 Task: Open a blank google sheet and write heading  Product price data  Add product name:-  ' TOMS Shoe, UGG  Shoe, Wolverine Shoe, Z-Coil Shoe, Adidas shoe, Gucci T-shirt, Louis Vuitton bag, Zara Shirt, H&M jeans, Chanel perfume. ' in August Last week sales are  5000 to 5050. product price in between:-  5000 to 10000. Save page auditingSalesPerformance_2024
Action: Mouse moved to (0, 69)
Screenshot: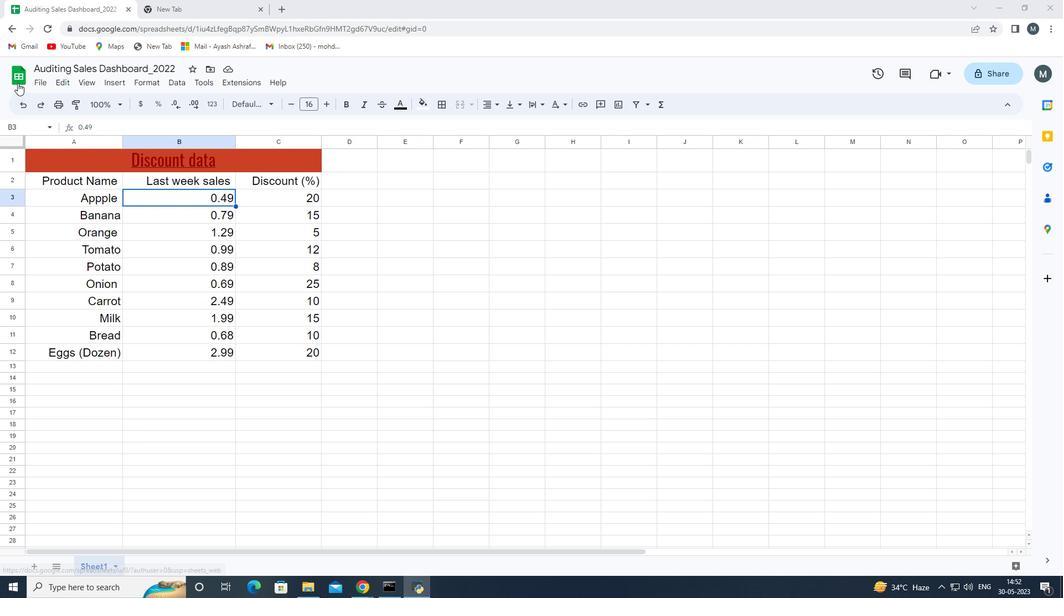 
Action: Mouse pressed left at (0, 69)
Screenshot: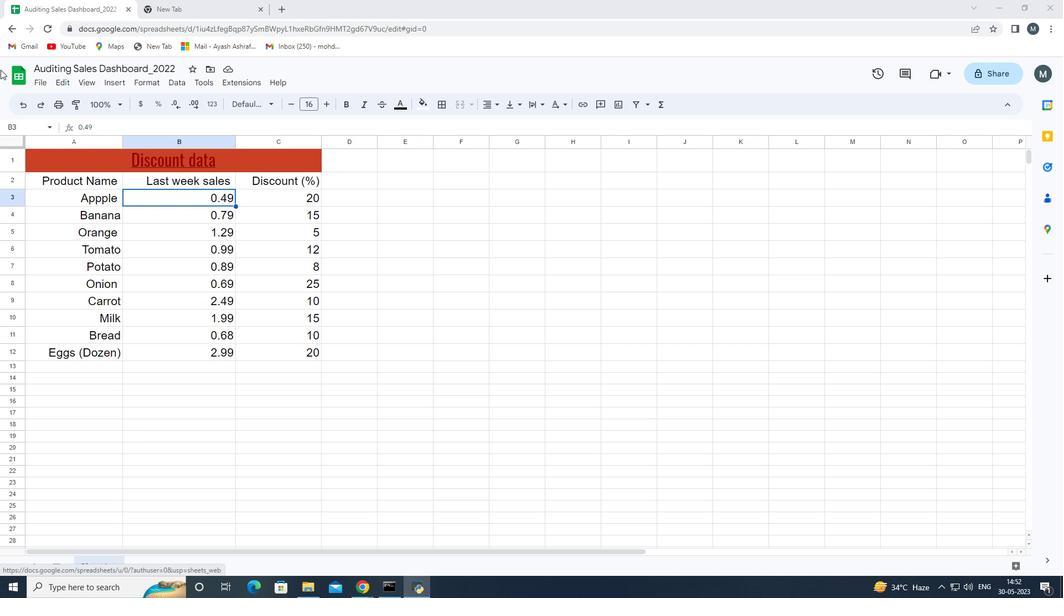 
Action: Mouse moved to (14, 79)
Screenshot: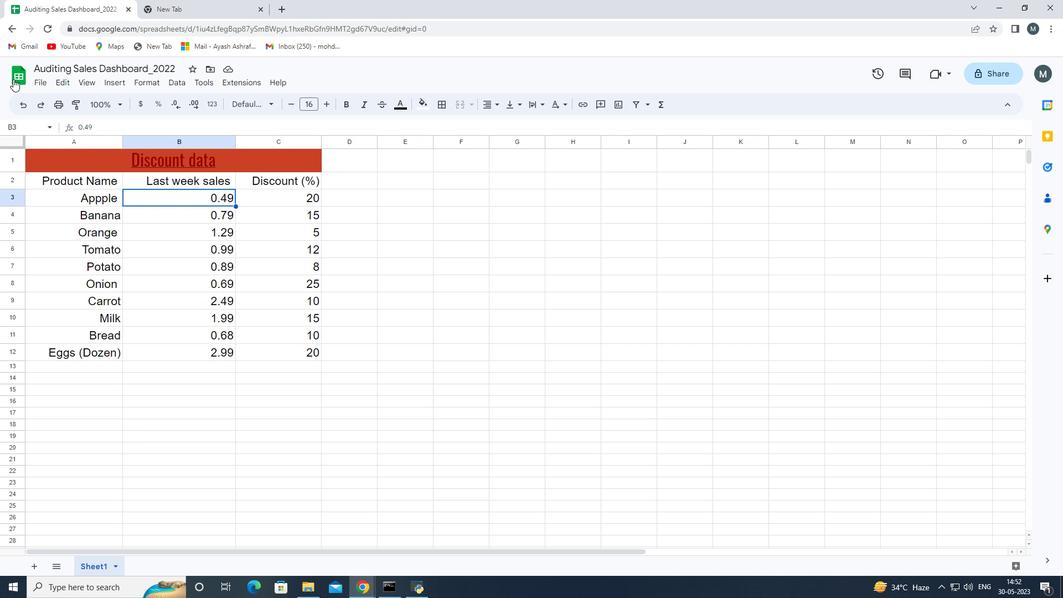 
Action: Mouse pressed left at (14, 79)
Screenshot: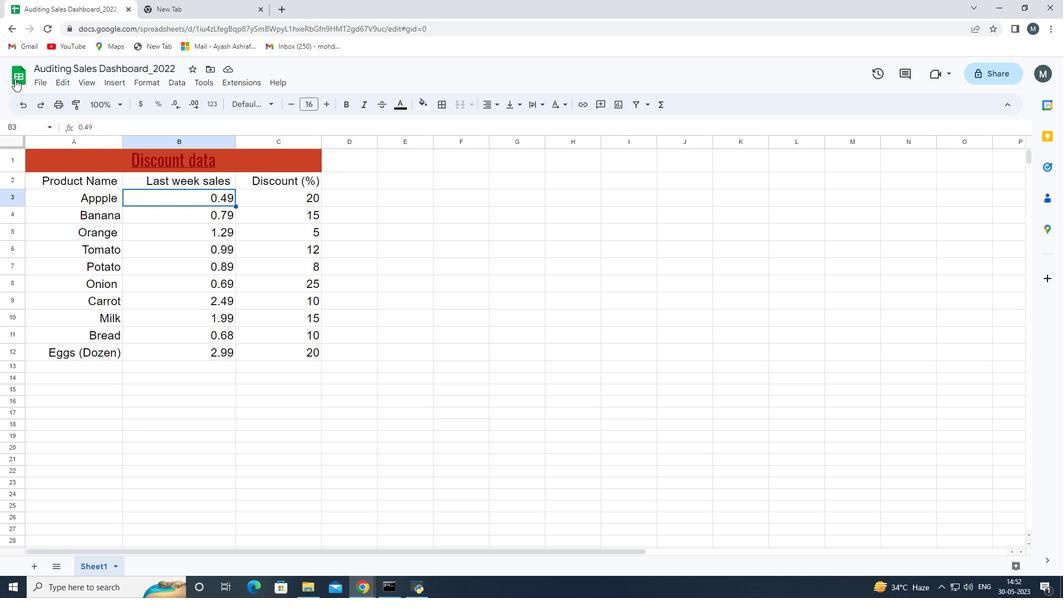
Action: Mouse moved to (264, 170)
Screenshot: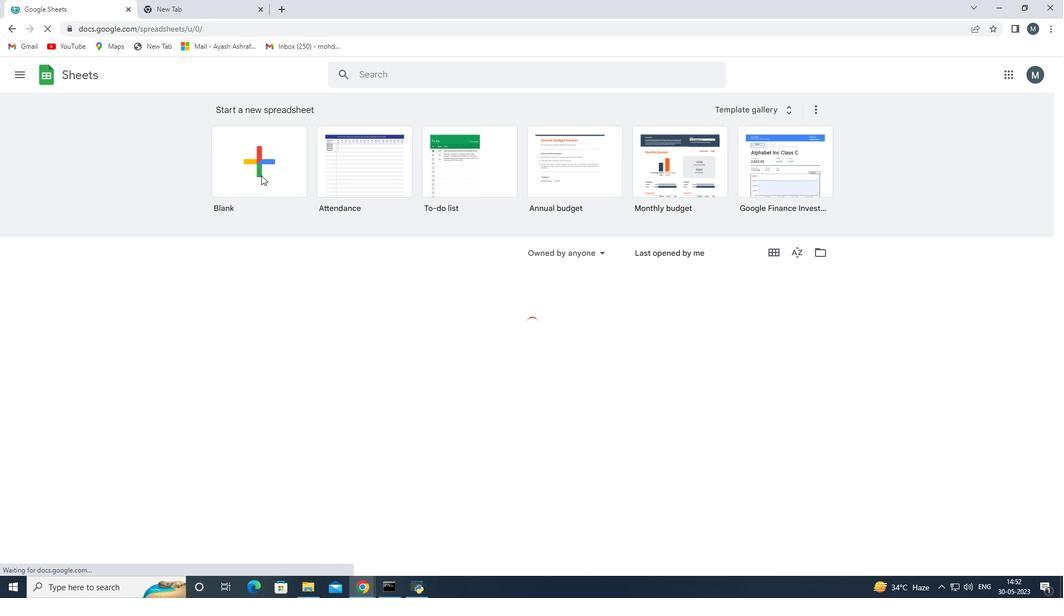 
Action: Mouse pressed left at (264, 170)
Screenshot: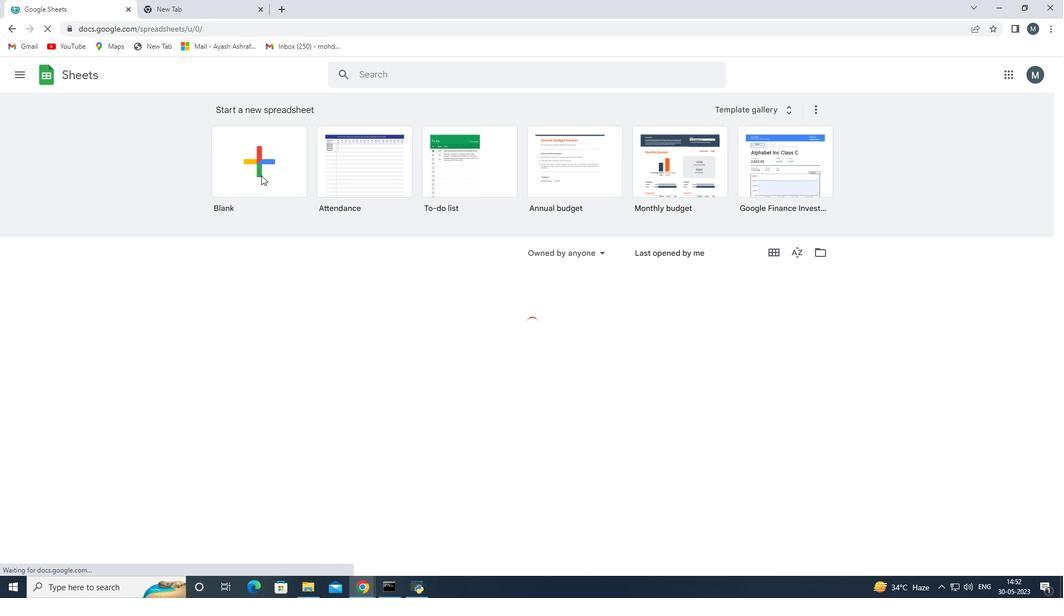 
Action: Mouse moved to (52, 156)
Screenshot: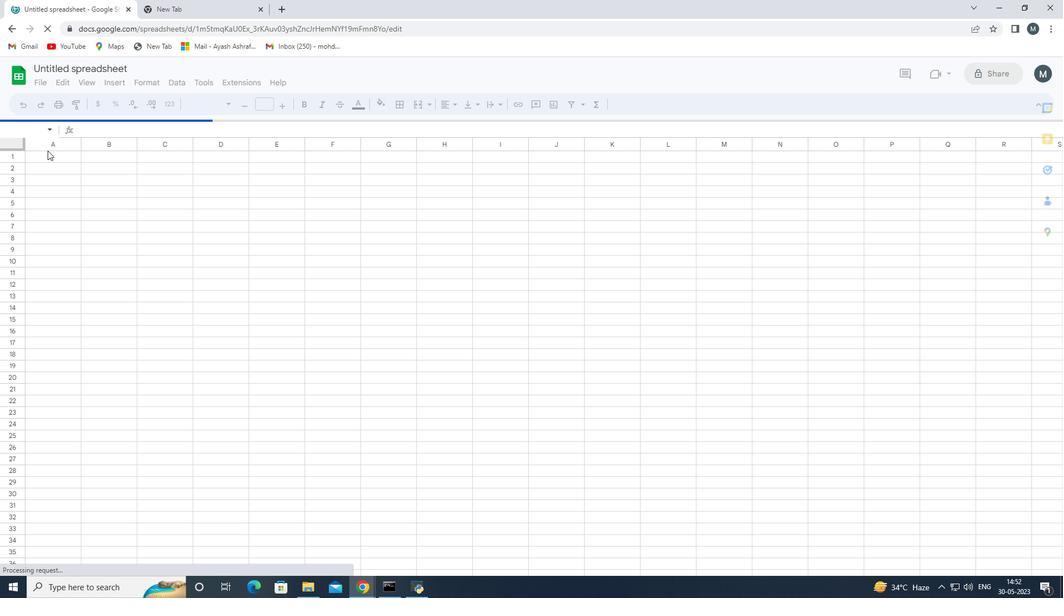 
Action: Mouse pressed left at (52, 156)
Screenshot: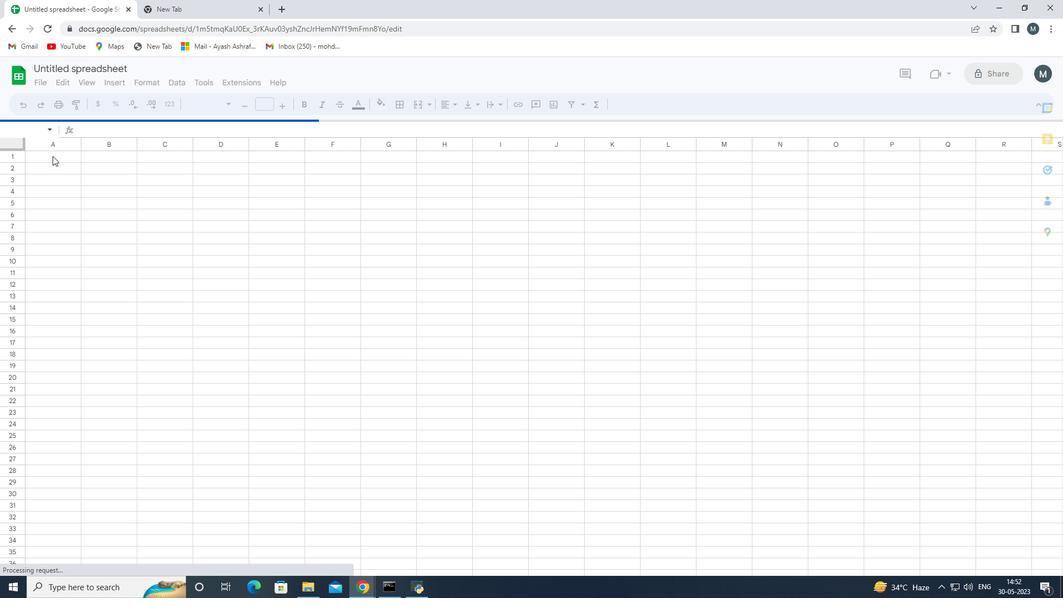 
Action: Mouse pressed left at (52, 156)
Screenshot: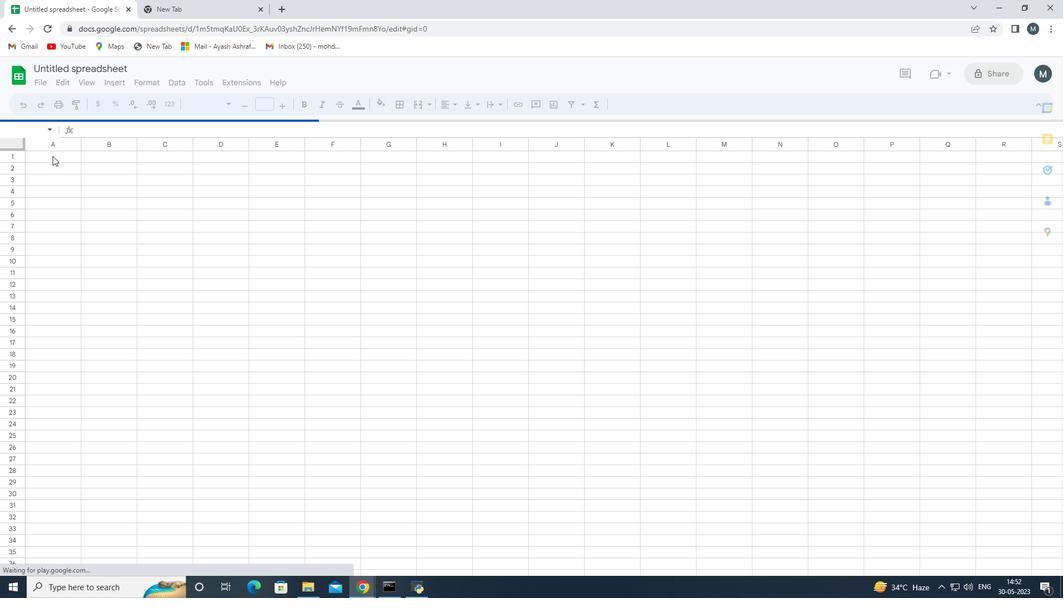 
Action: Mouse pressed left at (52, 156)
Screenshot: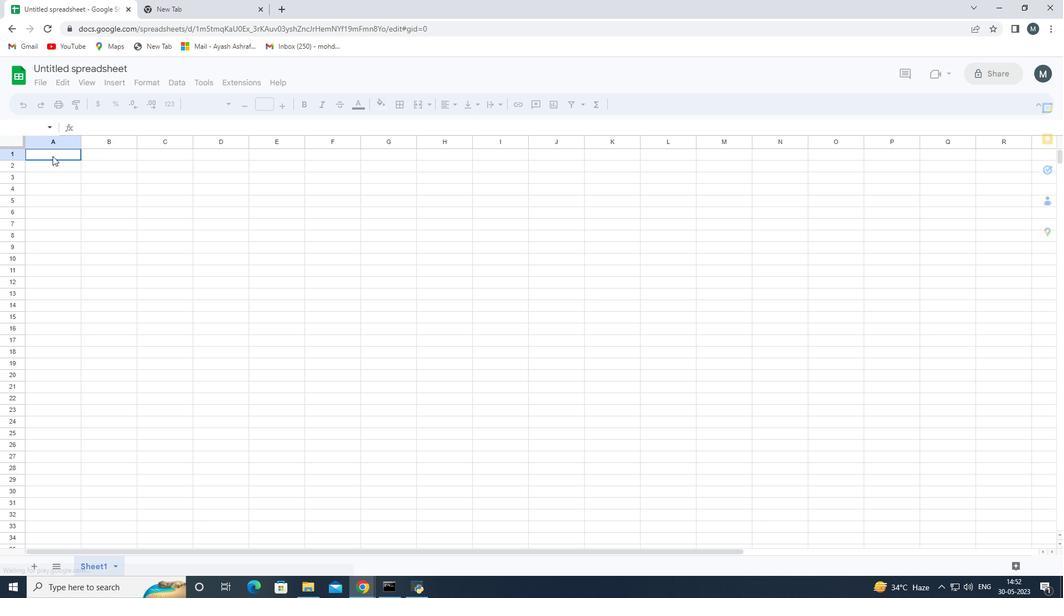 
Action: Mouse moved to (62, 155)
Screenshot: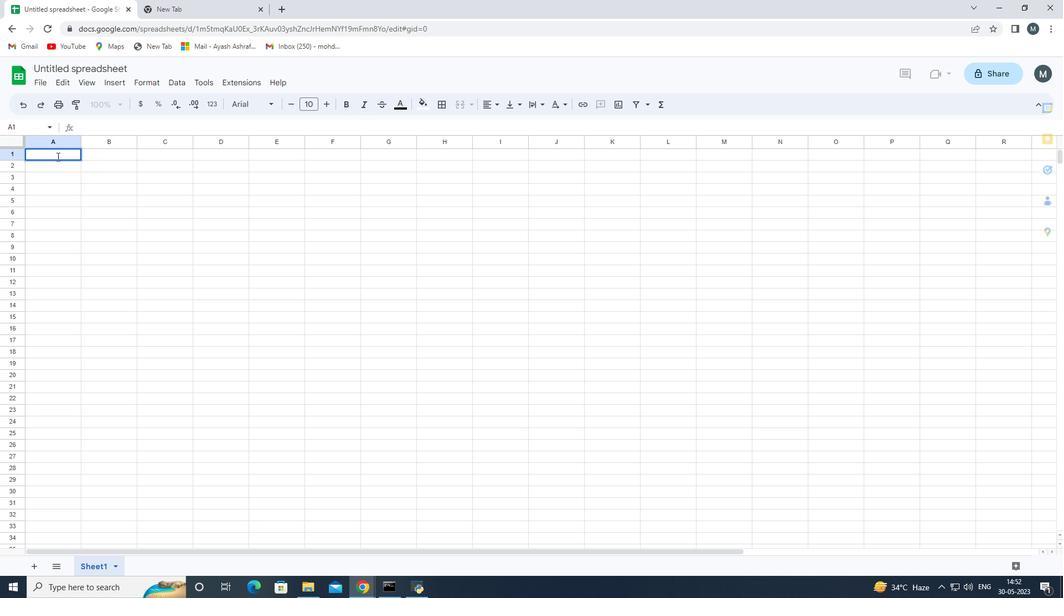 
Action: Key pressed <Key.shift>Product<Key.space><Key.shift>Price<Key.space><Key.shift>Data<Key.space>
Screenshot: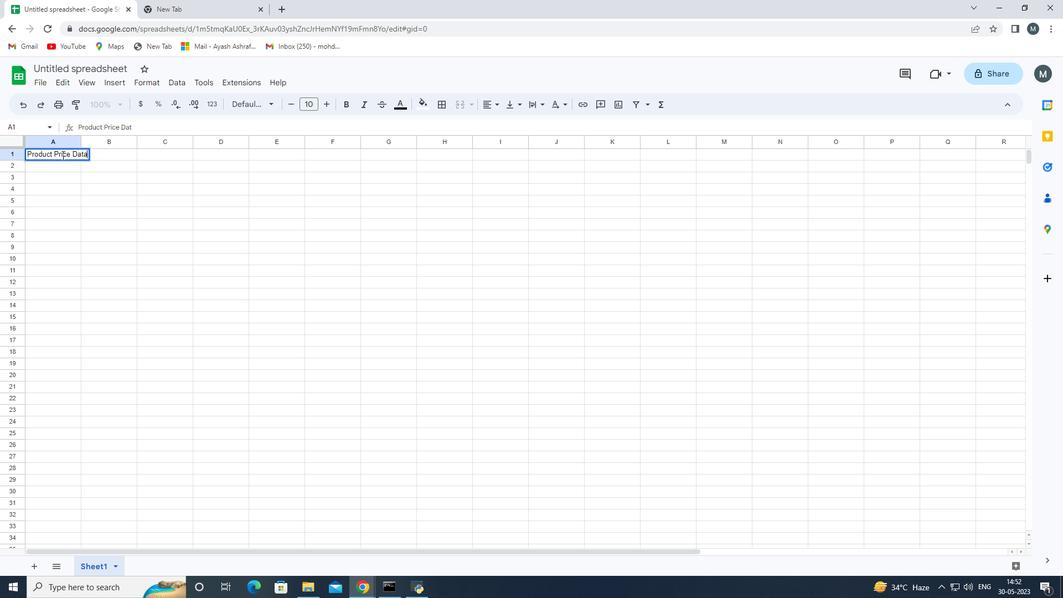 
Action: Mouse moved to (52, 168)
Screenshot: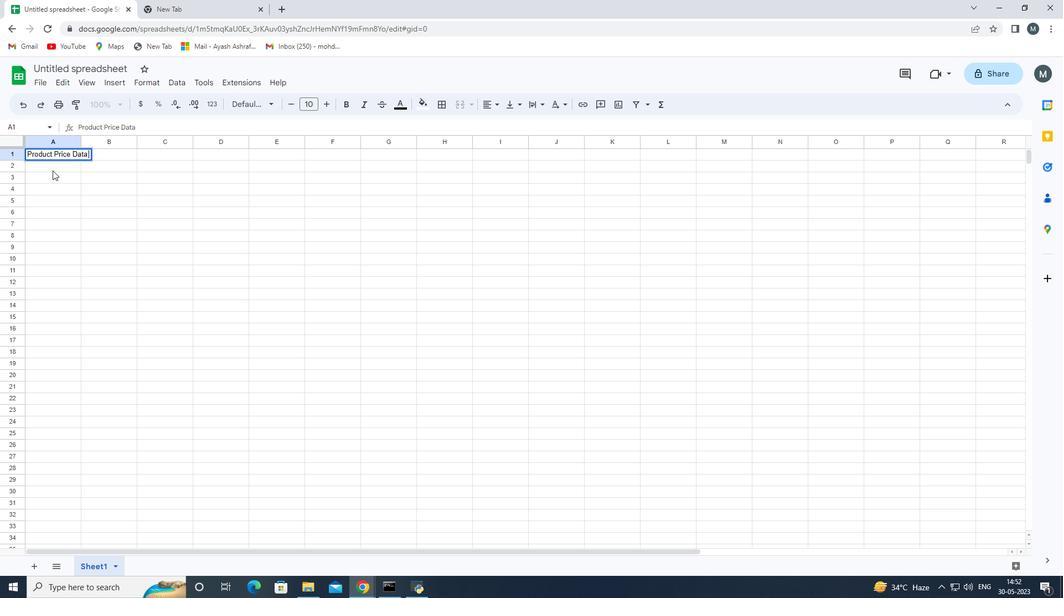
Action: Mouse pressed left at (52, 168)
Screenshot: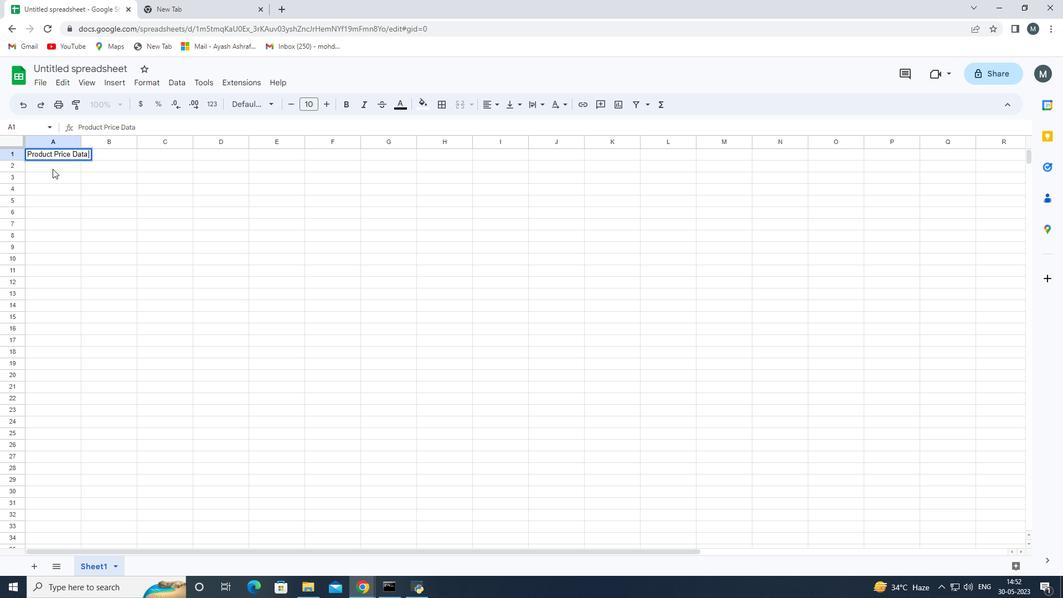 
Action: Mouse moved to (55, 169)
Screenshot: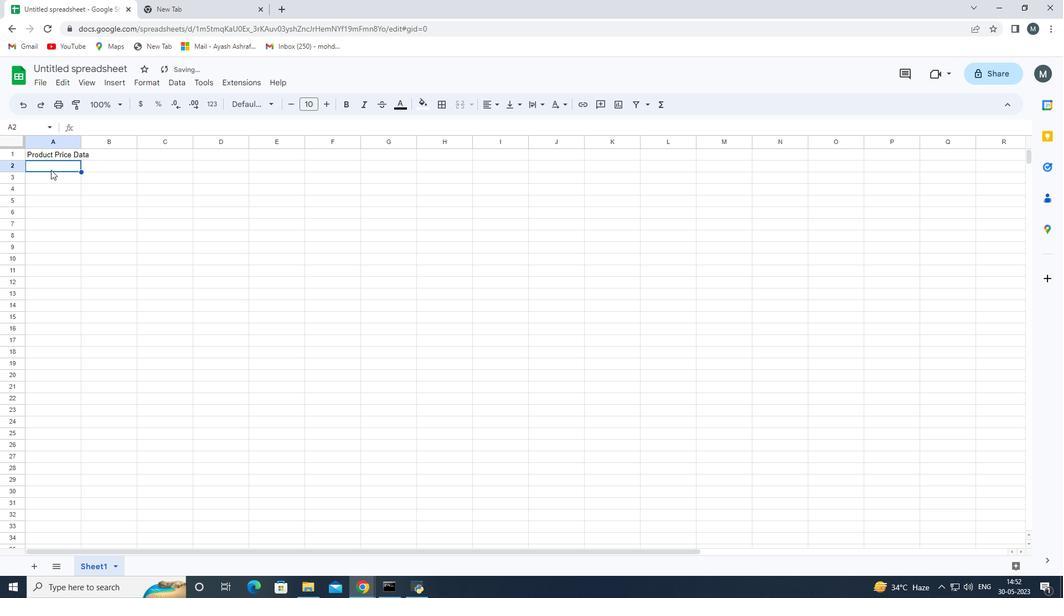 
Action: Mouse pressed left at (50, 170)
Screenshot: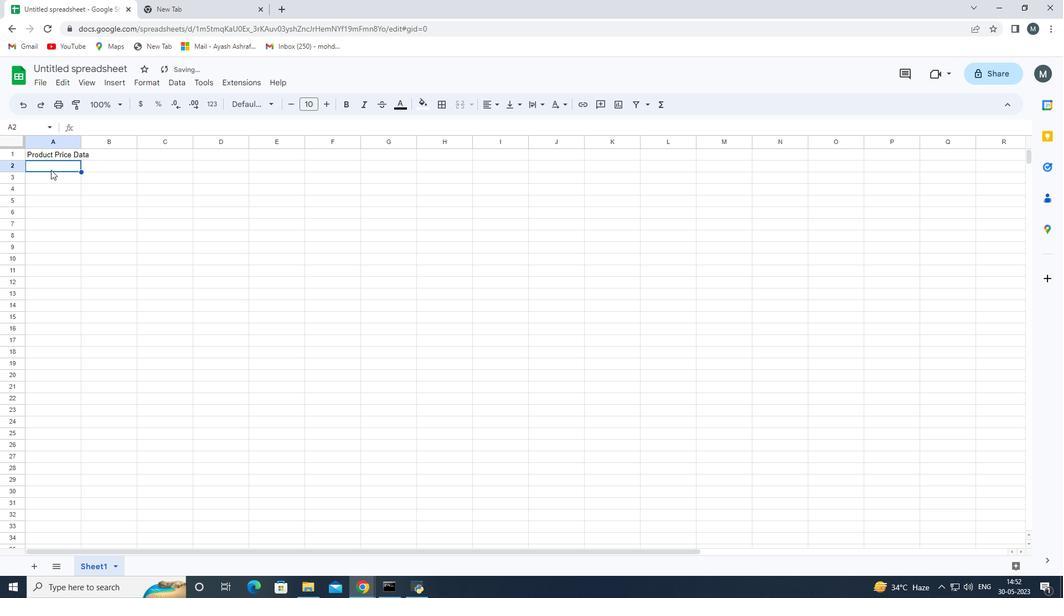 
Action: Mouse moved to (61, 165)
Screenshot: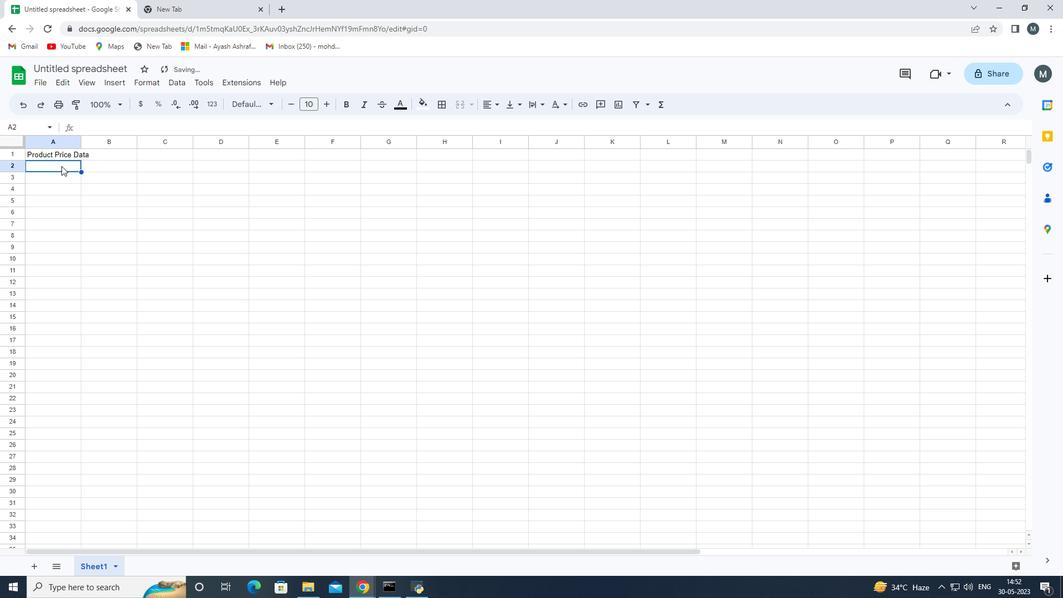 
Action: Mouse pressed left at (61, 165)
Screenshot: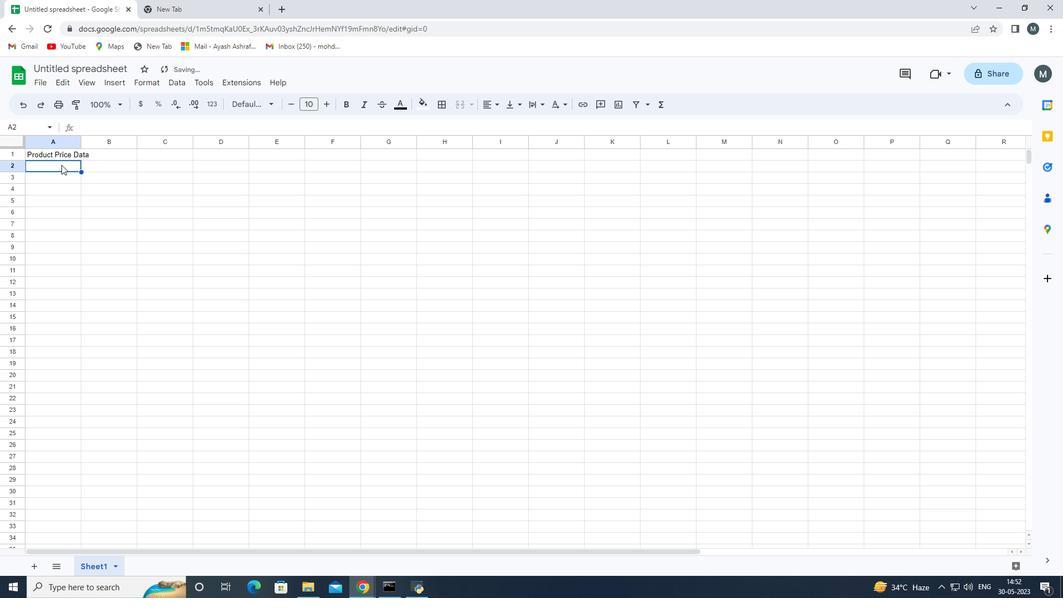 
Action: Mouse pressed left at (61, 165)
Screenshot: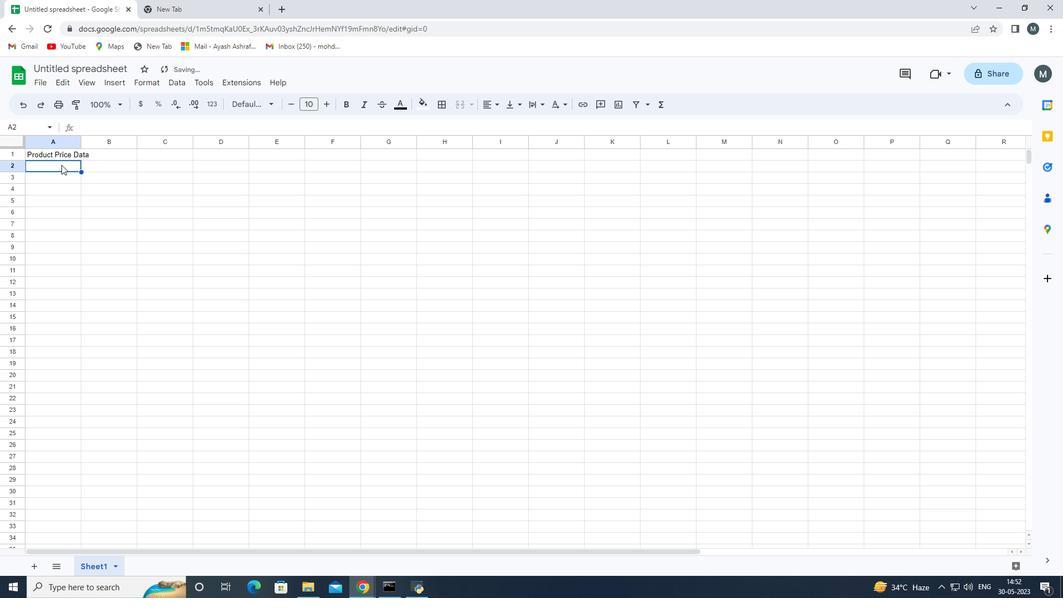 
Action: Key pressed <Key.shift><Key.shift>prof<Key.backspace>duct<Key.space><Key.shift><Key.shift><Key.shift><Key.shift><Key.shift><Key.shift>NAme<Key.space>
Screenshot: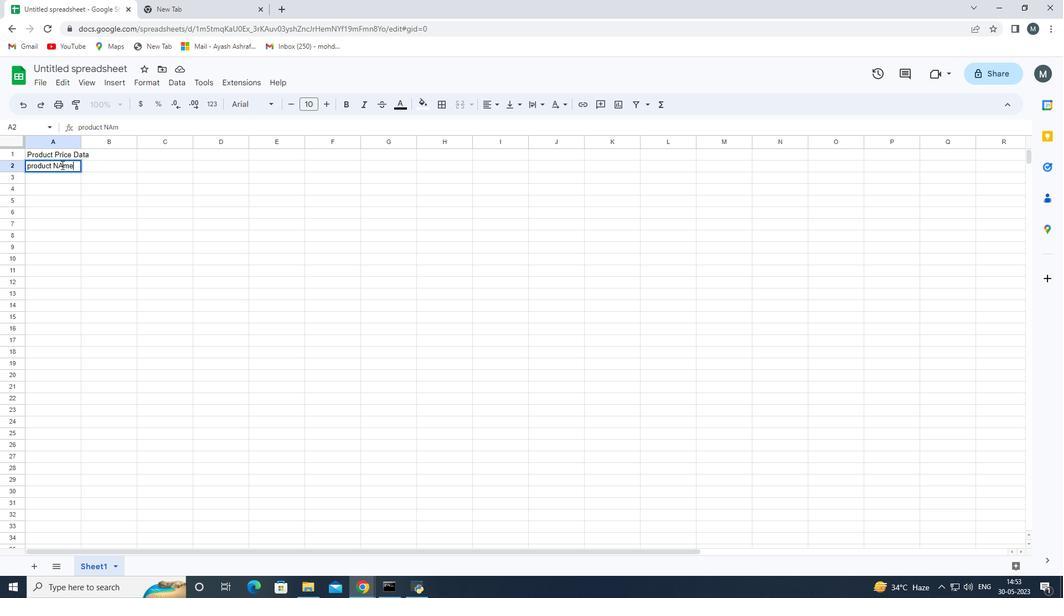 
Action: Mouse moved to (65, 166)
Screenshot: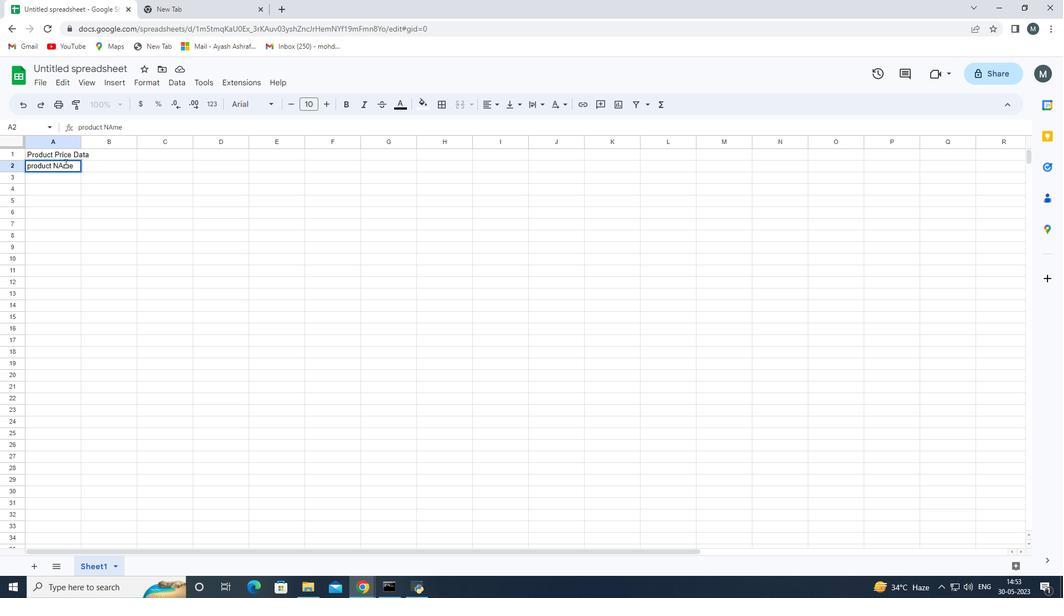 
Action: Mouse pressed left at (65, 166)
Screenshot: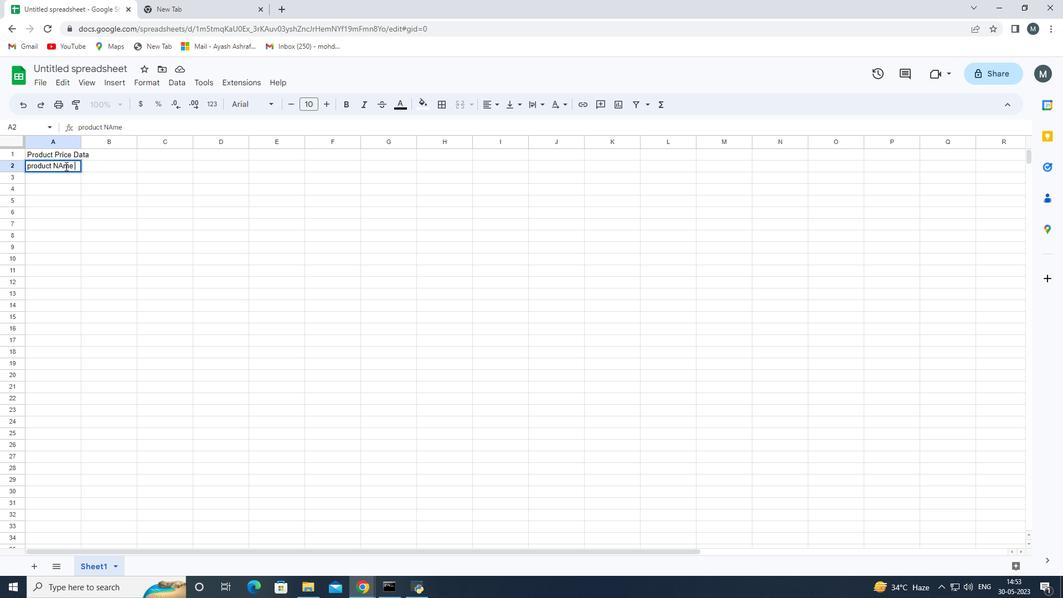 
Action: Mouse moved to (67, 167)
Screenshot: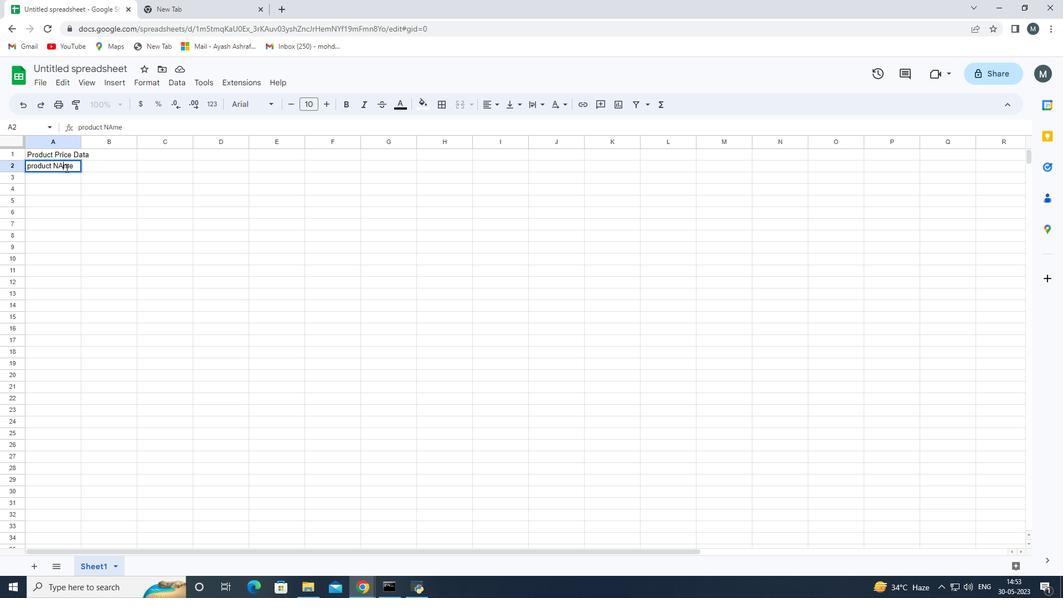
Action: Key pressed <Key.backspace>a
Screenshot: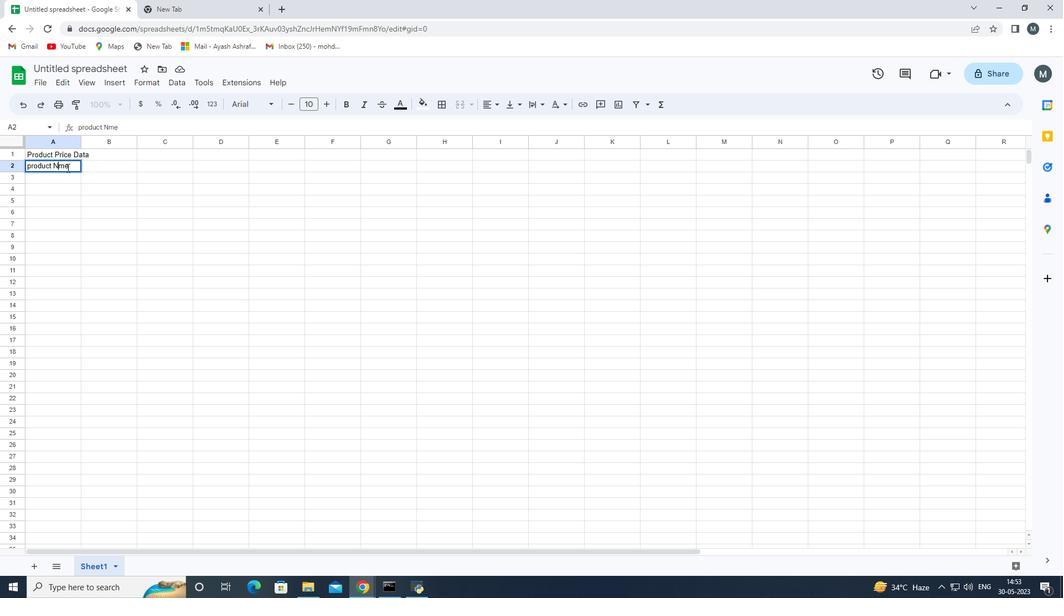 
Action: Mouse moved to (29, 161)
Screenshot: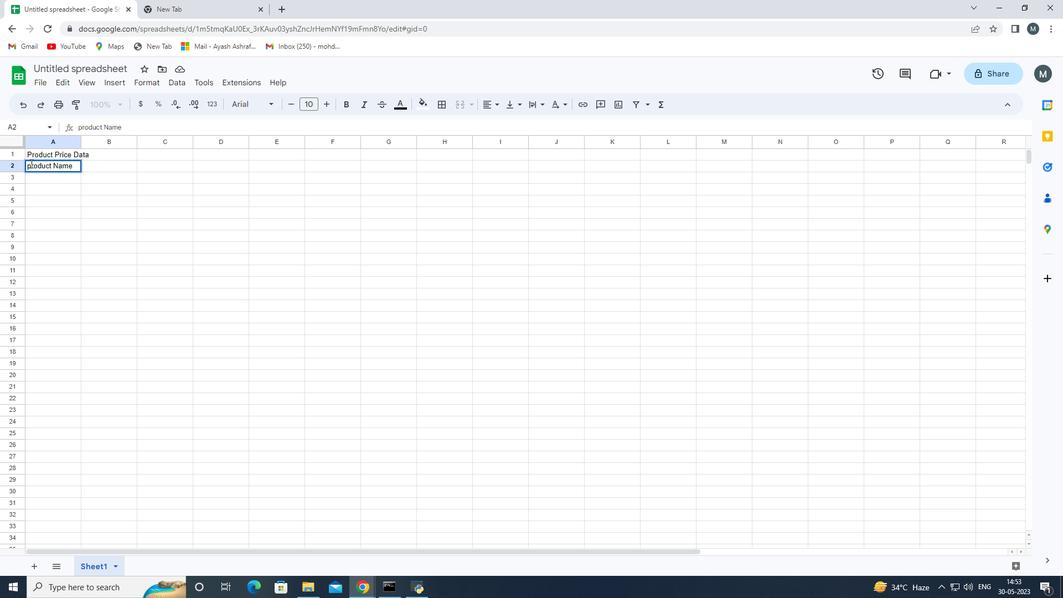 
Action: Mouse pressed left at (29, 161)
Screenshot: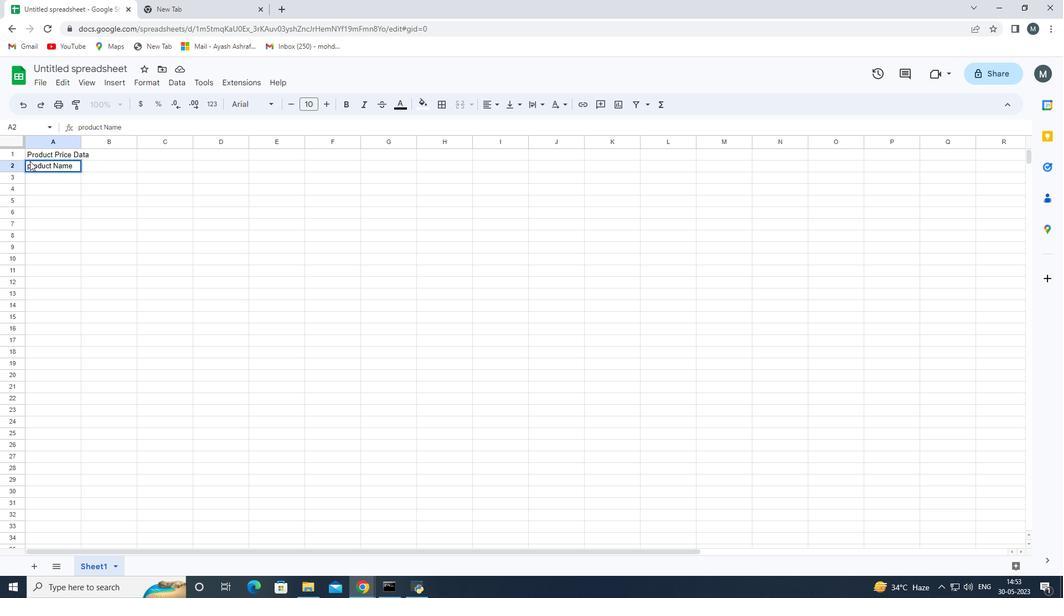 
Action: Mouse moved to (31, 166)
Screenshot: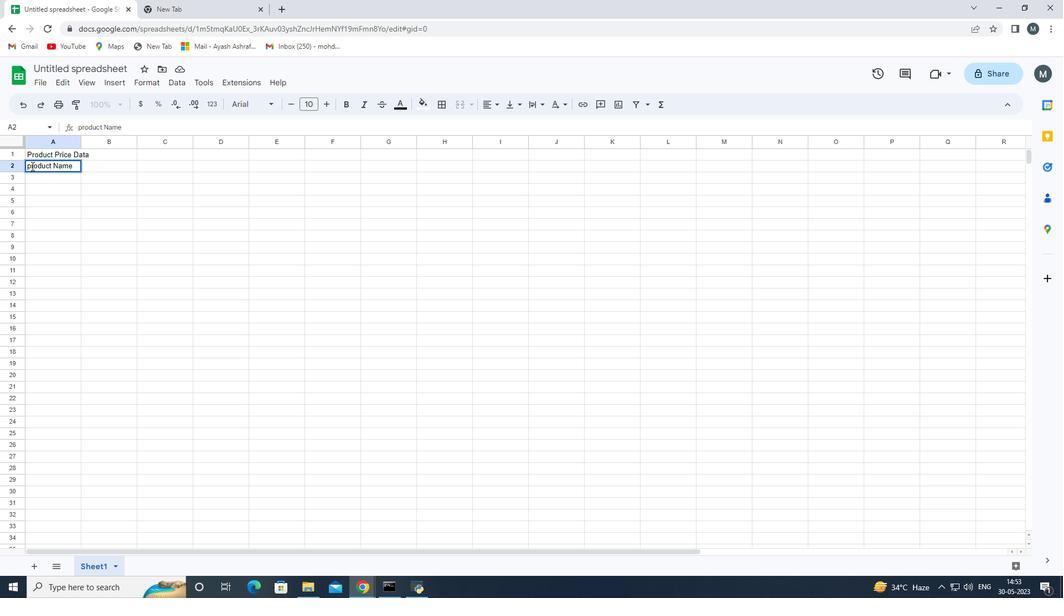 
Action: Mouse pressed left at (31, 166)
Screenshot: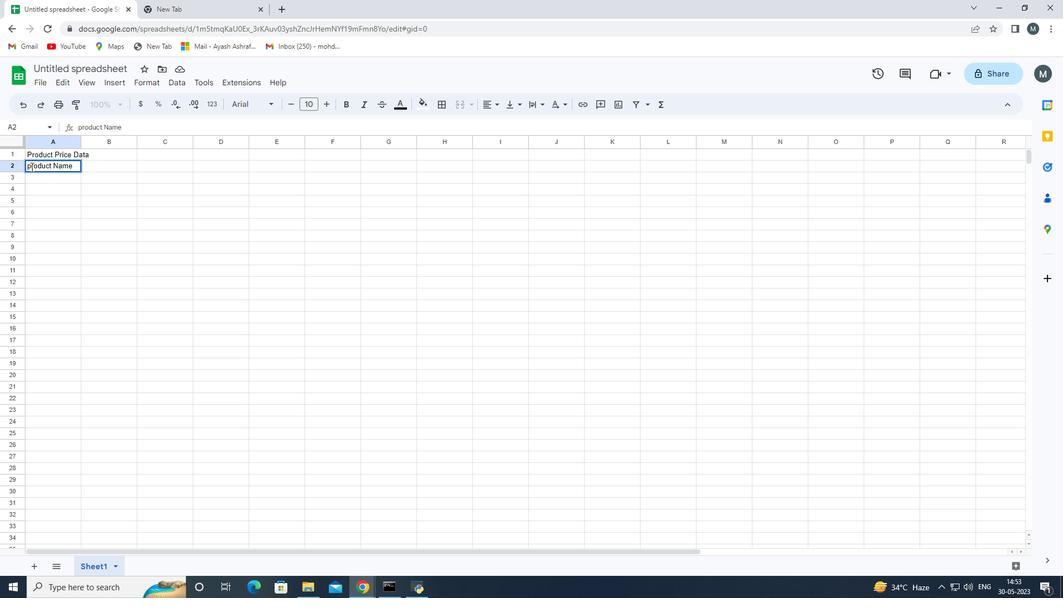 
Action: Mouse moved to (37, 168)
Screenshot: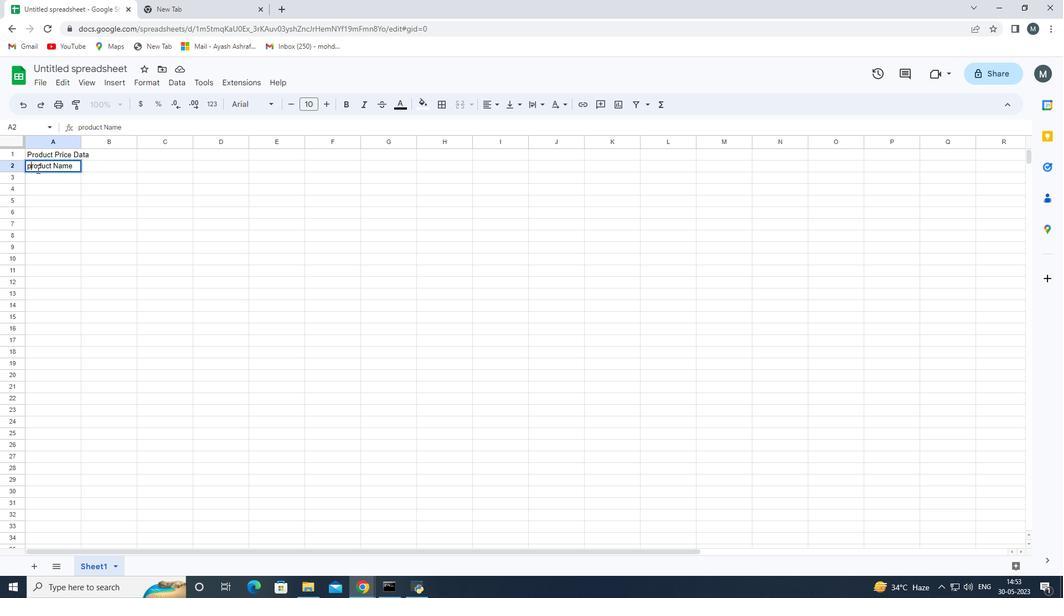 
Action: Key pressed <Key.backspace><Key.shift>P
Screenshot: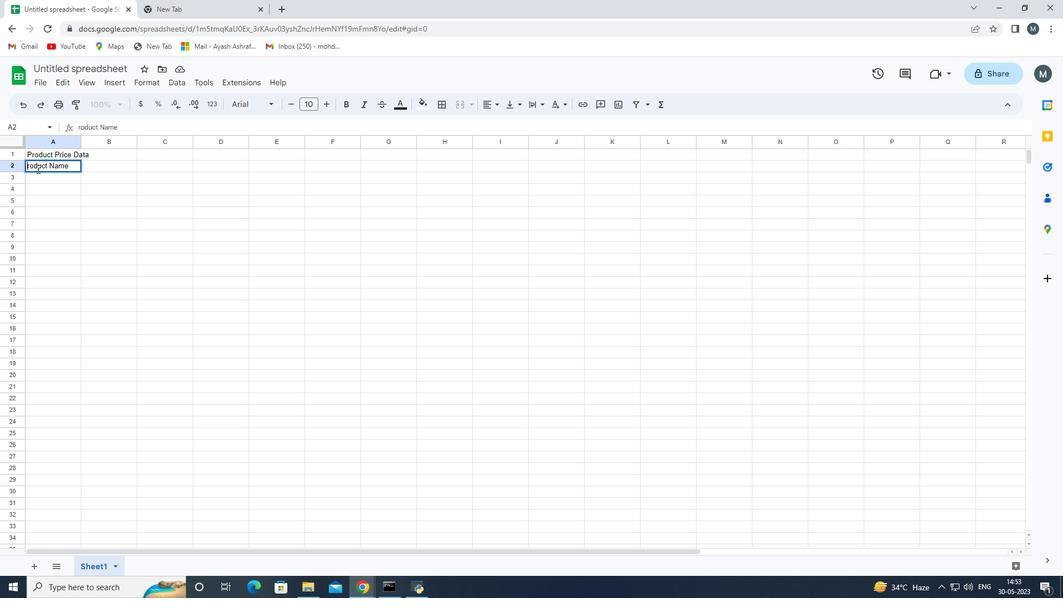 
Action: Mouse moved to (53, 179)
Screenshot: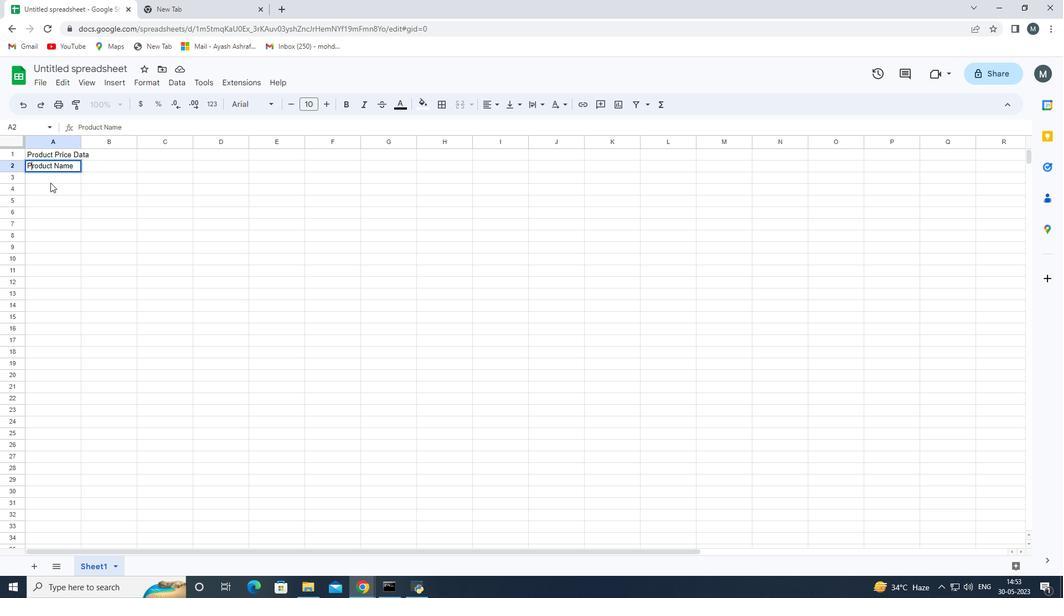 
Action: Mouse pressed left at (53, 179)
Screenshot: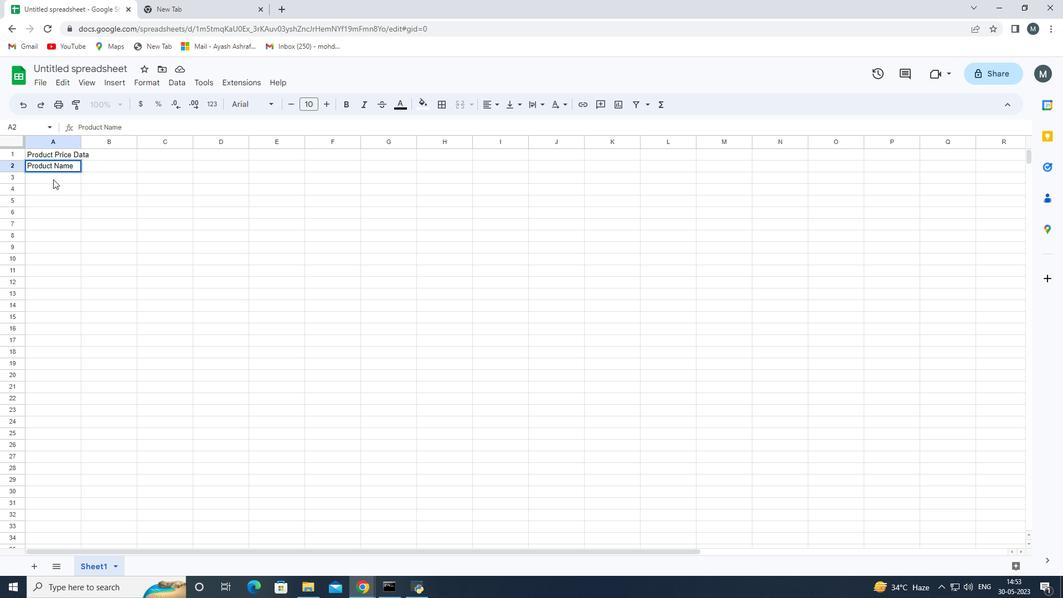 
Action: Key pressed <Key.shift>Toms<Key.space><Key.backspace><Key.backspace><Key.backspace><Key.backspace><Key.shift>OMS<Key.space>s<Key.backspace><Key.shift>Shoe<Key.enter><Key.shift>UGG<Key.space>Shoe<Key.enter><Key.shift>Wolverine<Key.space><Key.shift>Shoe<Key.enter><Key.shift>Z-<Key.shift><Key.shift><Key.shift><Key.shift><Key.shift><Key.shift><Key.shift><Key.shift><Key.shift><Key.shift>Coil<Key.space><Key.shift>Shoe<Key.enter><Key.shift>Adidad<Key.space><Key.shift>Shoe<Key.left><Key.left><Key.left><Key.left><Key.left><Key.left>
Screenshot: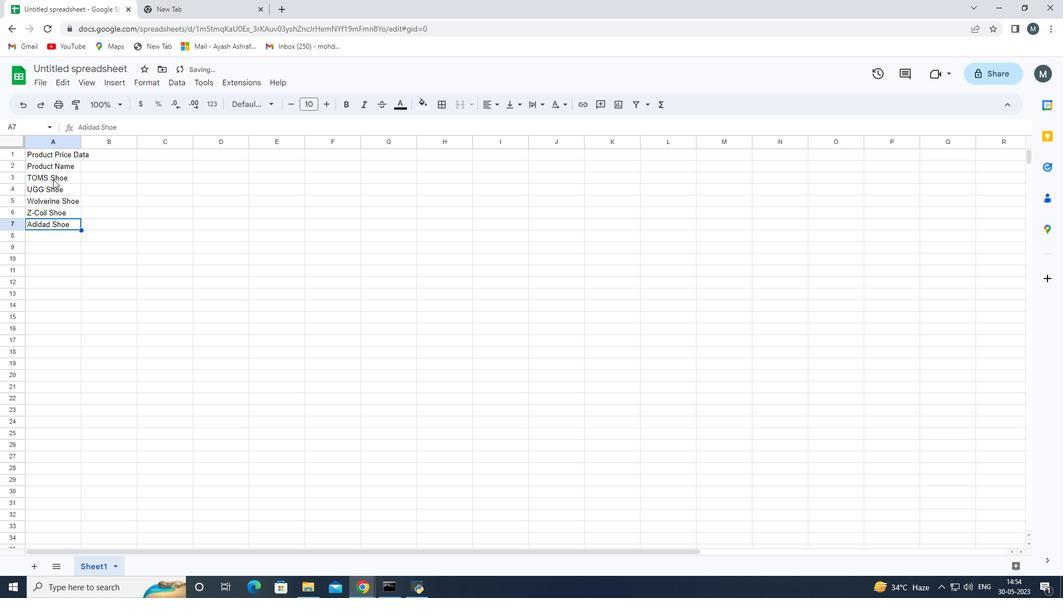 
Action: Mouse moved to (54, 225)
Screenshot: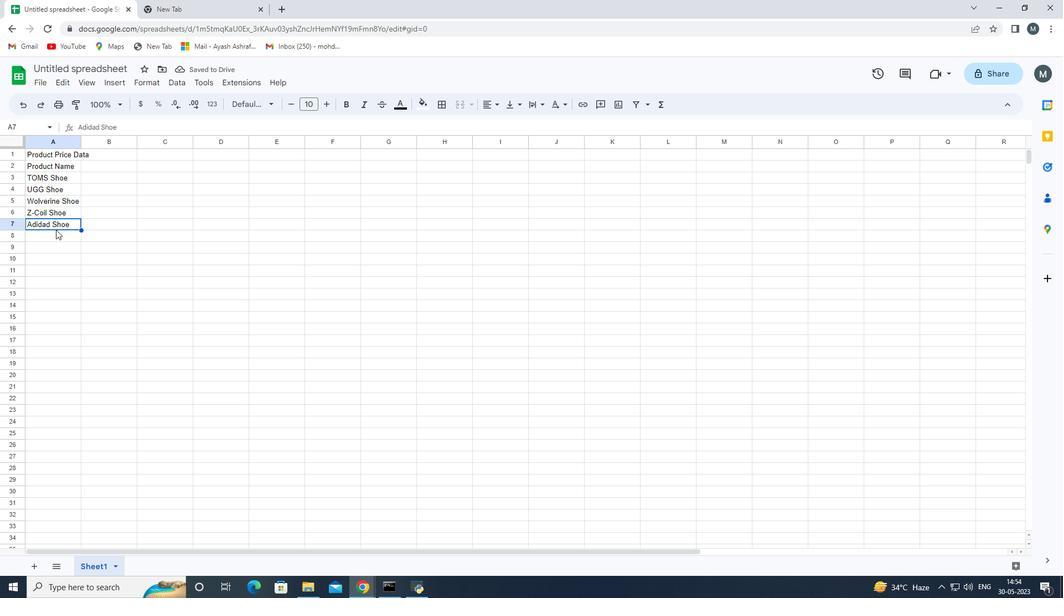 
Action: Mouse pressed left at (54, 225)
Screenshot: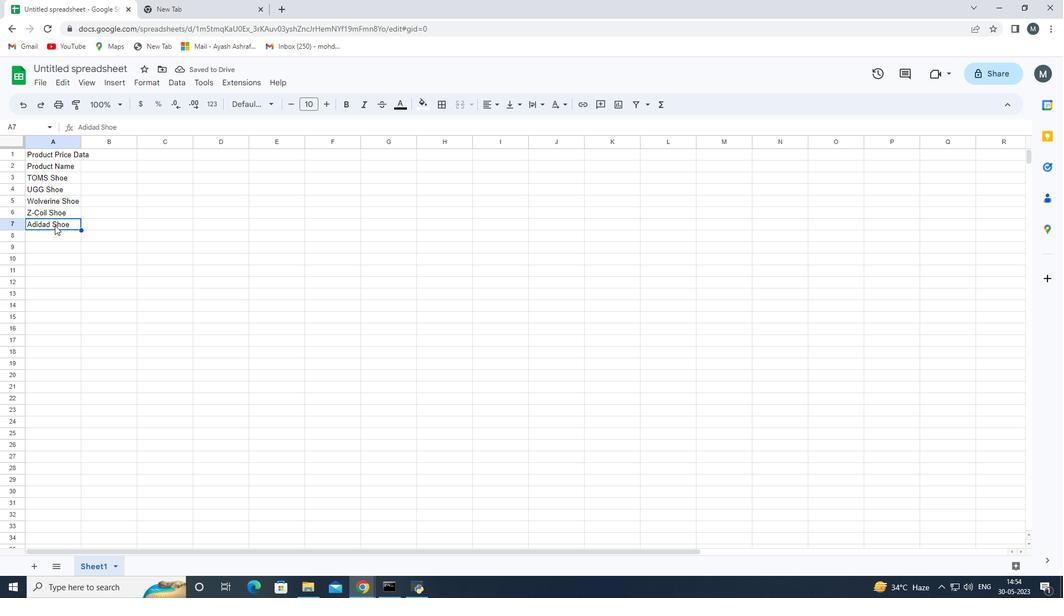 
Action: Mouse pressed left at (54, 225)
Screenshot: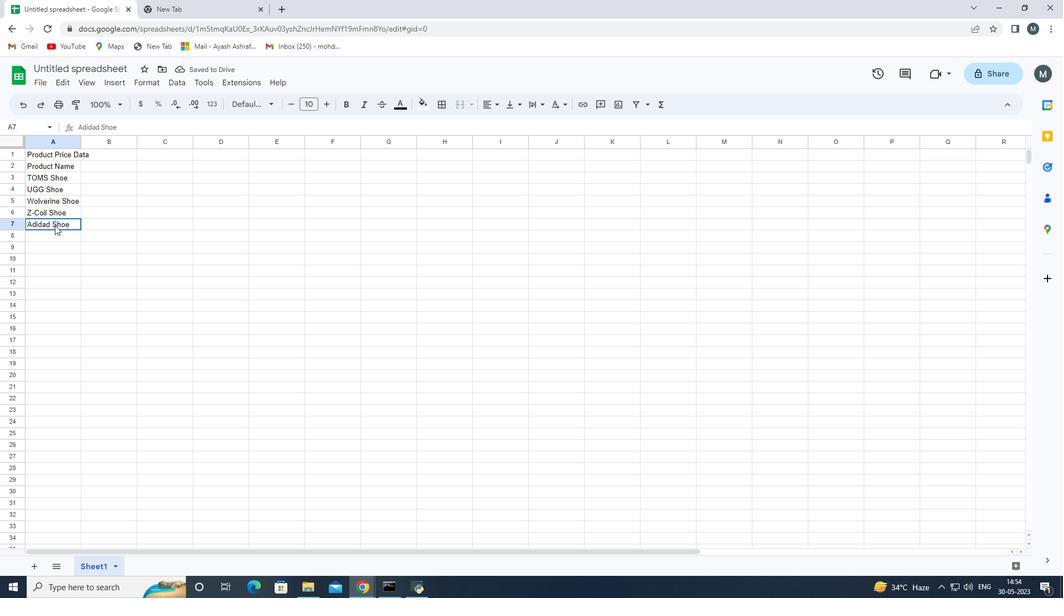 
Action: Mouse moved to (51, 223)
Screenshot: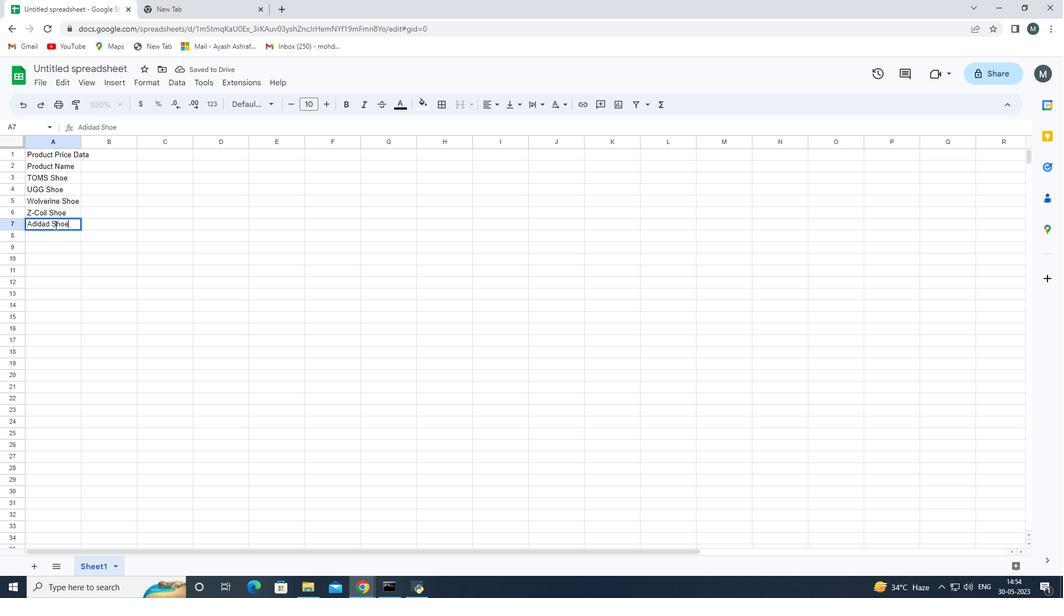 
Action: Mouse pressed left at (51, 223)
Screenshot: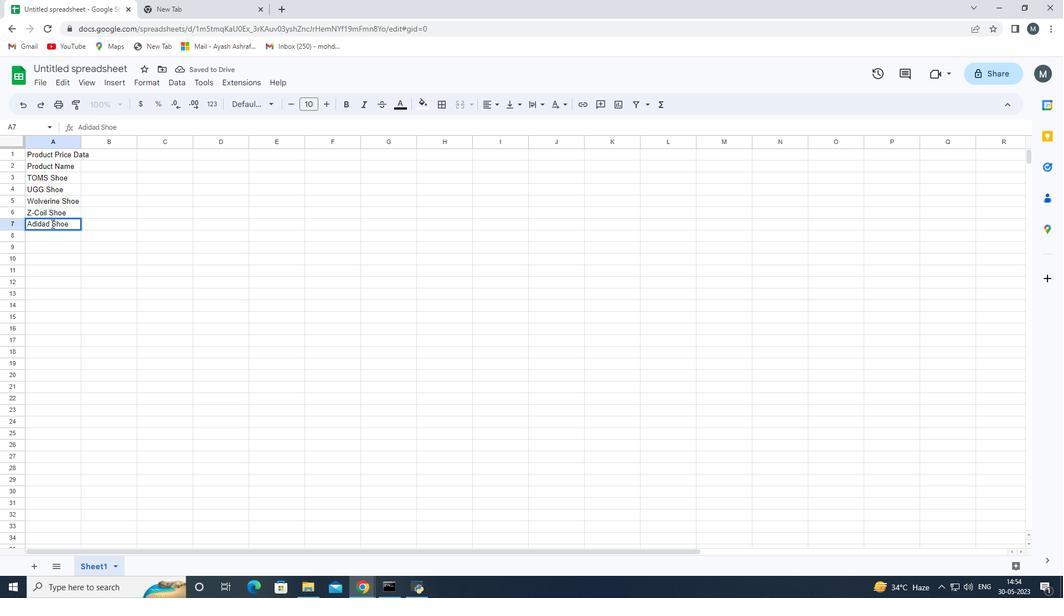 
Action: Mouse moved to (68, 227)
Screenshot: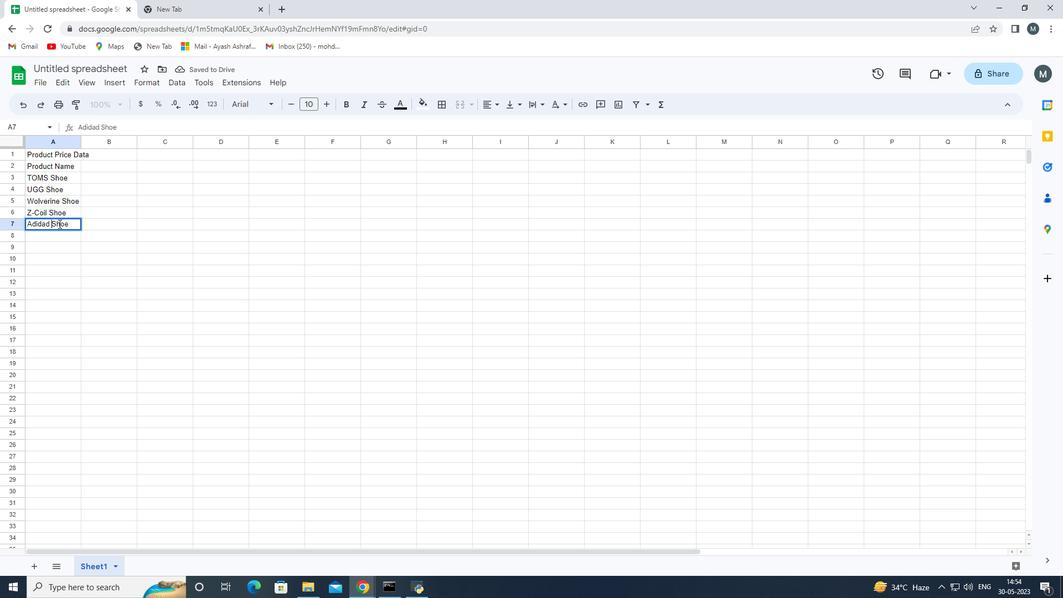 
Action: Key pressed <Key.backspace><Key.backspace>s<Key.space><Key.enter><Key.shift><Key.shift><Key.shift><Key.shift><Key.shift><Key.shift><Key.shift><Key.shift><Key.shift><Key.shift><Key.shift>Gucci<Key.space><Key.shift>T-<Key.shift>Shirt<Key.enter><Key.shift><Key.shift><Key.shift><Key.shift><Key.shift>Louis<Key.space><Key.shift><Key.shift><Key.shift><Key.shift><Key.shift>Vuitton<Key.space><Key.shift>Bag<Key.enter><Key.shift><Key.shift>Zara<Key.space><Key.shift>Shirt<Key.enter><Key.shift>H<Key.shift><Key.shift><Key.shift><Key.shift><Key.shift><Key.shift><Key.shift><Key.shift><Key.shift><Key.shift><Key.shift><Key.shift><Key.shift><Key.shift><Key.shift><Key.shift><Key.shift><Key.shift><Key.shift><Key.shift><Key.shift>&M<Key.space>jeans<Key.enter><Key.shift>Chanel<Key.space>p<Key.backspace><Key.shift>Perfume<Key.enter>
Screenshot: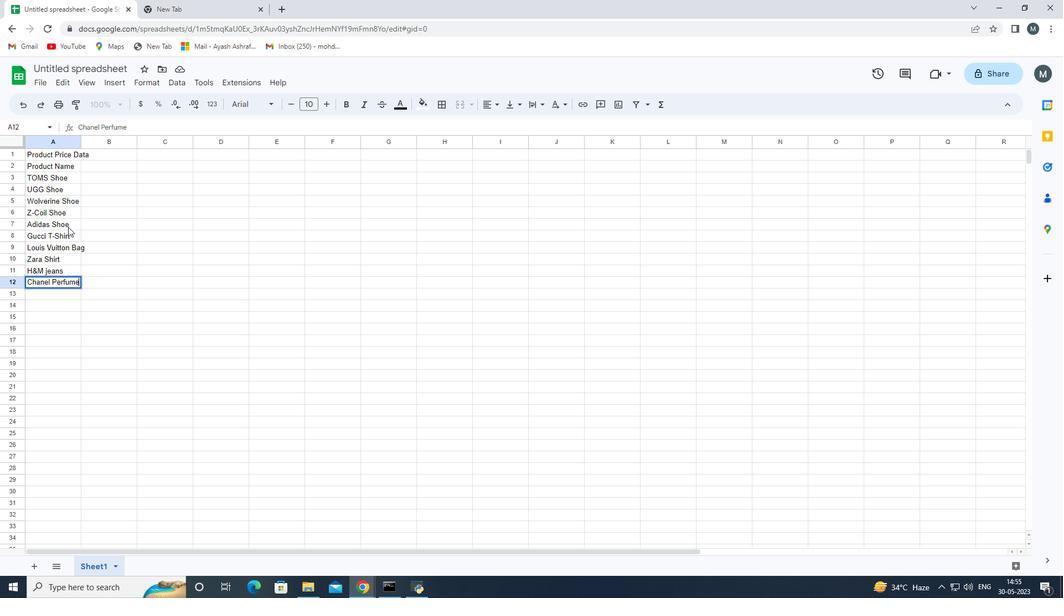 
Action: Mouse moved to (81, 144)
Screenshot: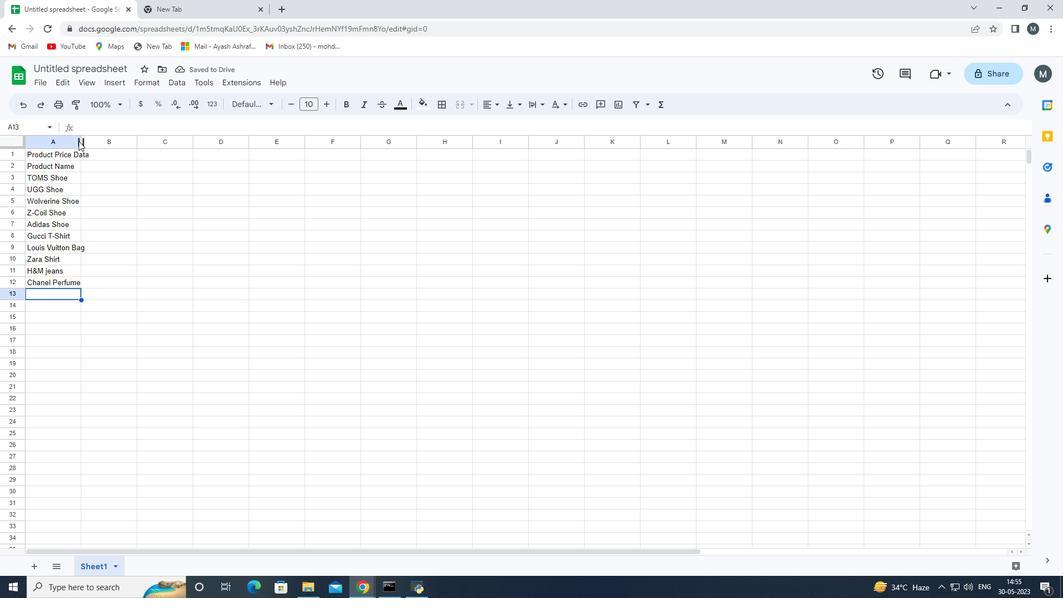 
Action: Mouse pressed left at (81, 144)
Screenshot: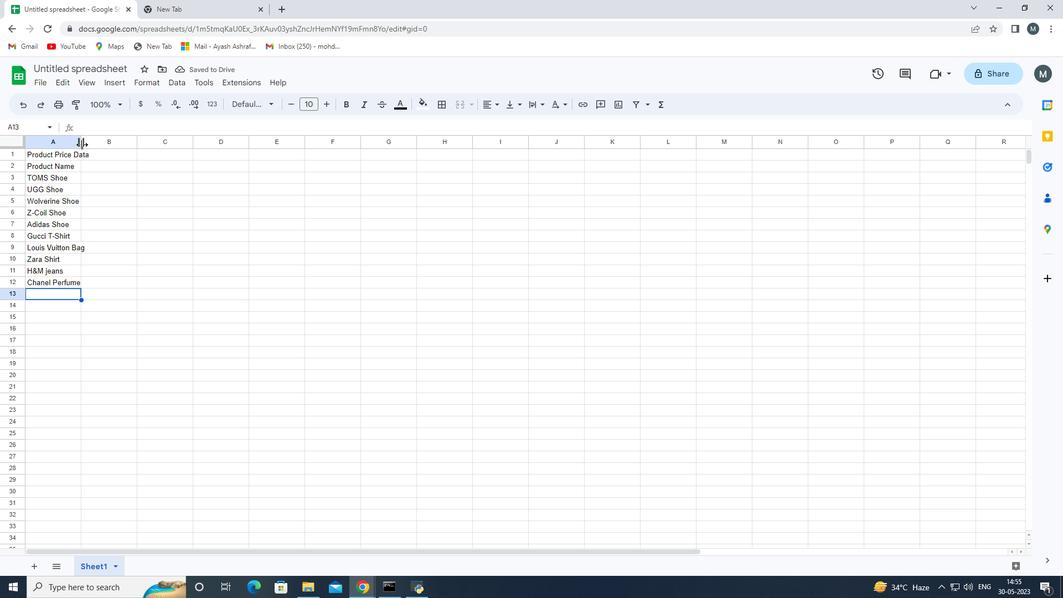 
Action: Mouse moved to (140, 152)
Screenshot: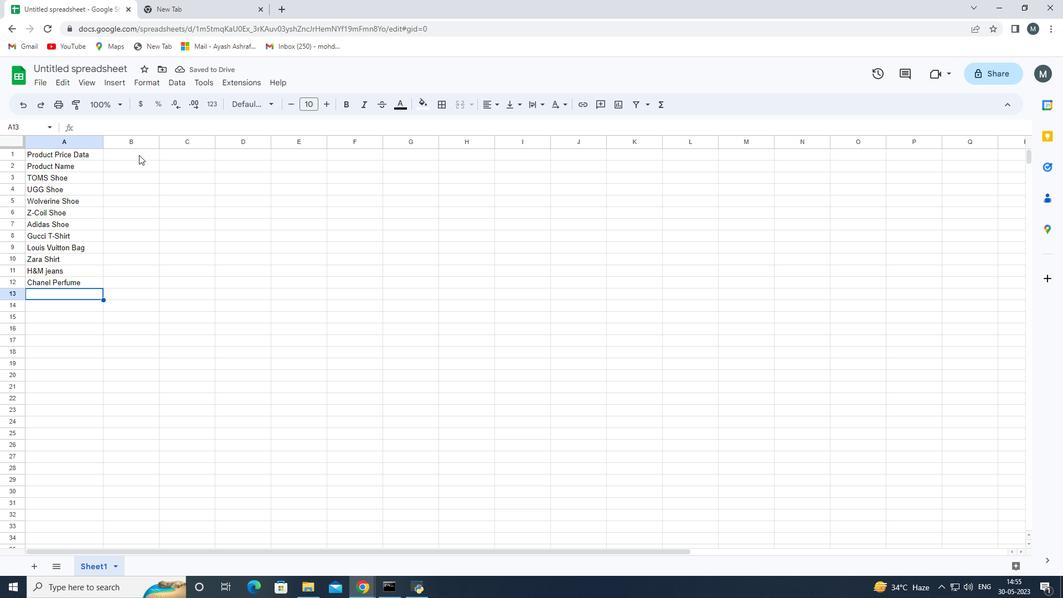 
Action: Mouse pressed left at (140, 152)
Screenshot: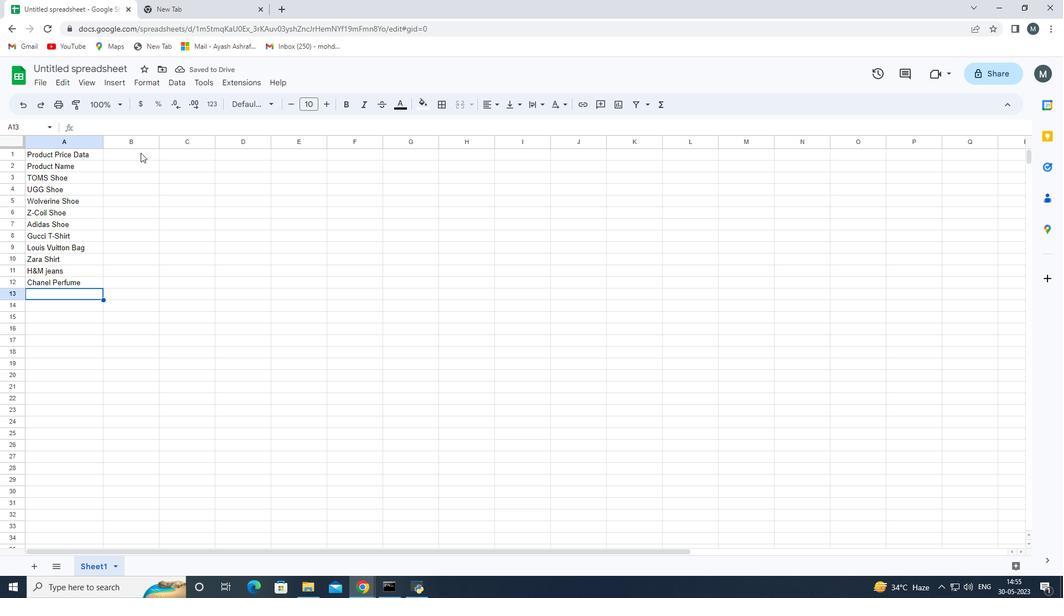 
Action: Mouse pressed left at (140, 152)
Screenshot: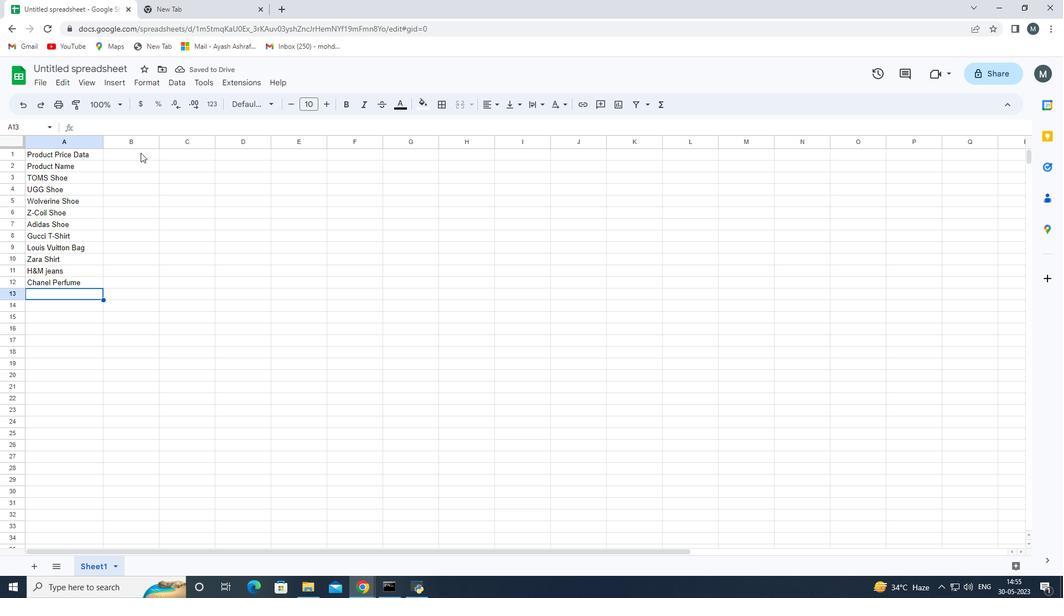 
Action: Key pressed <Key.shift>Augudt<Key.space><Key.backspace><Key.backspace><Key.backspace>st<Key.space><Key.shift>Last<Key.space><Key.shift><Key.shift>Week<Key.space><Key.shift><Key.shift><Key.shift><Key.shift>s<Key.backspace><Key.shift>Sales<Key.space><Key.enter>
Screenshot: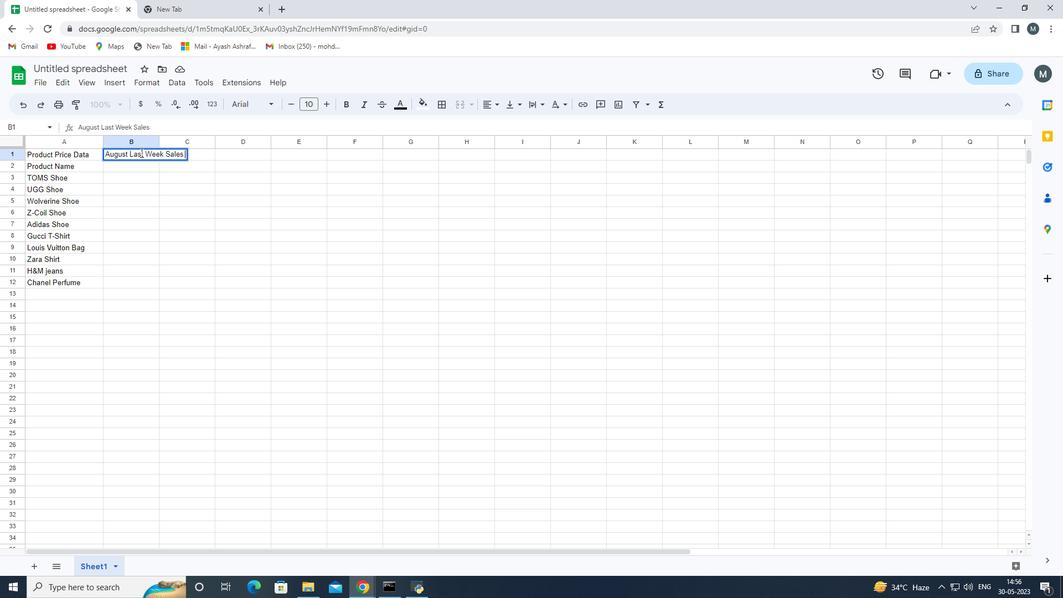 
Action: Mouse moved to (155, 151)
Screenshot: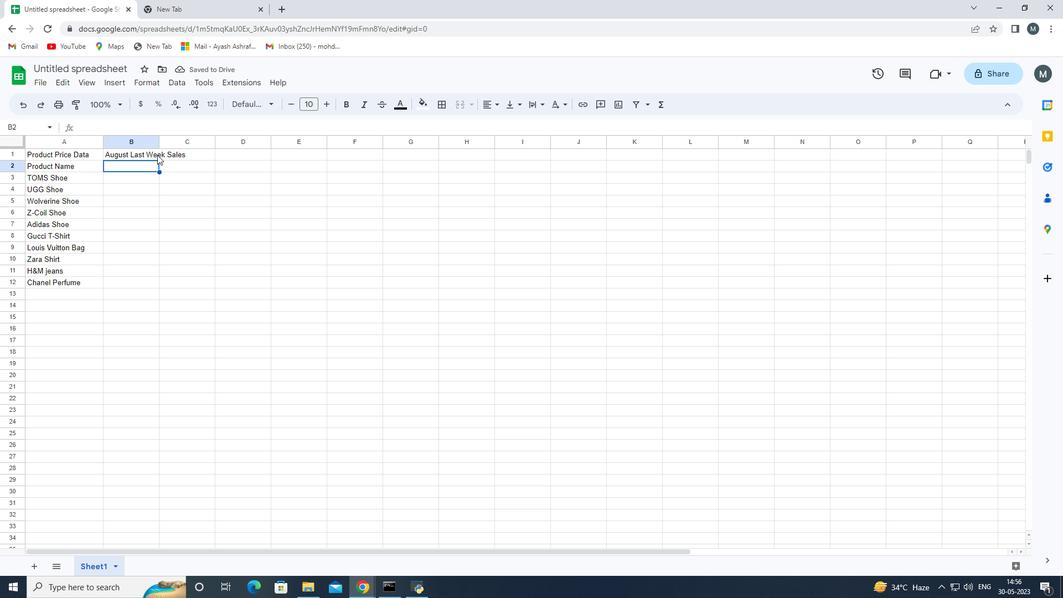 
Action: Mouse pressed left at (155, 151)
Screenshot: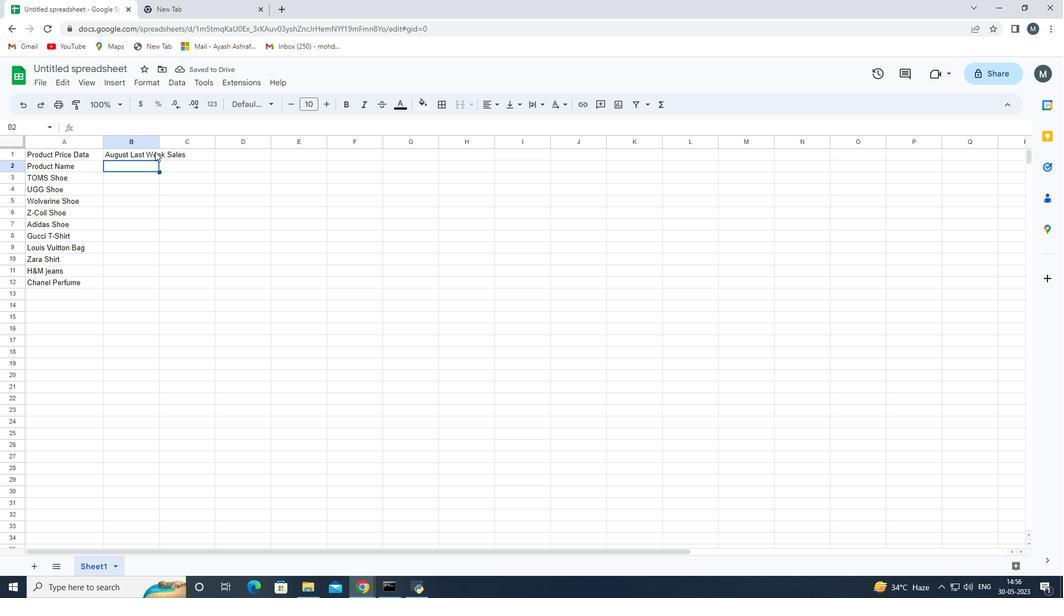 
Action: Mouse moved to (154, 151)
Screenshot: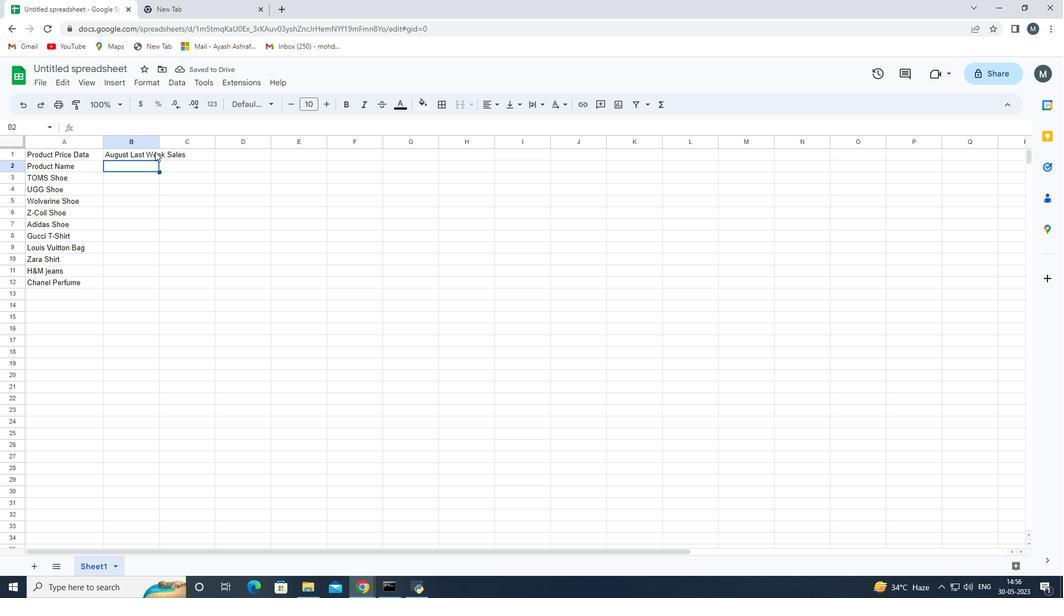 
Action: Mouse pressed left at (154, 151)
Screenshot: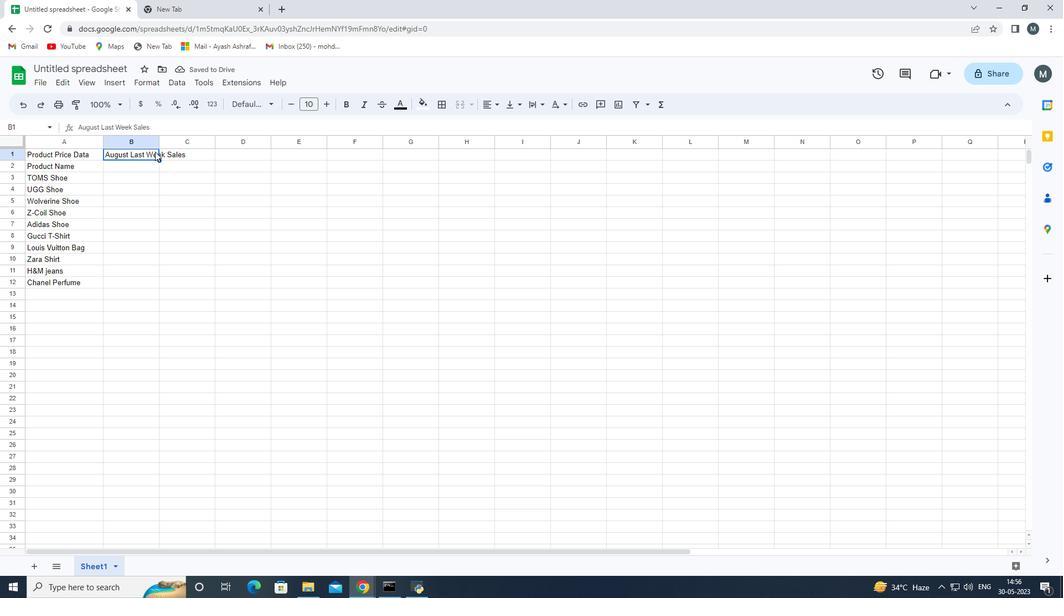 
Action: Mouse moved to (183, 156)
Screenshot: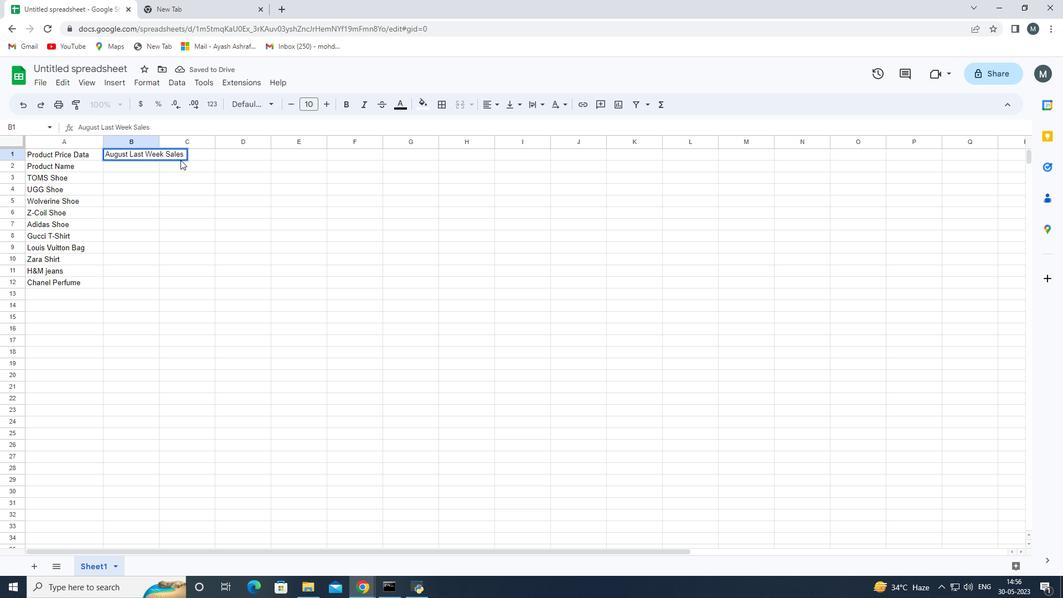 
Action: Key pressed <Key.enter>
Screenshot: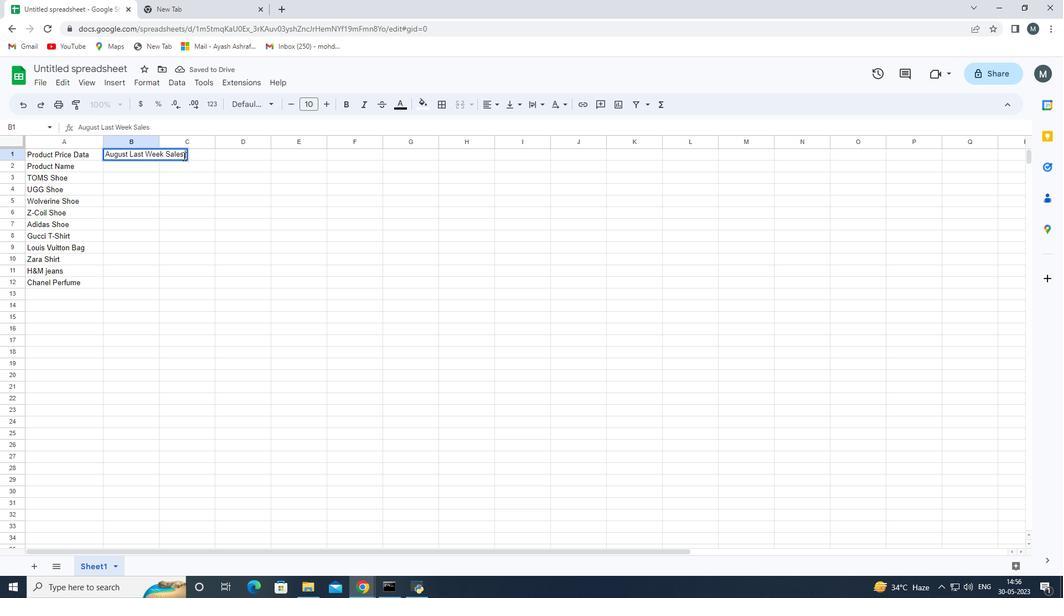 
Action: Mouse moved to (147, 153)
Screenshot: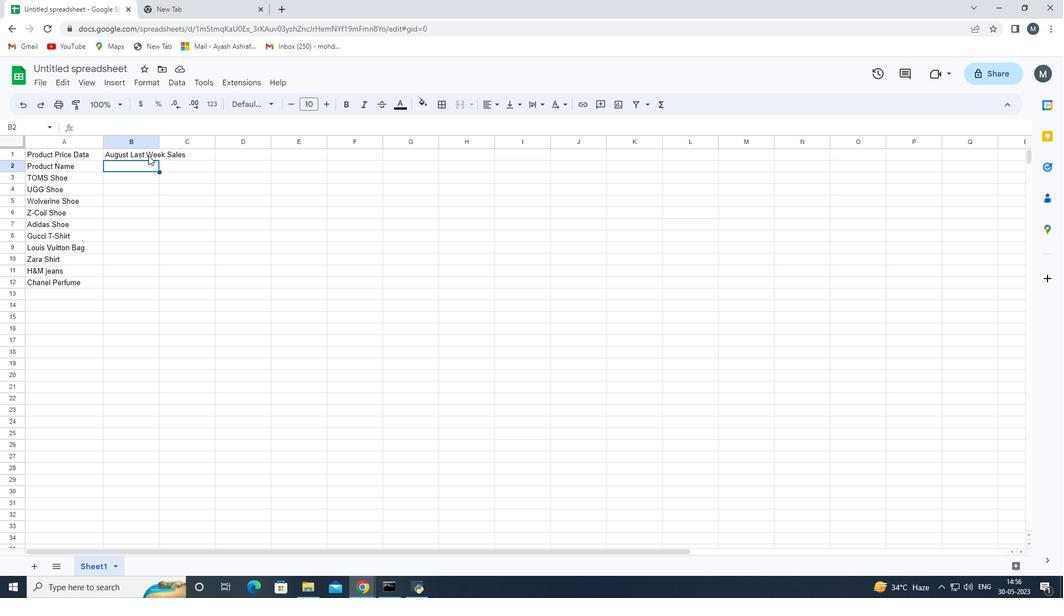
Action: Mouse pressed left at (147, 153)
Screenshot: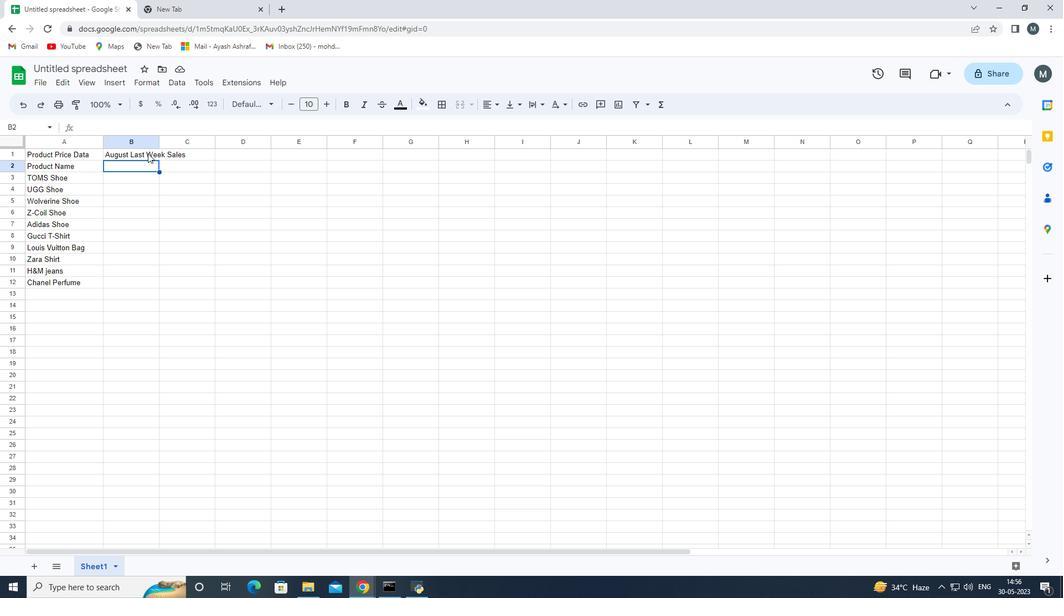 
Action: Mouse pressed left at (147, 153)
Screenshot: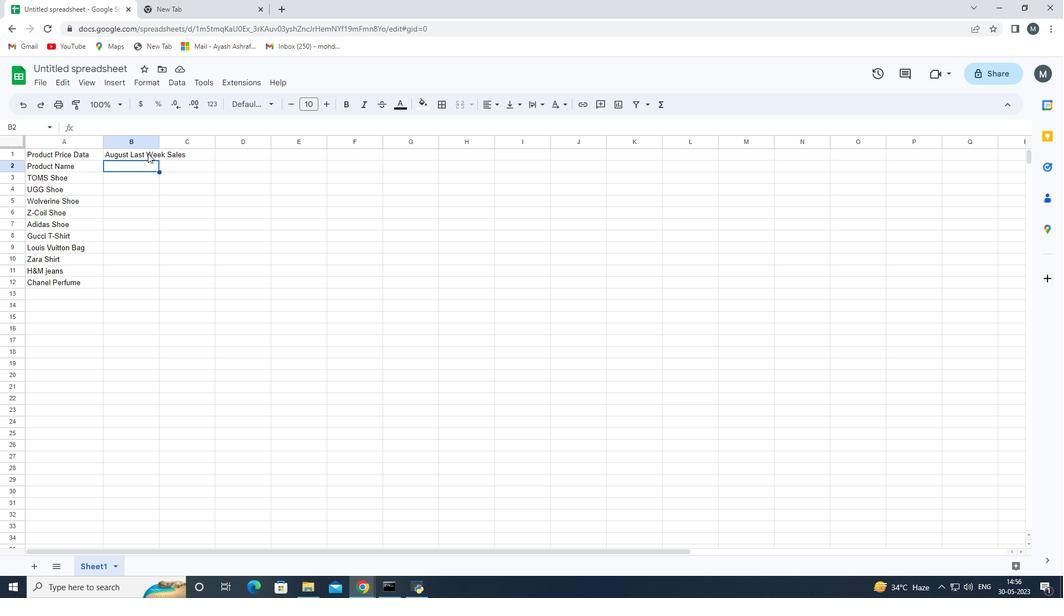 
Action: Mouse moved to (124, 164)
Screenshot: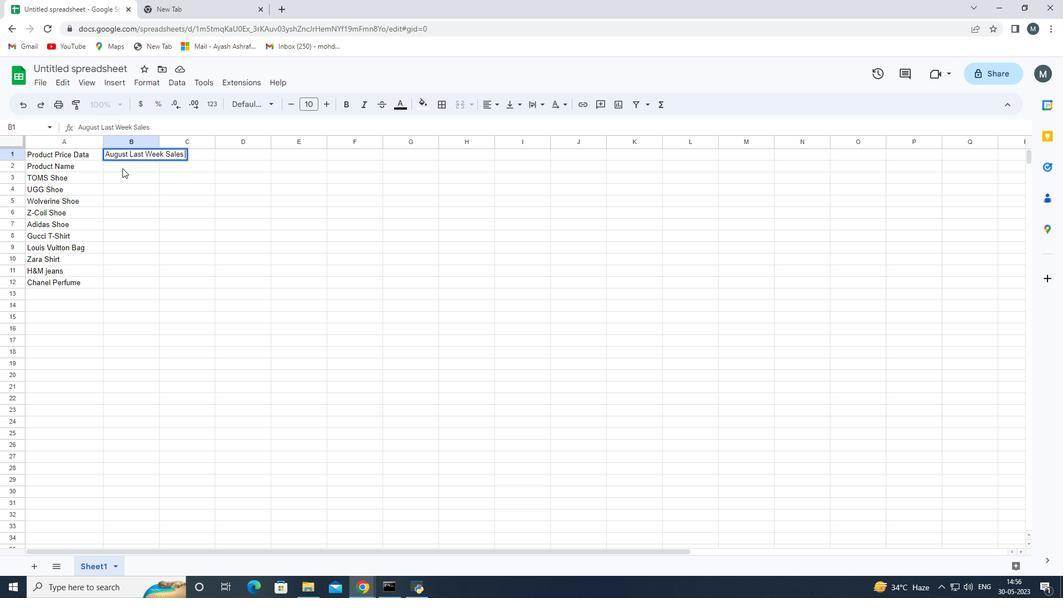 
Action: Mouse pressed left at (124, 164)
Screenshot: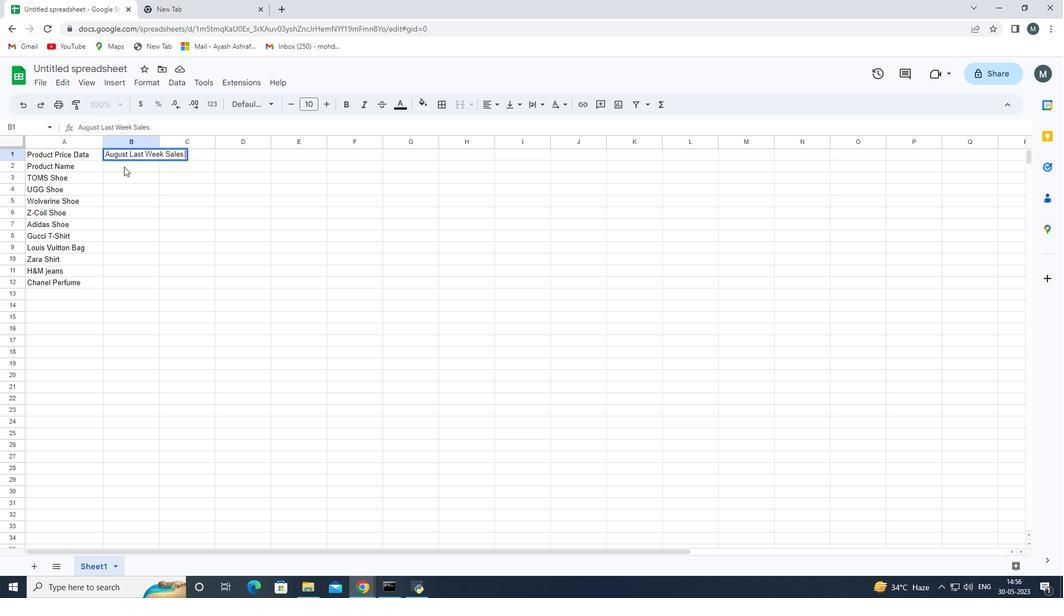 
Action: Mouse moved to (132, 153)
Screenshot: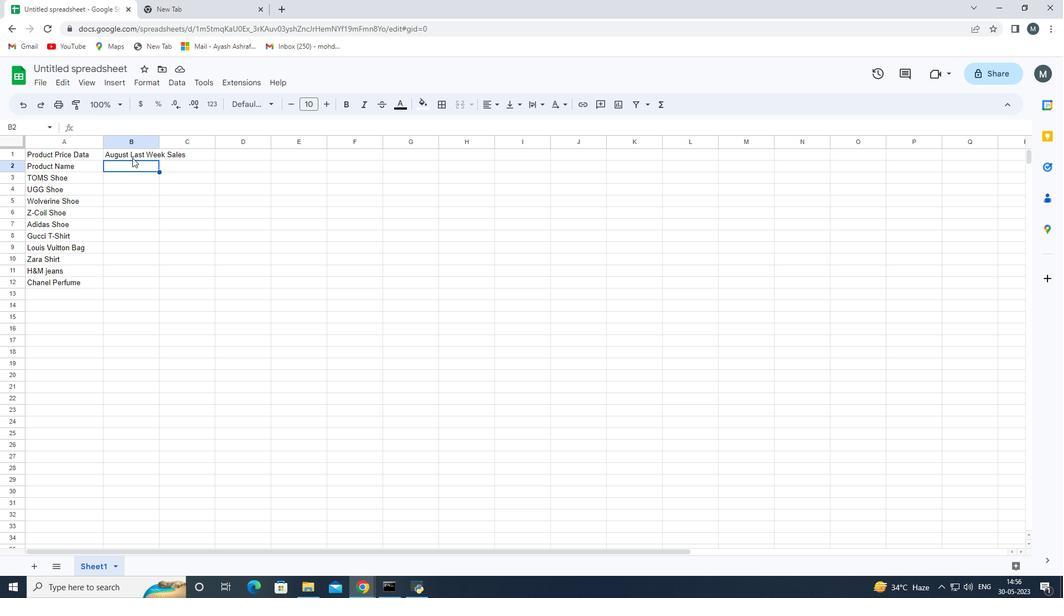 
Action: Mouse pressed left at (132, 153)
Screenshot: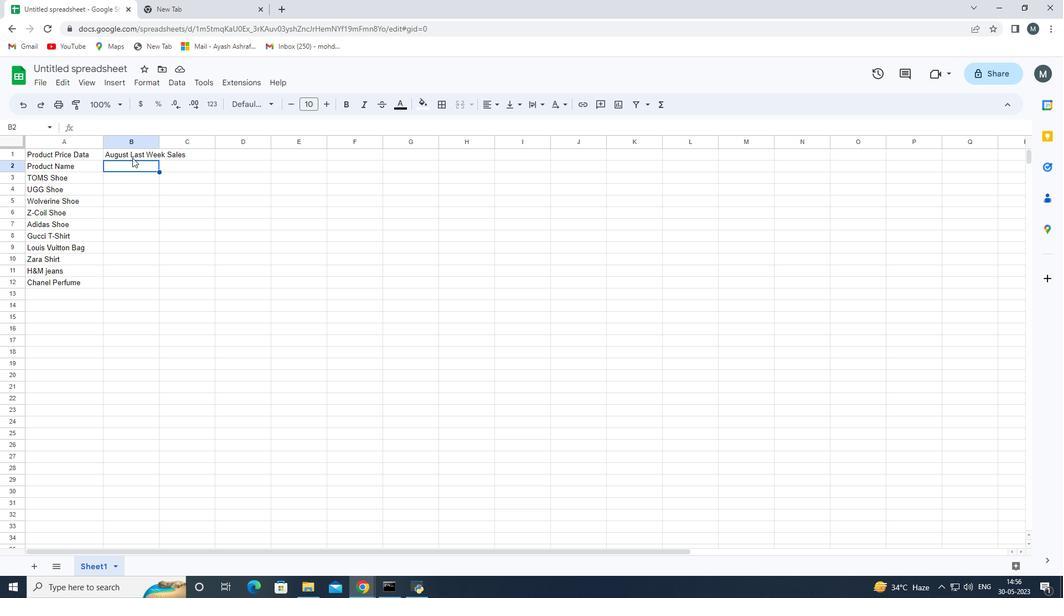 
Action: Mouse moved to (160, 160)
Screenshot: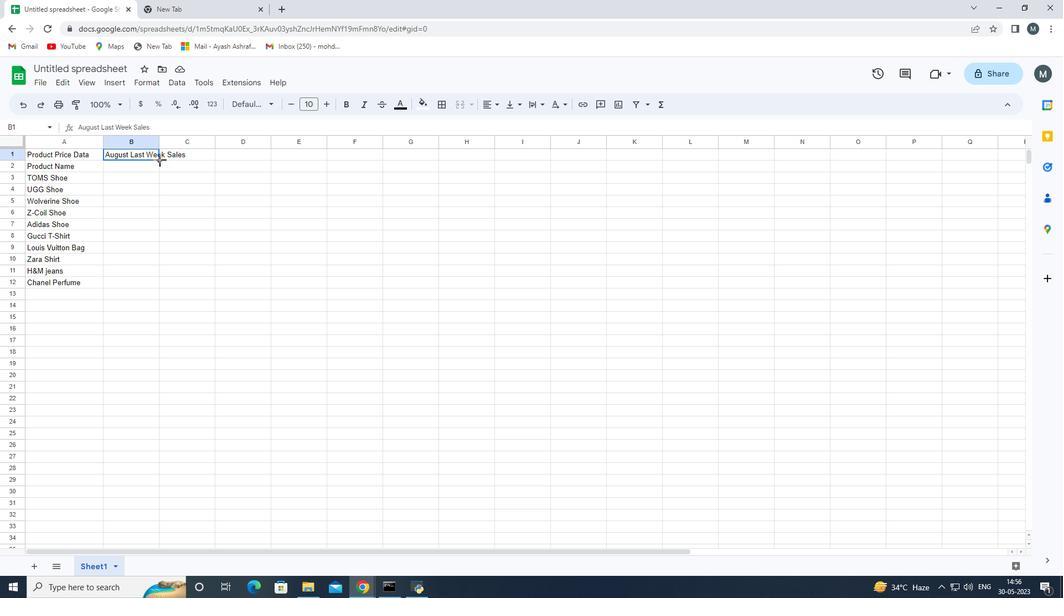 
Action: Mouse pressed left at (160, 160)
Screenshot: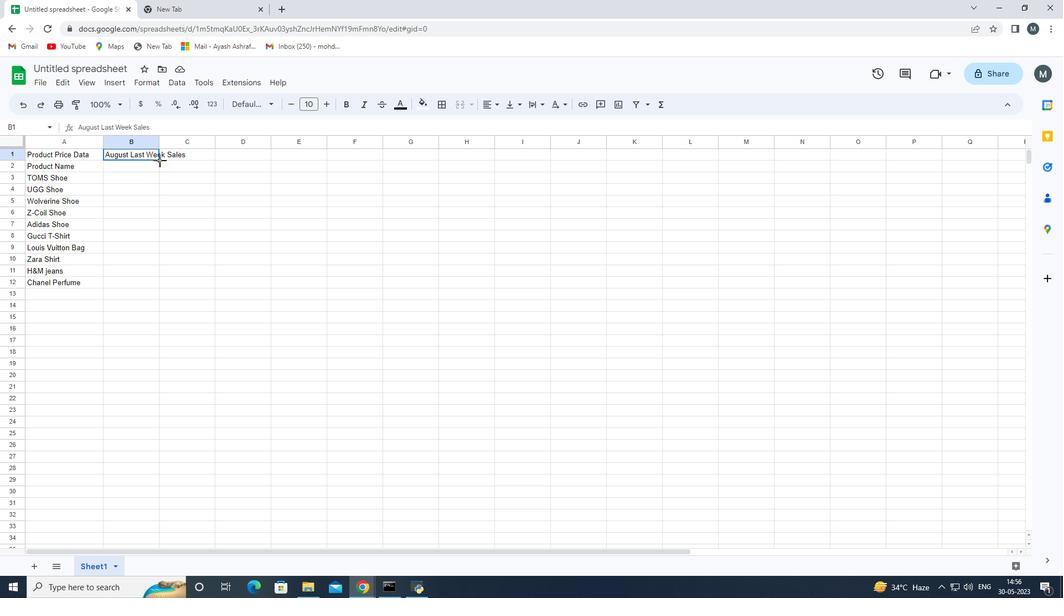 
Action: Mouse moved to (154, 148)
Screenshot: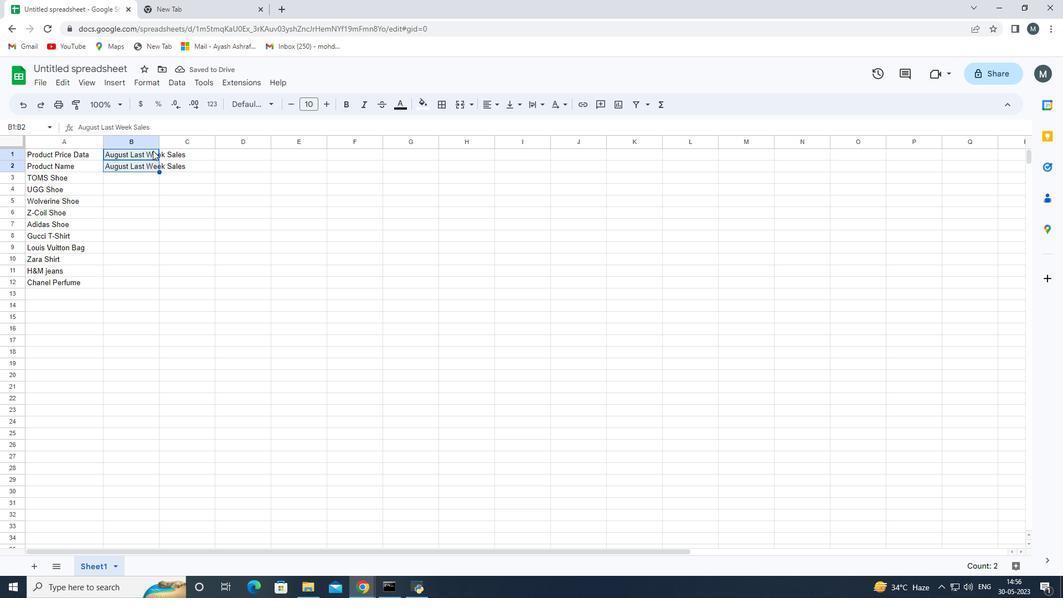 
Action: Mouse pressed left at (154, 148)
Screenshot: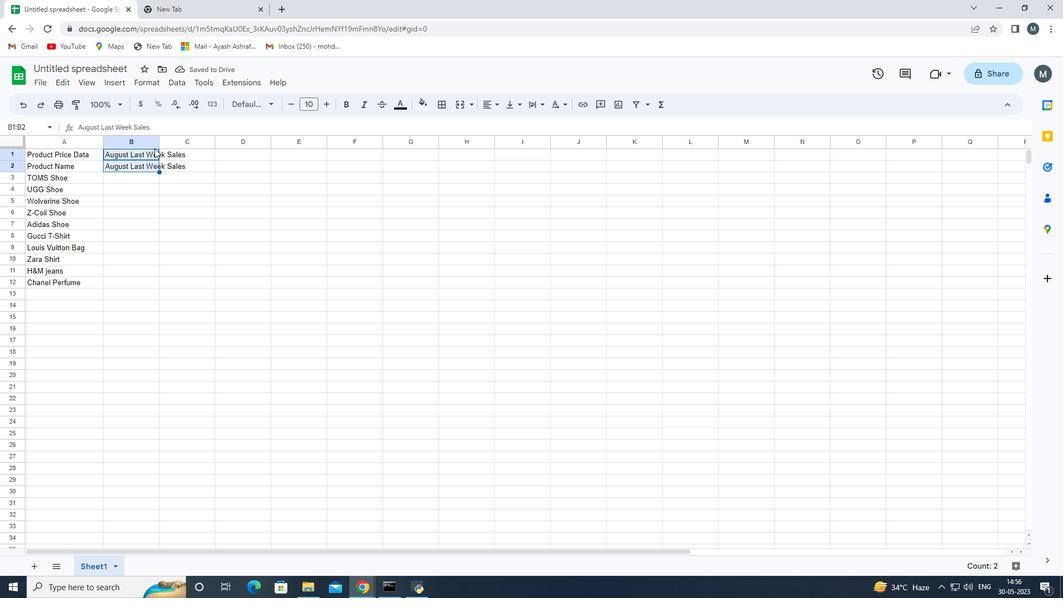 
Action: Mouse moved to (166, 154)
Screenshot: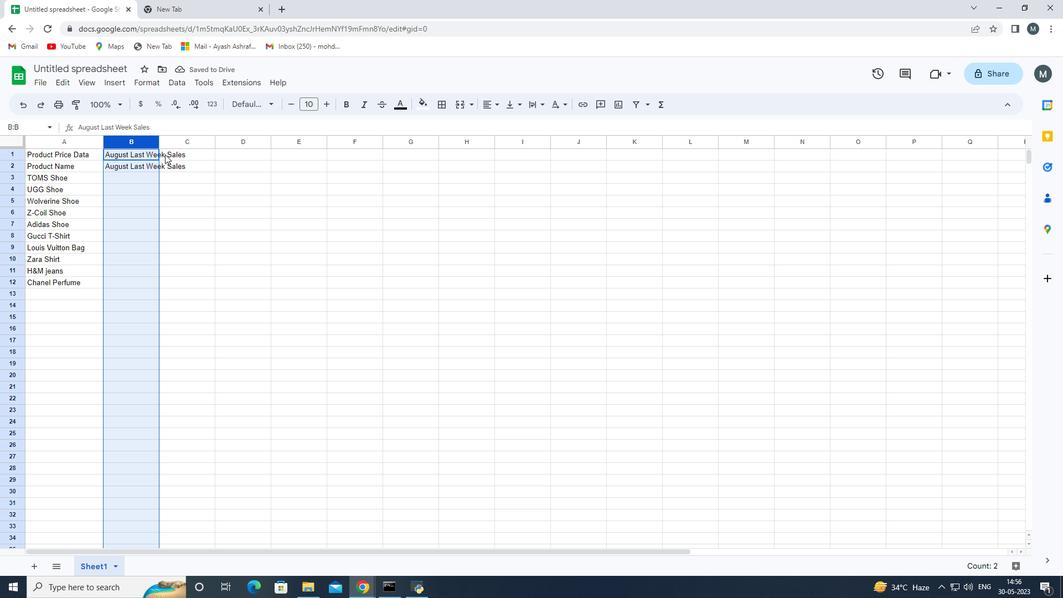 
Action: Mouse pressed left at (166, 154)
Screenshot: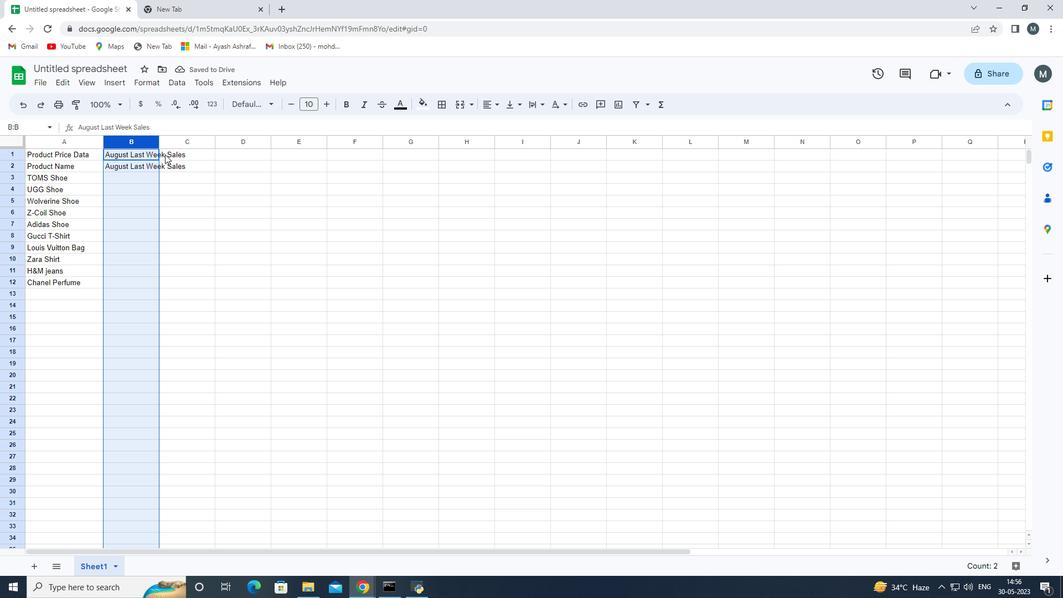 
Action: Mouse moved to (134, 152)
Screenshot: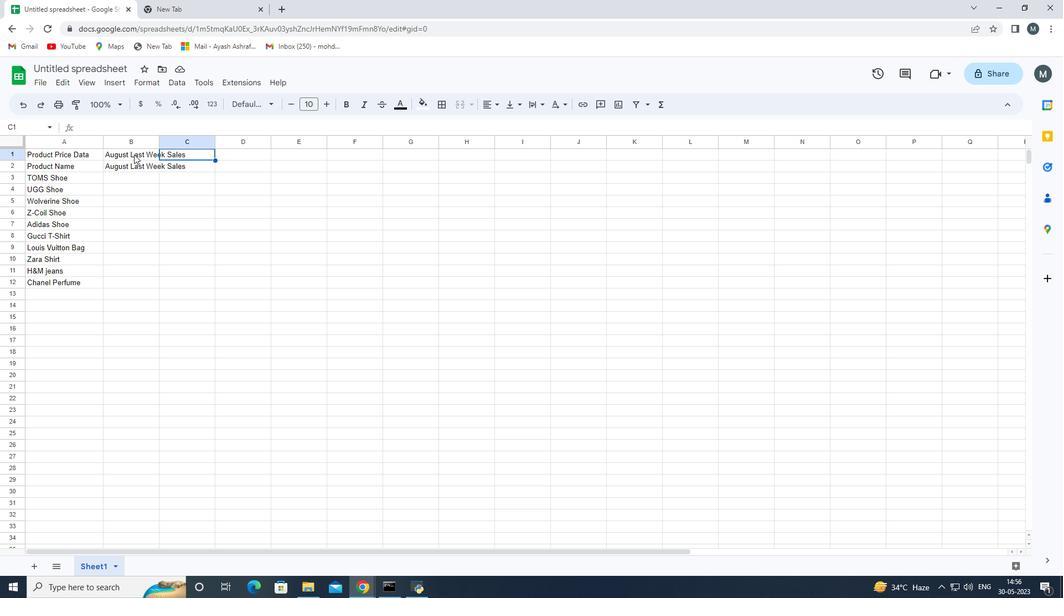 
Action: Mouse pressed left at (134, 152)
Screenshot: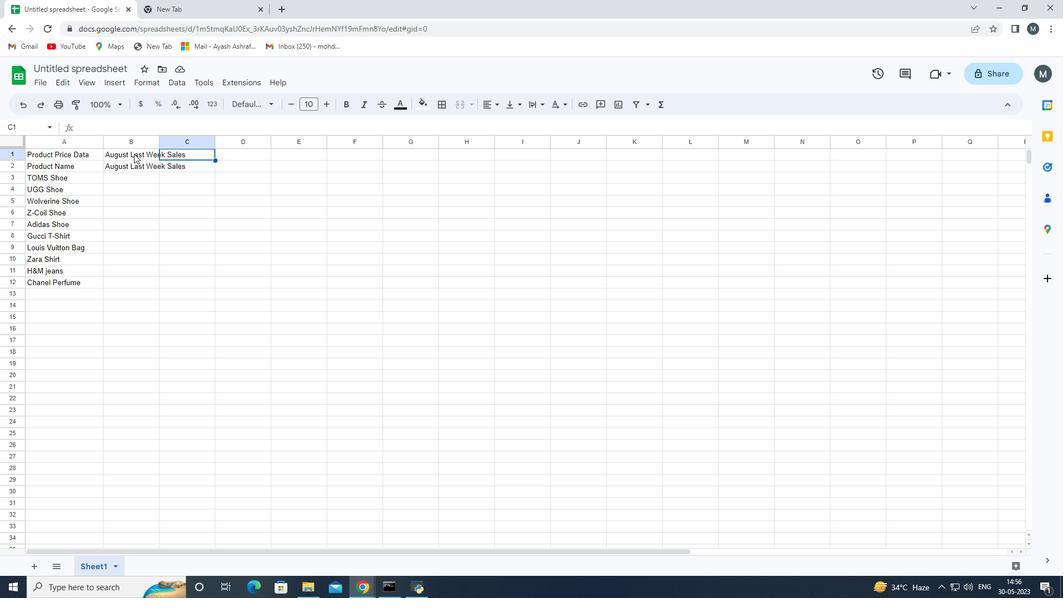 
Action: Mouse moved to (135, 152)
Screenshot: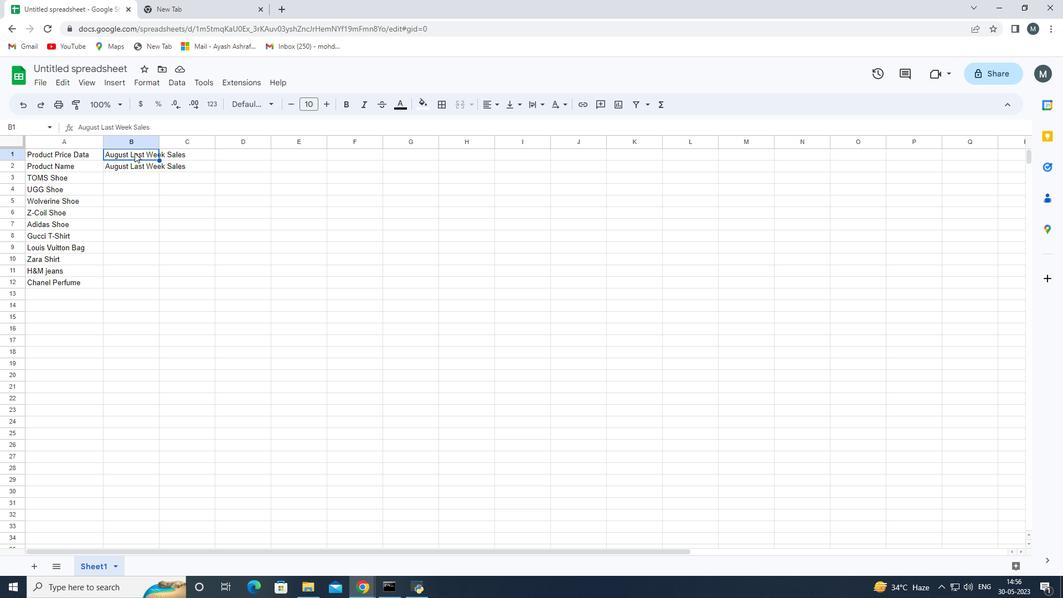 
Action: Key pressed <Key.delete>
Screenshot: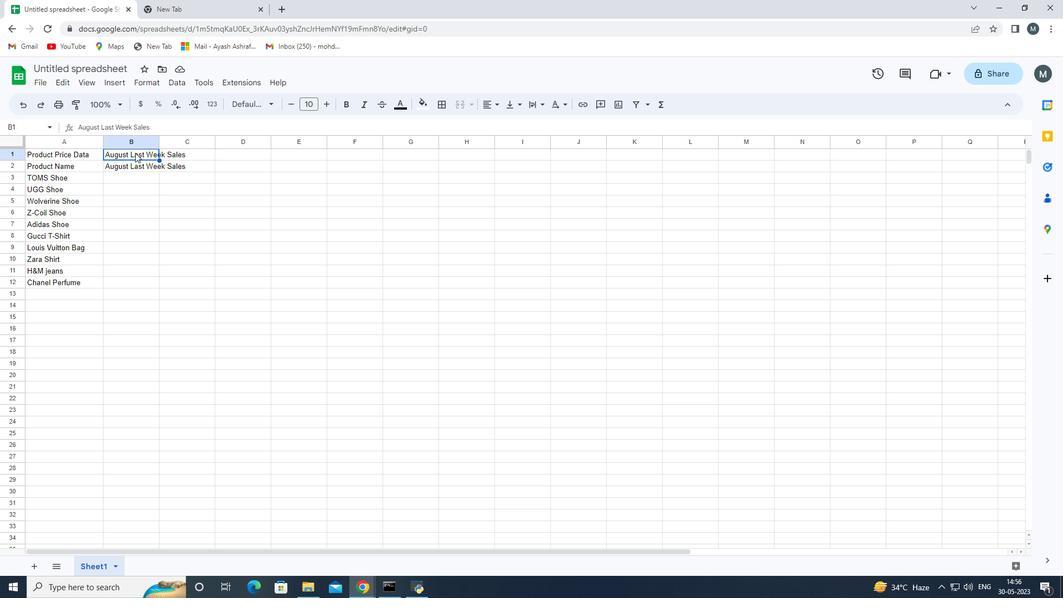 
Action: Mouse moved to (137, 161)
Screenshot: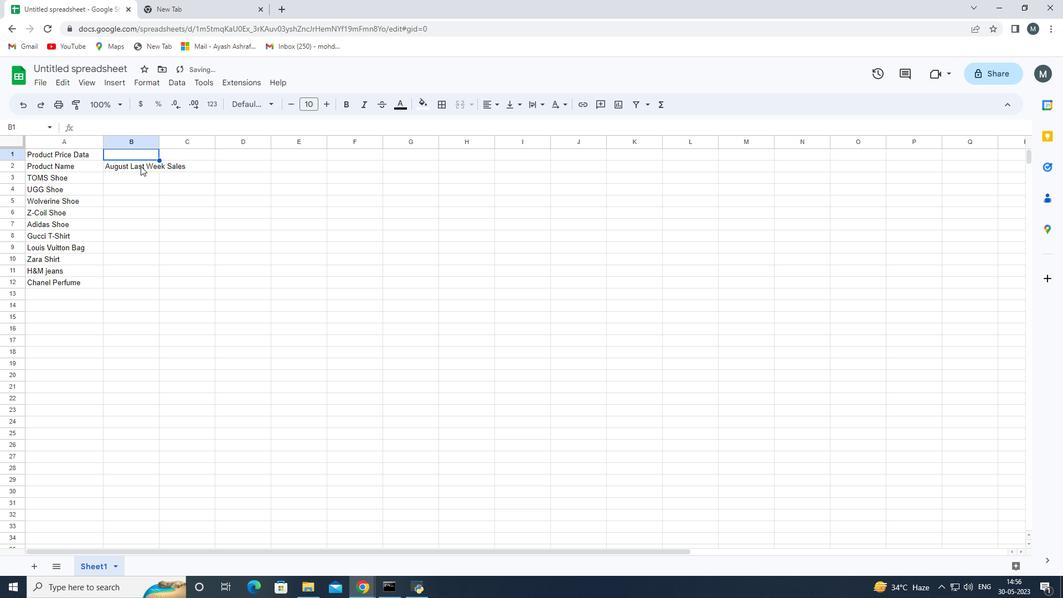 
Action: Mouse pressed left at (137, 161)
Screenshot: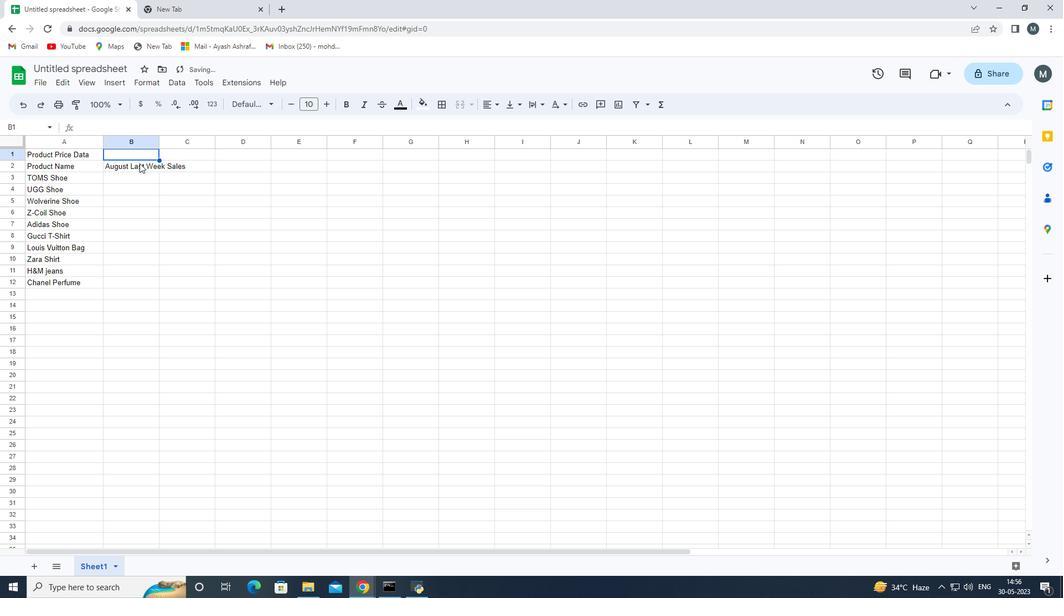 
Action: Mouse moved to (132, 177)
Screenshot: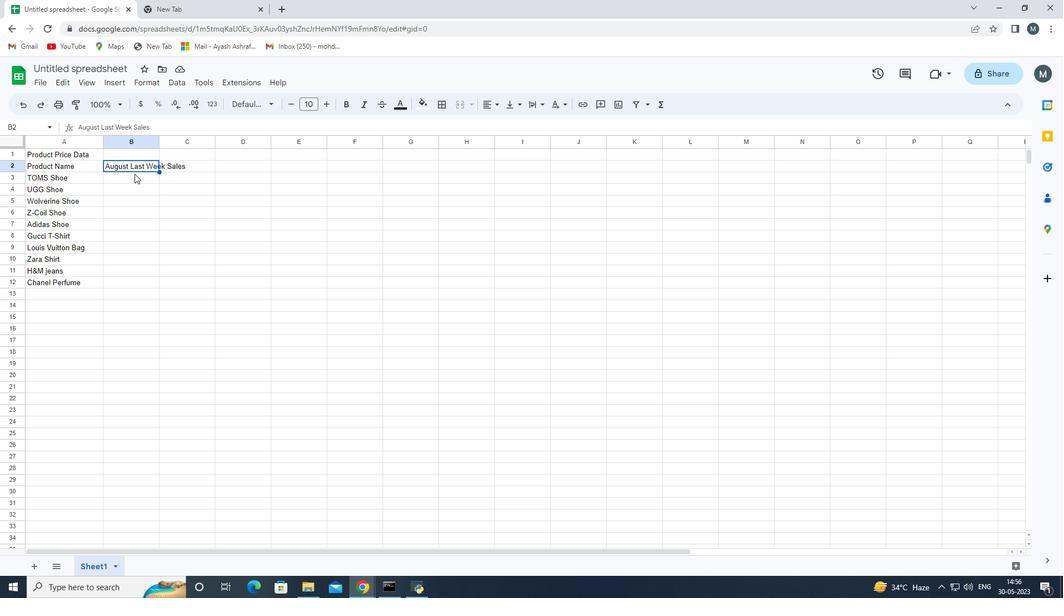 
Action: Mouse pressed left at (132, 177)
Screenshot: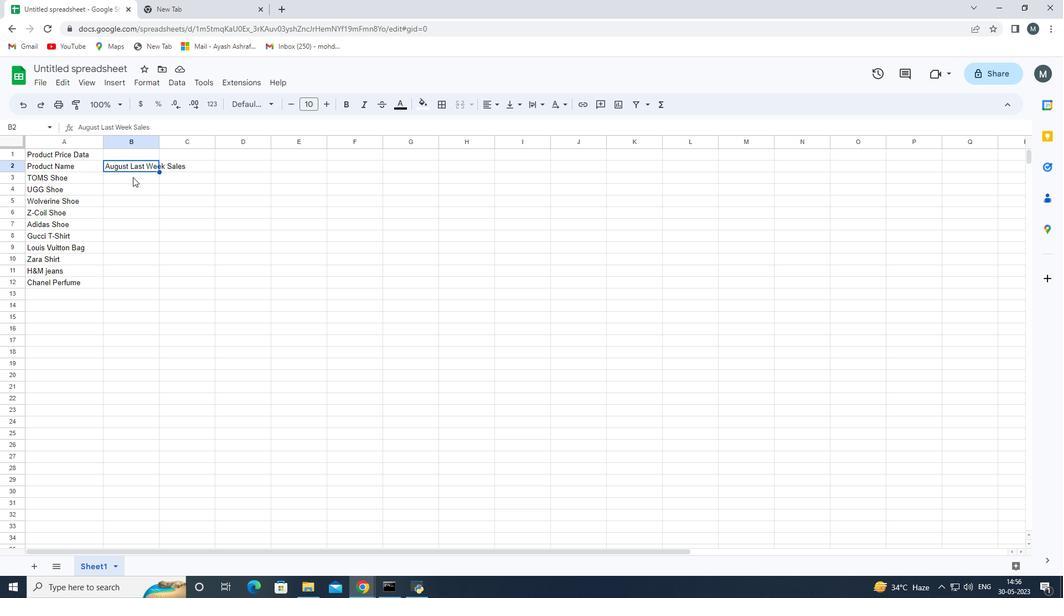 
Action: Key pressed 5000<Key.enter>5001<Key.enter>5004<Key.enter>5010<Key.enter>5011<Key.enter>
Screenshot: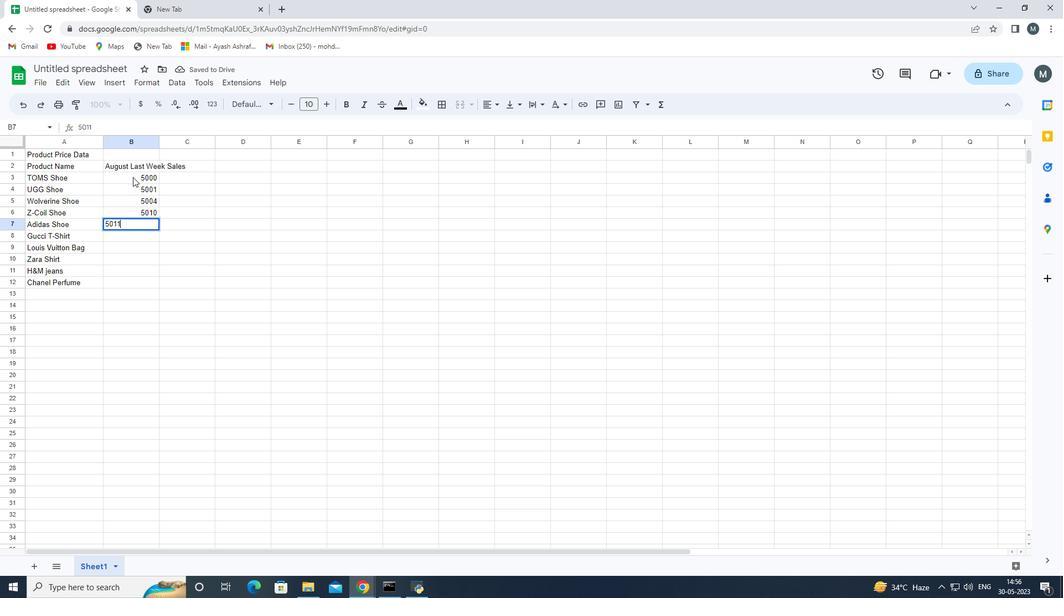 
Action: Mouse moved to (190, 173)
Screenshot: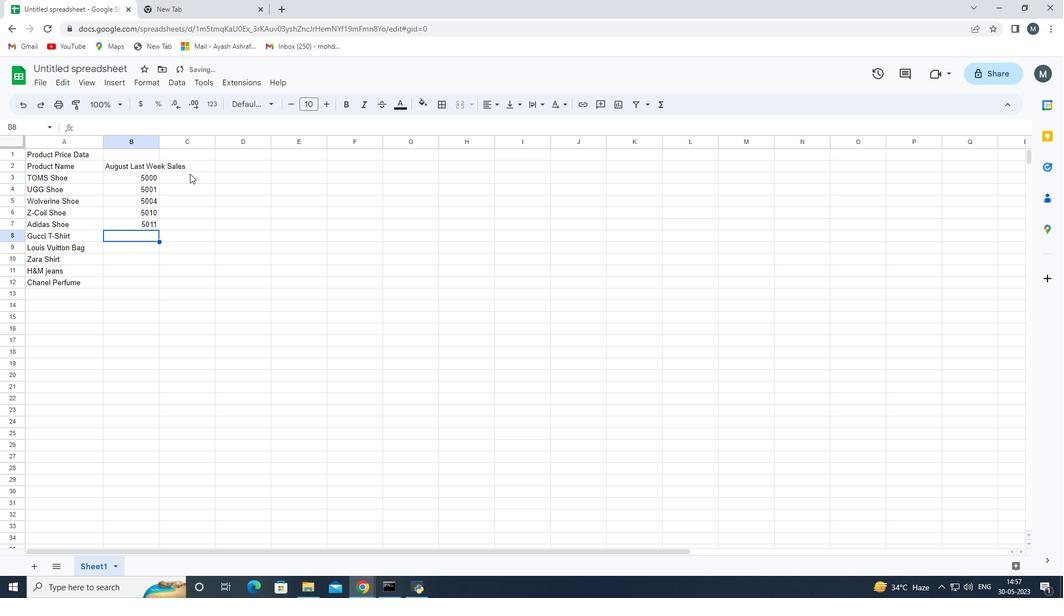 
Action: Key pressed 5020<Key.enter>5021<Key.enter>50
Screenshot: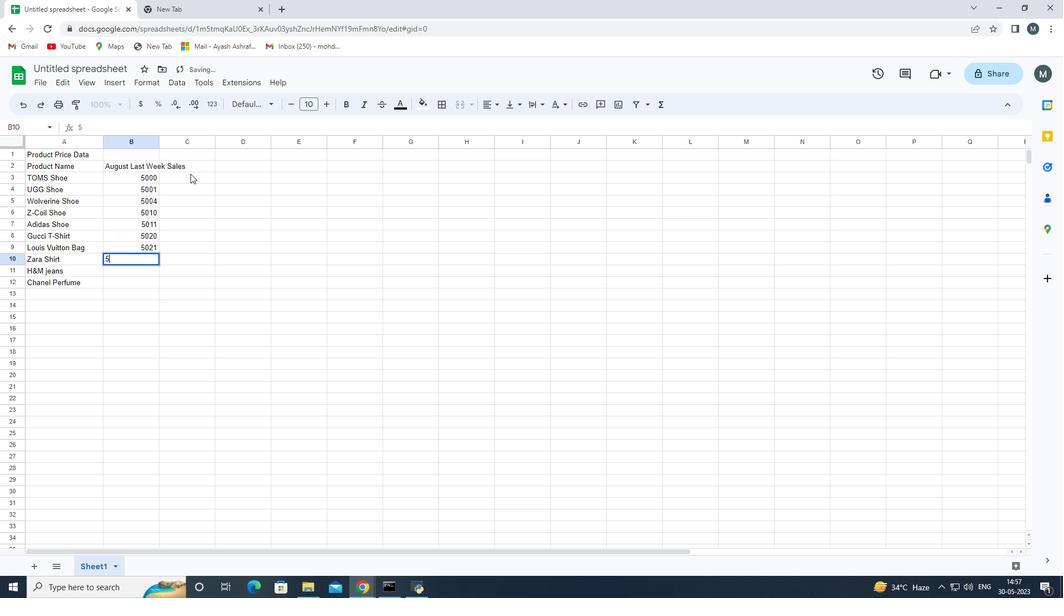 
Action: Mouse moved to (202, 172)
Screenshot: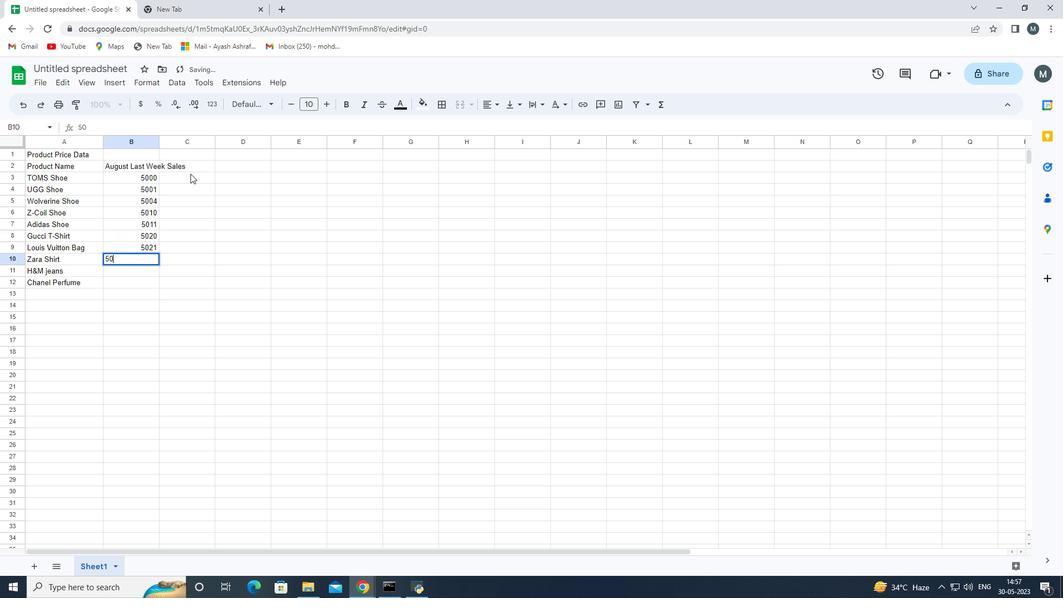 
Action: Key pressed 30<Key.enter>5040<Key.enter>5050<Key.enter>
Screenshot: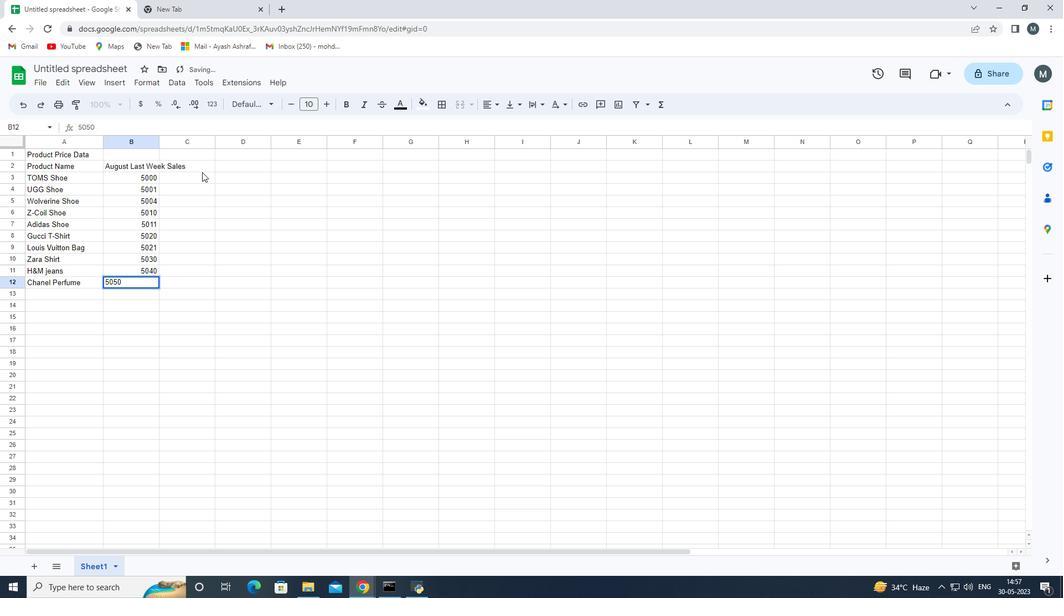 
Action: Mouse moved to (192, 163)
Screenshot: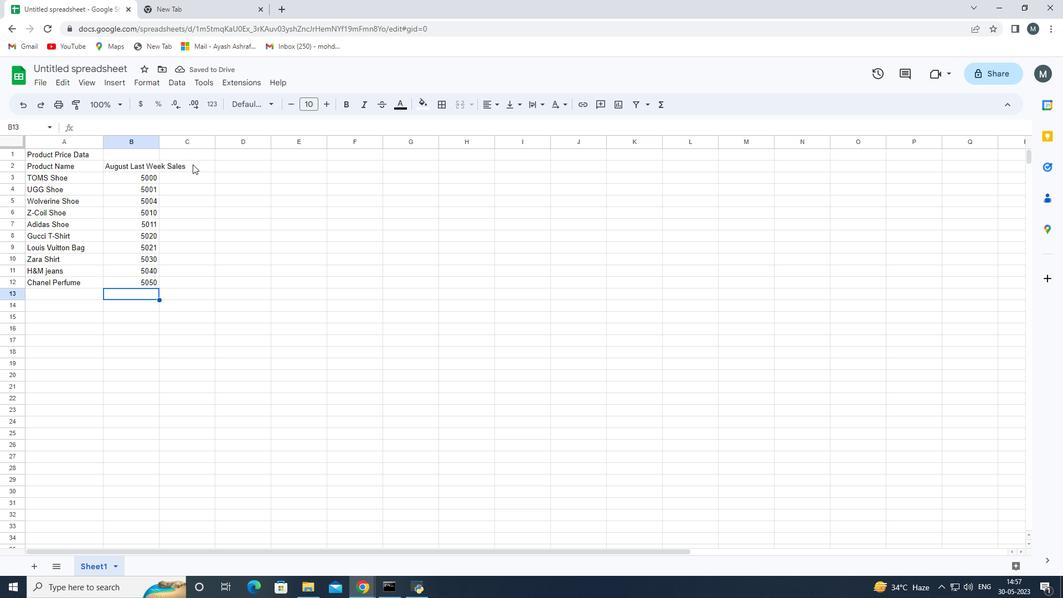 
Action: Mouse pressed left at (192, 163)
Screenshot: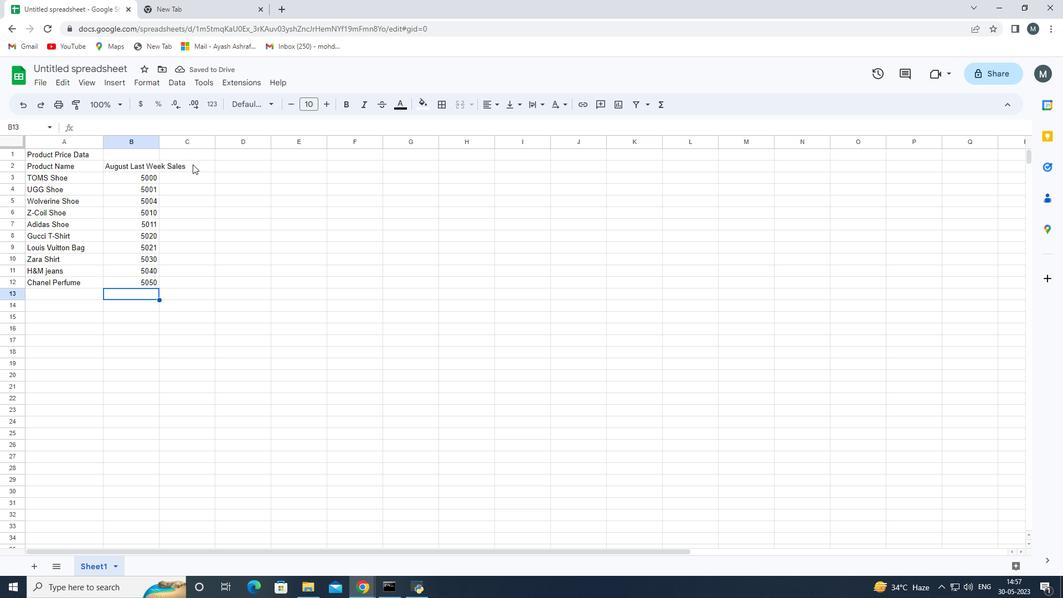 
Action: Mouse moved to (193, 164)
Screenshot: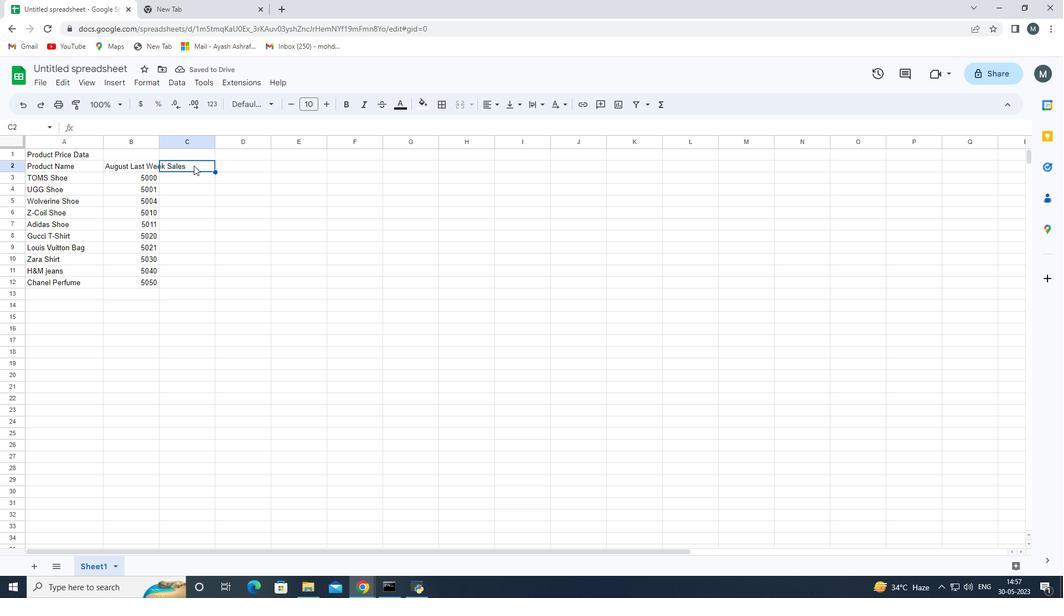 
Action: Mouse pressed left at (193, 164)
Screenshot: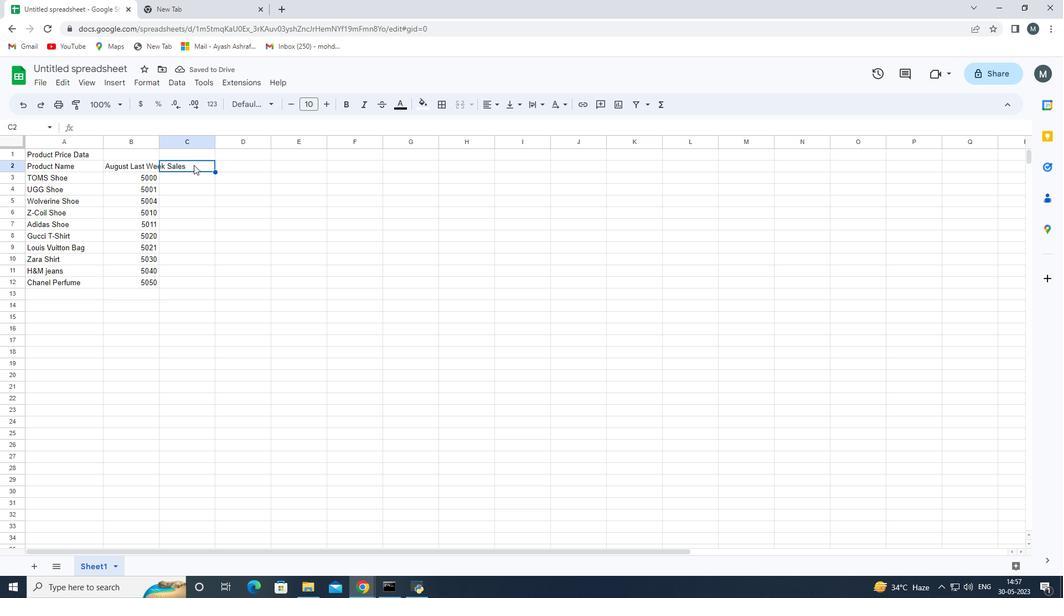 
Action: Mouse pressed left at (193, 164)
Screenshot: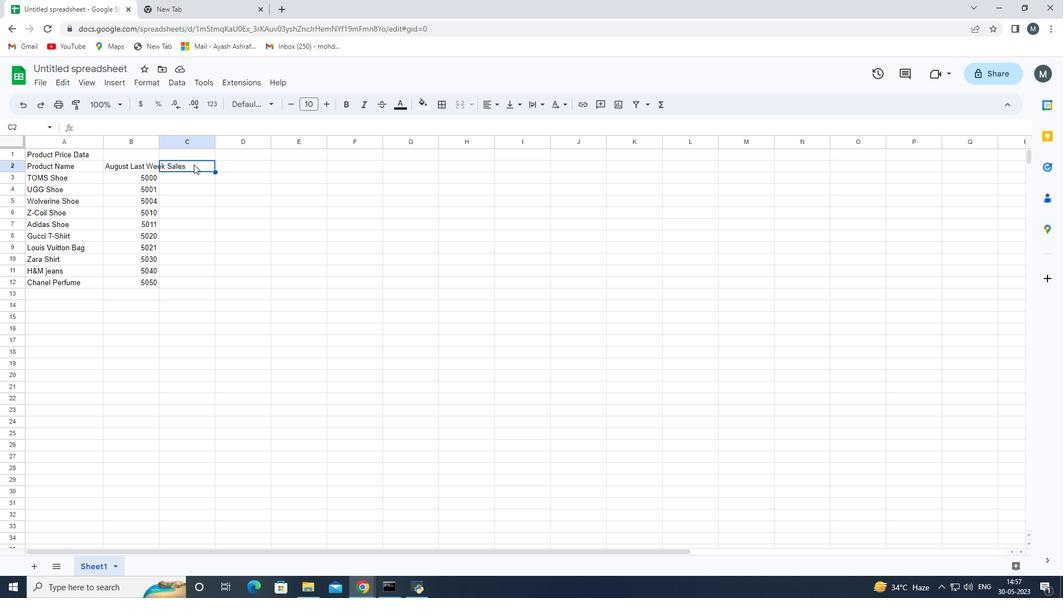 
Action: Mouse moved to (161, 140)
Screenshot: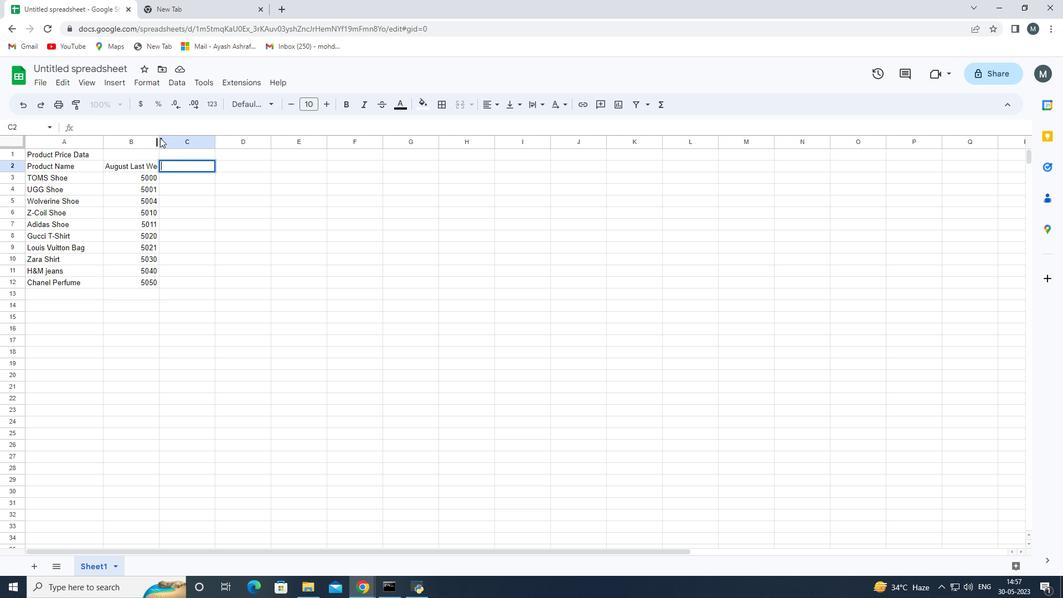 
Action: Mouse pressed left at (161, 140)
Screenshot: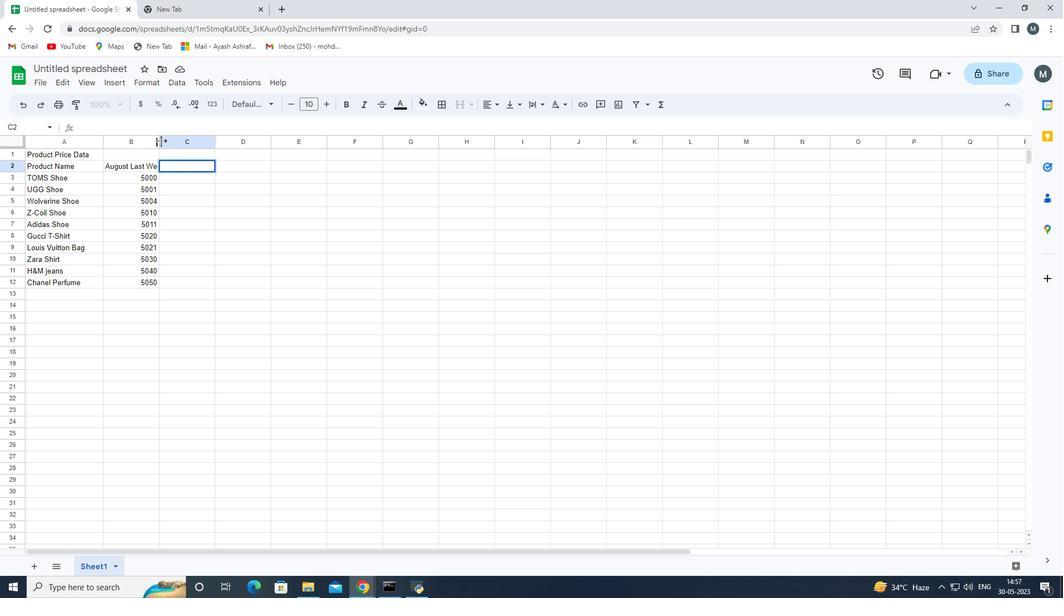 
Action: Mouse moved to (203, 203)
Screenshot: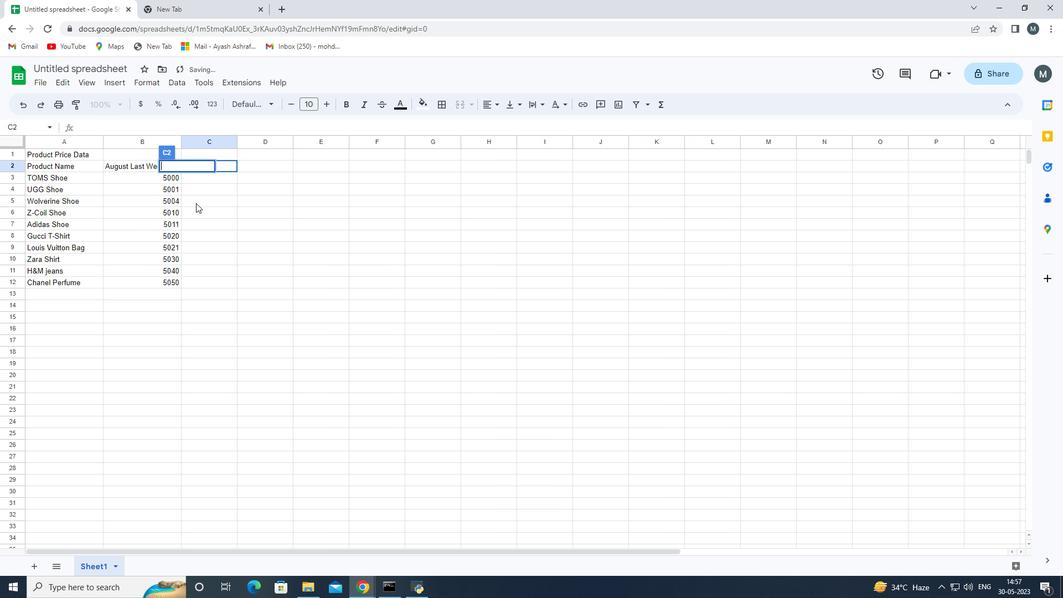 
Action: Mouse pressed left at (203, 203)
Screenshot: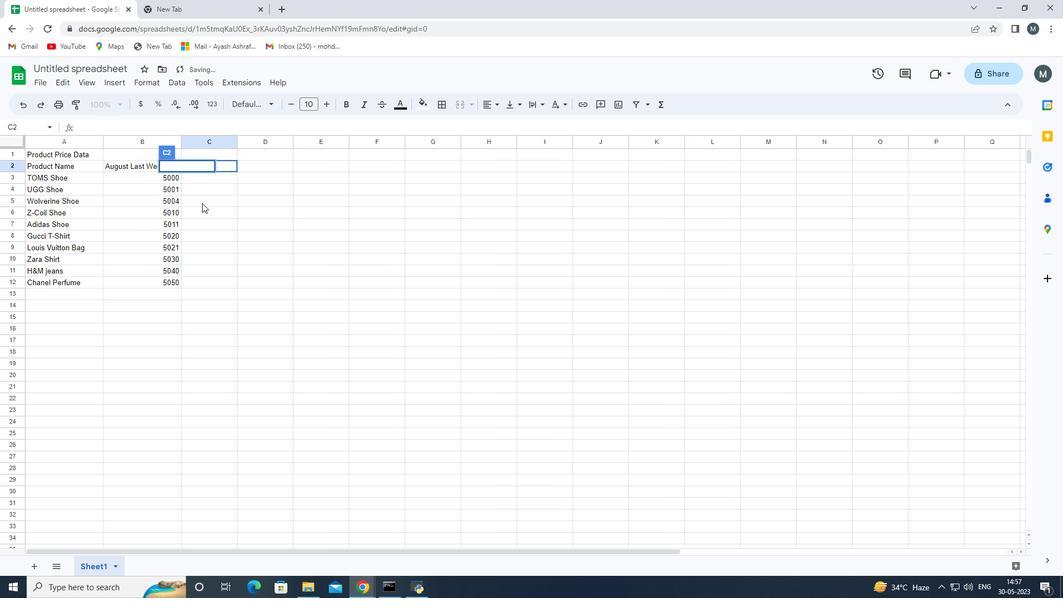 
Action: Mouse moved to (183, 137)
Screenshot: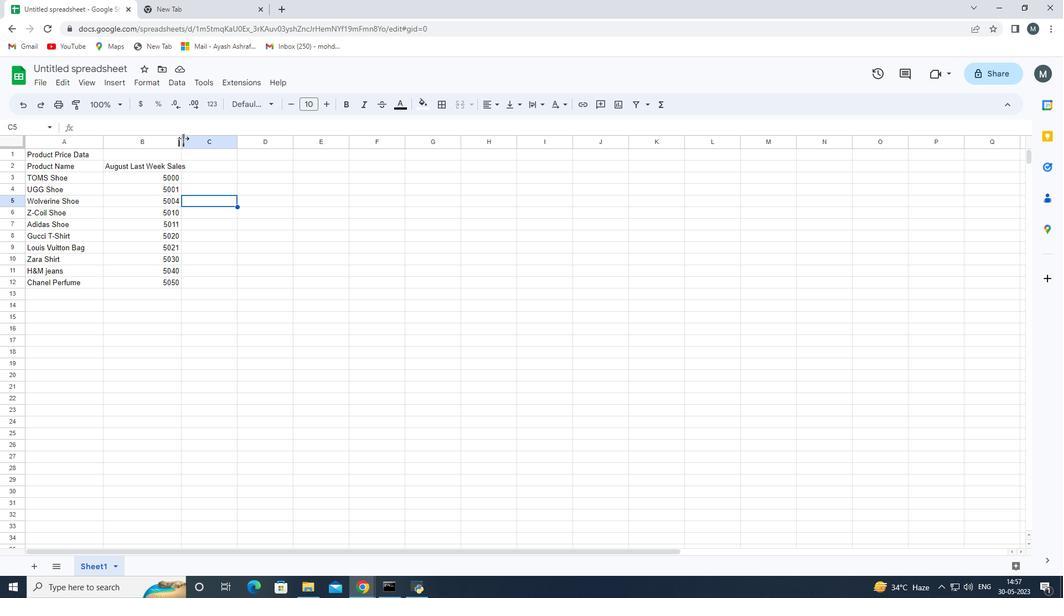 
Action: Mouse pressed left at (183, 137)
Screenshot: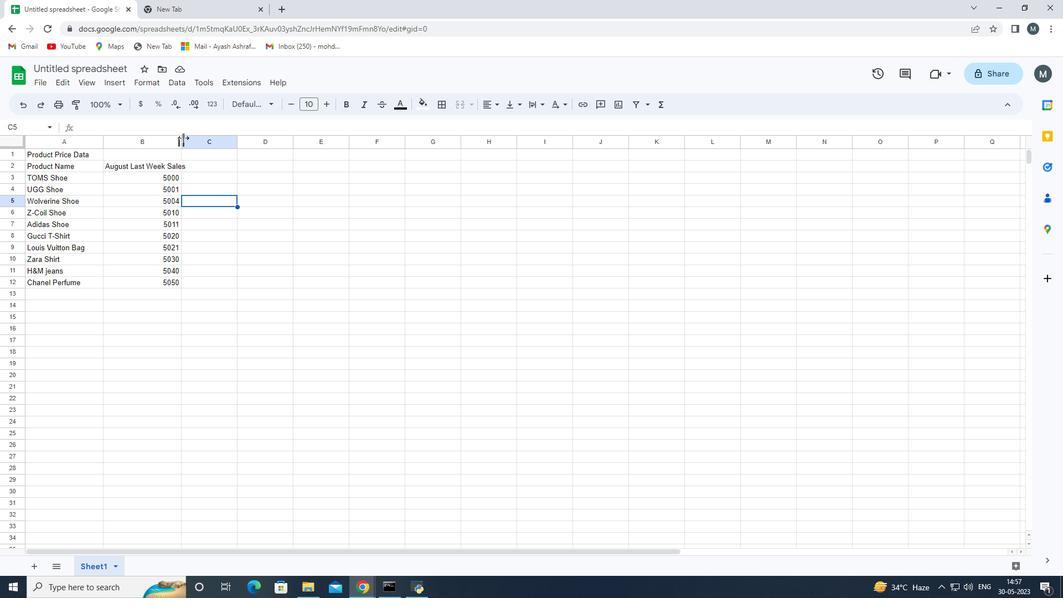 
Action: Mouse moved to (224, 166)
Screenshot: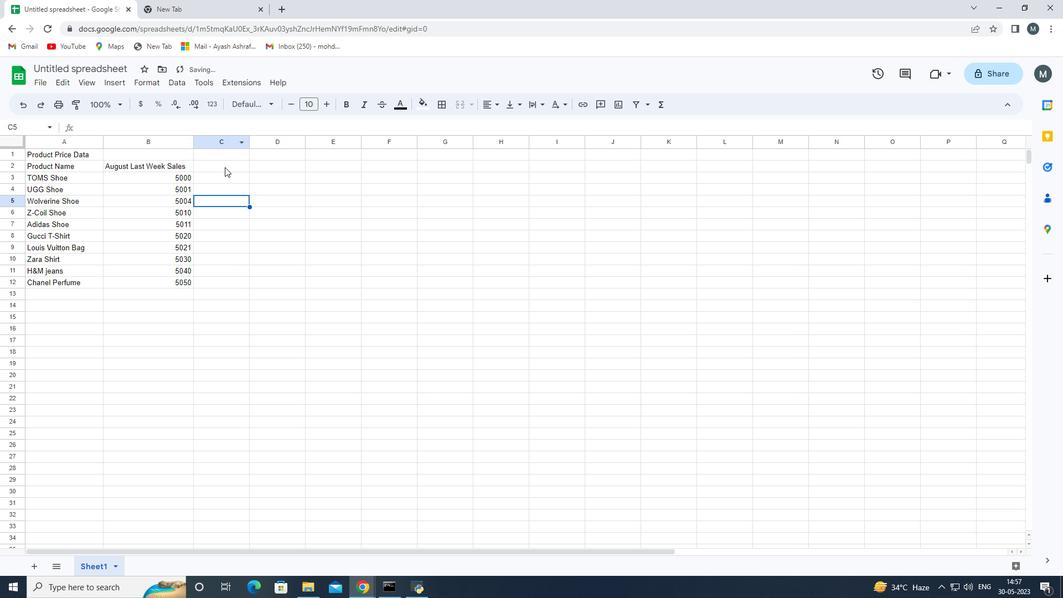 
Action: Mouse pressed left at (224, 166)
Screenshot: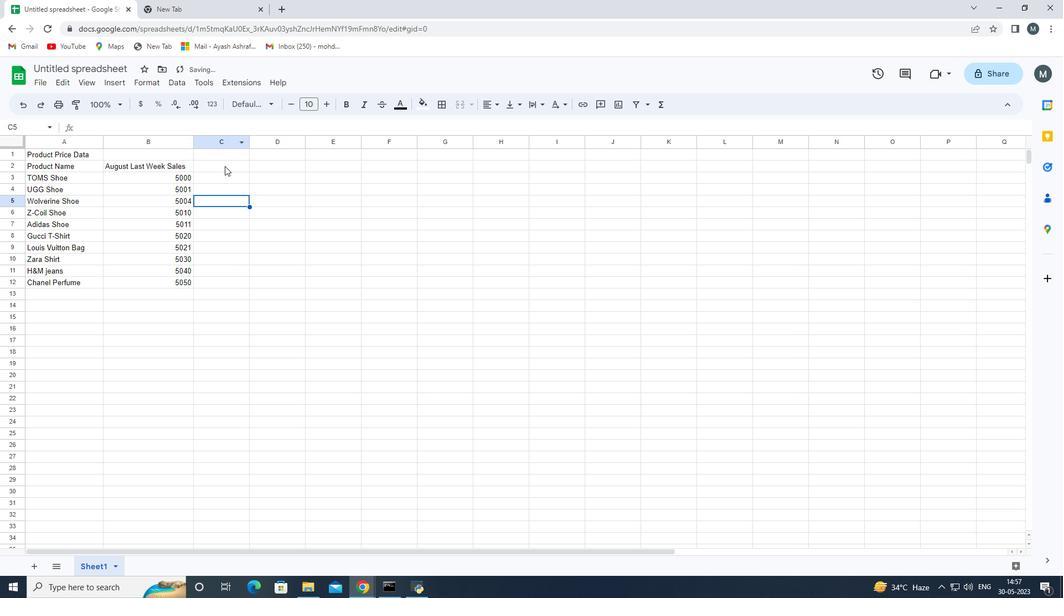 
Action: Mouse pressed left at (224, 166)
Screenshot: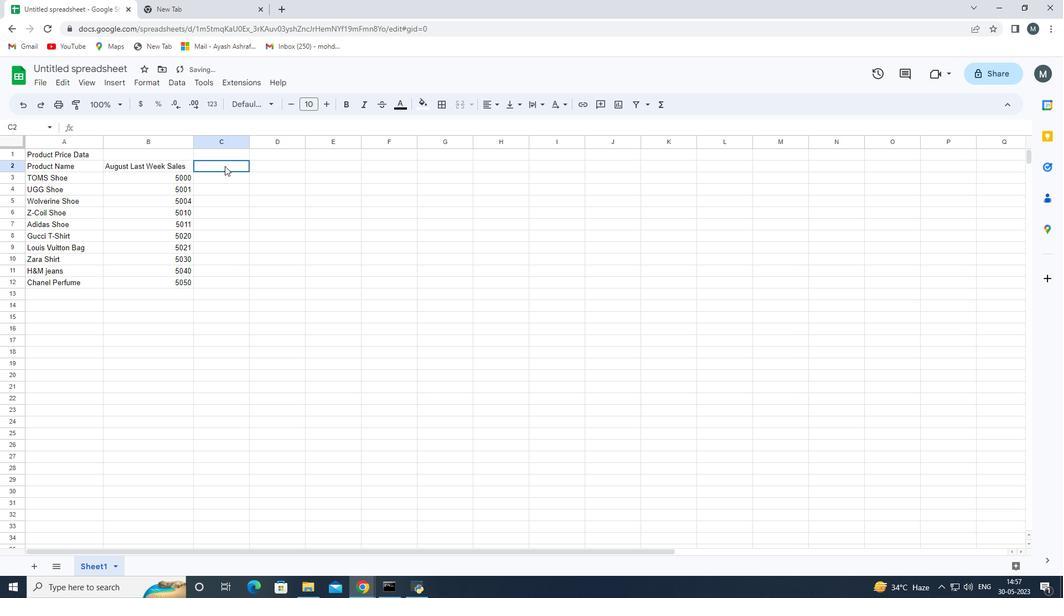 
Action: Key pressed <Key.shift>O<Key.backspace><Key.shift><Key.shift><Key.shift><Key.shift><Key.shift><Key.shift><Key.shift><Key.shift><Key.shift>Prody<Key.backspace>uct<Key.space><Key.shift>Pi<Key.backspace>rice<Key.enter>5000<Key.enter>5002<Key.enter>5004<Key.enter>5005<Key.enter>5010<Key.enter>5020<Key.enter>5021<Key.enter>5022<Key.enter>5040<Key.enter><Key.up>6000<Key.enter>10000<Key.enter>
Screenshot: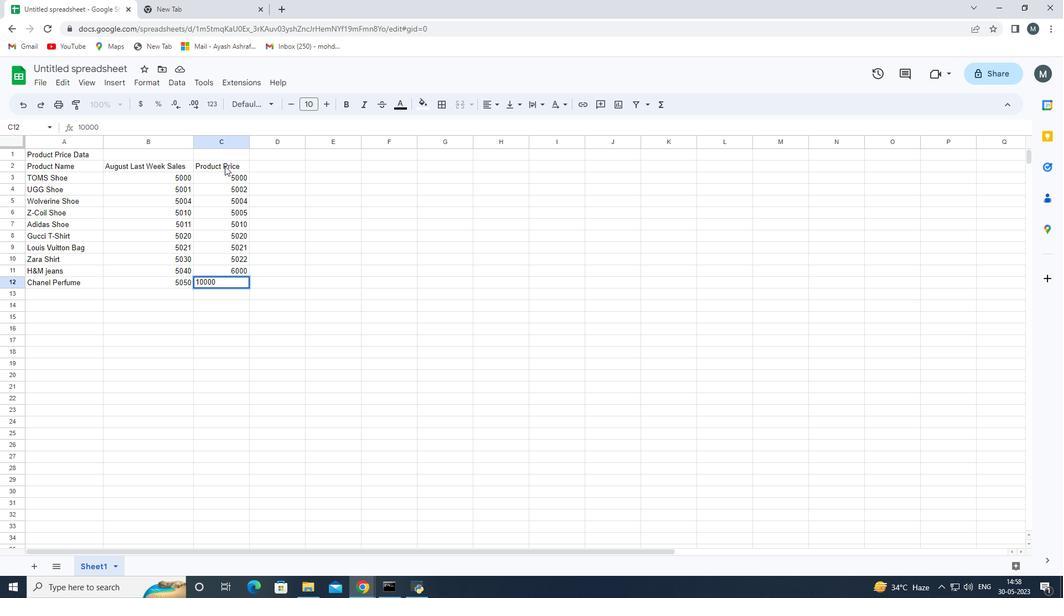 
Action: Mouse moved to (153, 166)
Screenshot: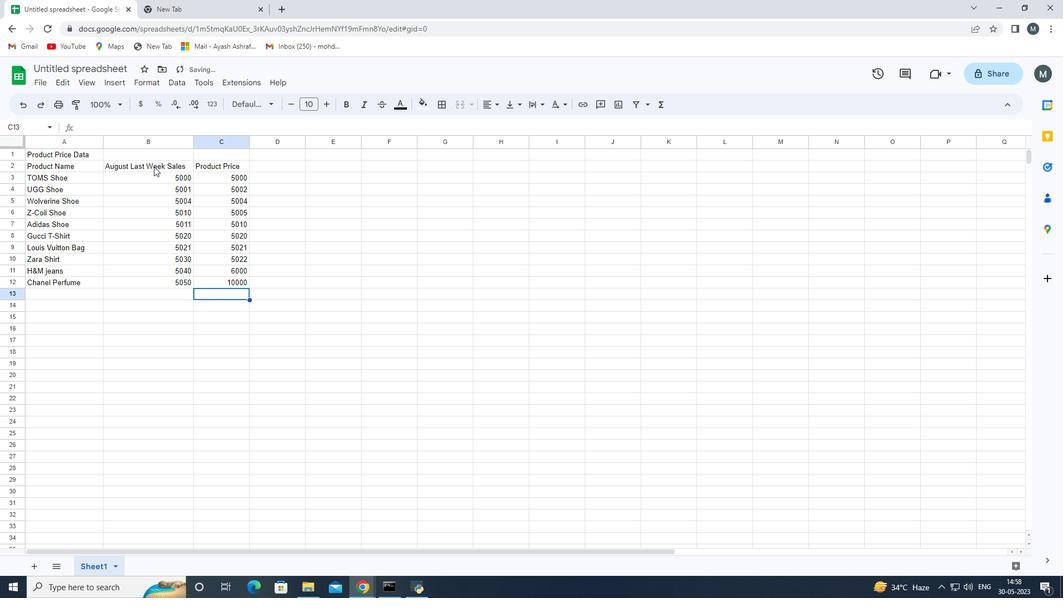 
Action: Mouse pressed left at (153, 166)
Screenshot: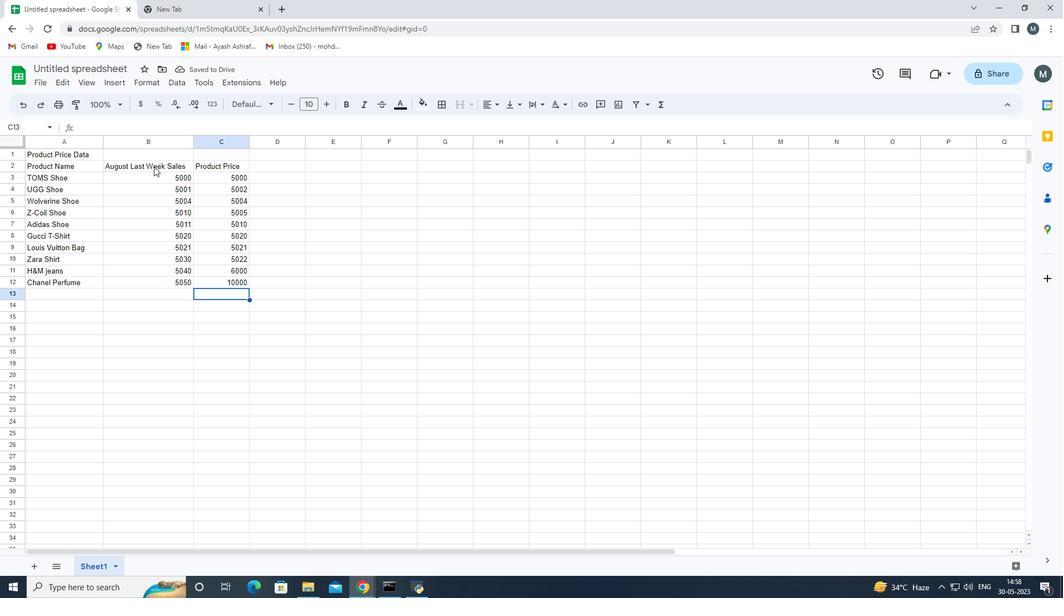 
Action: Mouse pressed left at (153, 166)
Screenshot: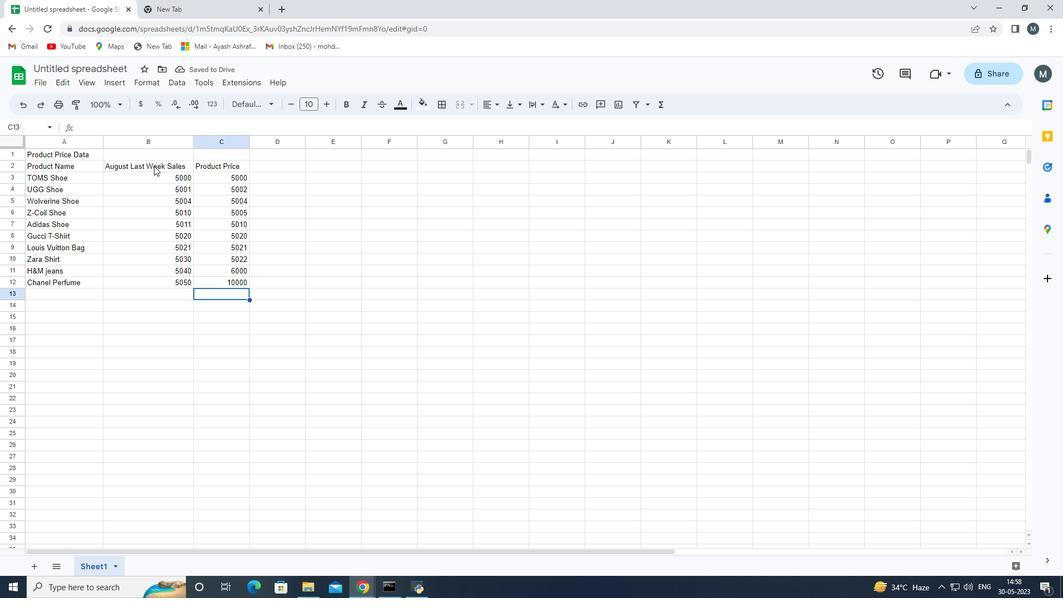 
Action: Mouse moved to (163, 167)
Screenshot: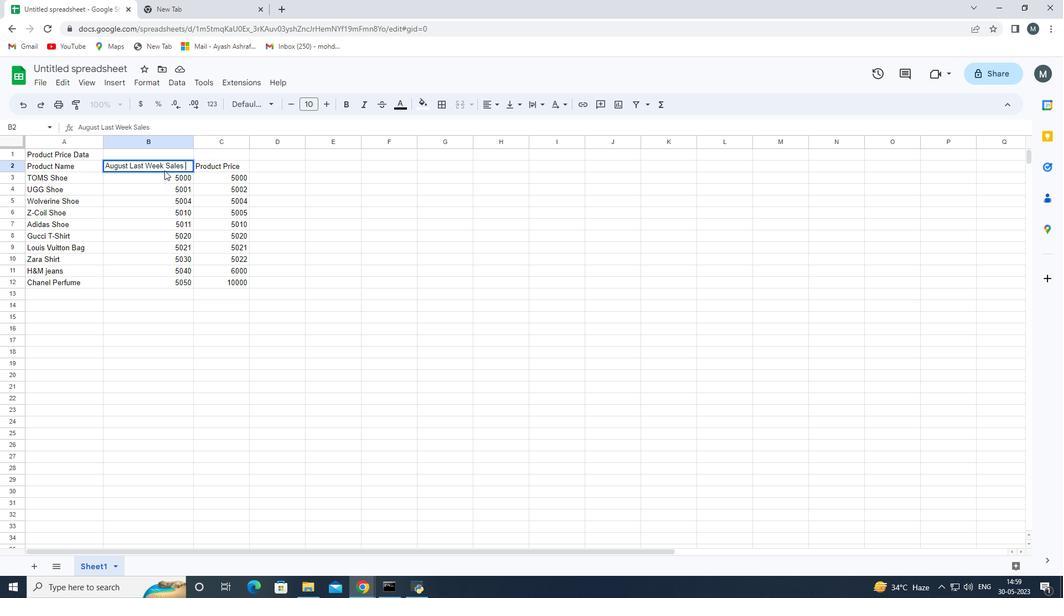 
Action: Mouse pressed left at (163, 167)
Screenshot: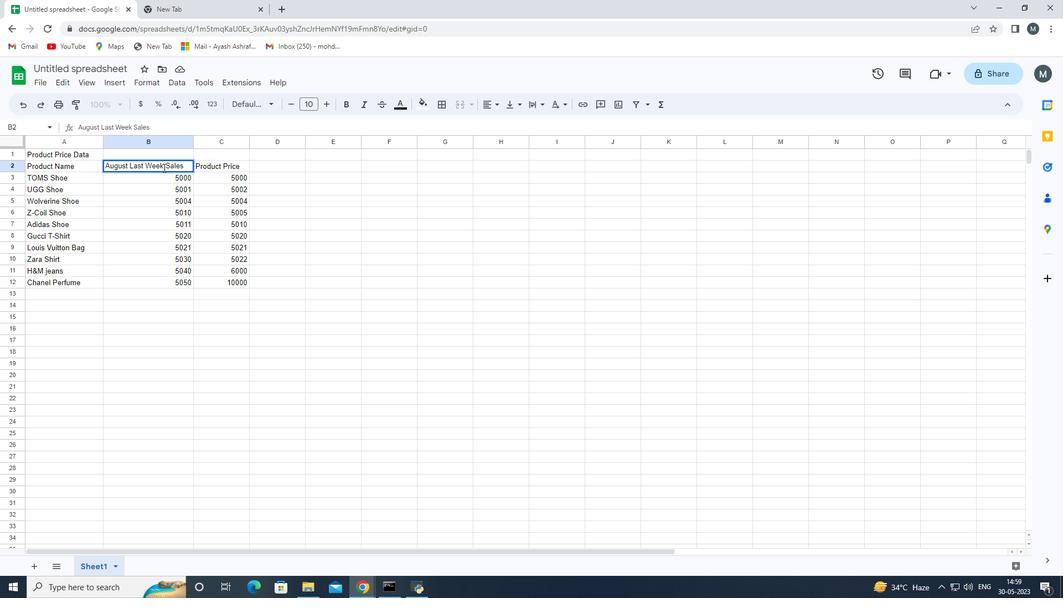
Action: Mouse moved to (189, 165)
Screenshot: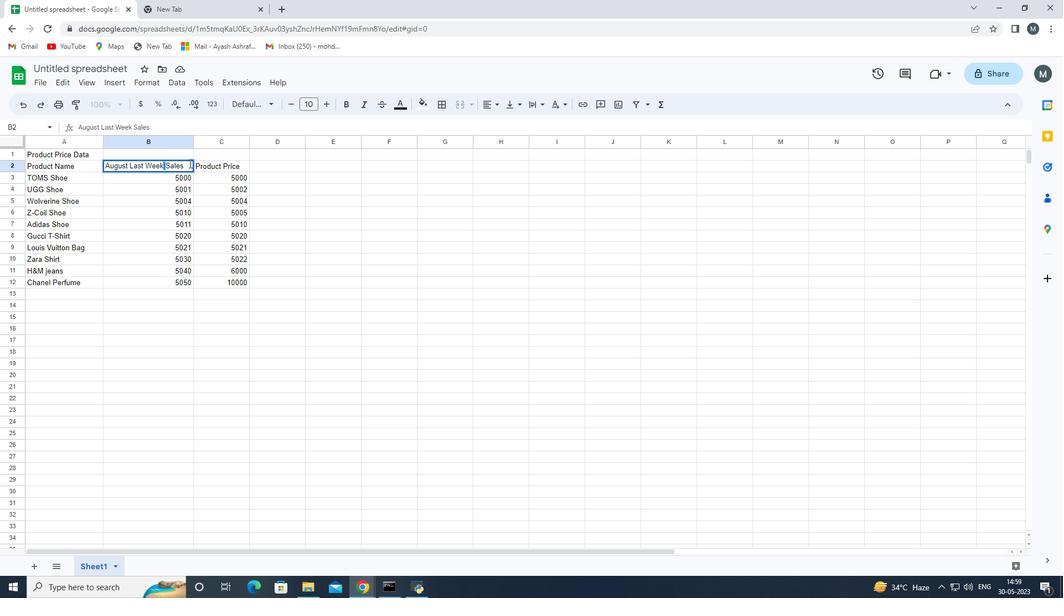 
Action: Mouse pressed left at (189, 165)
Screenshot: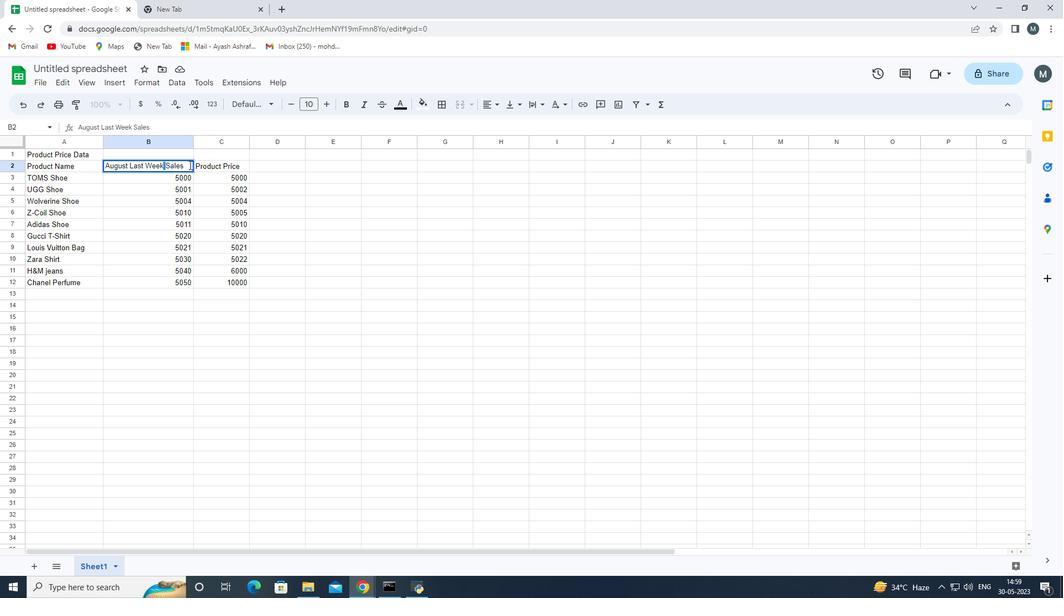 
Action: Mouse moved to (149, 130)
Screenshot: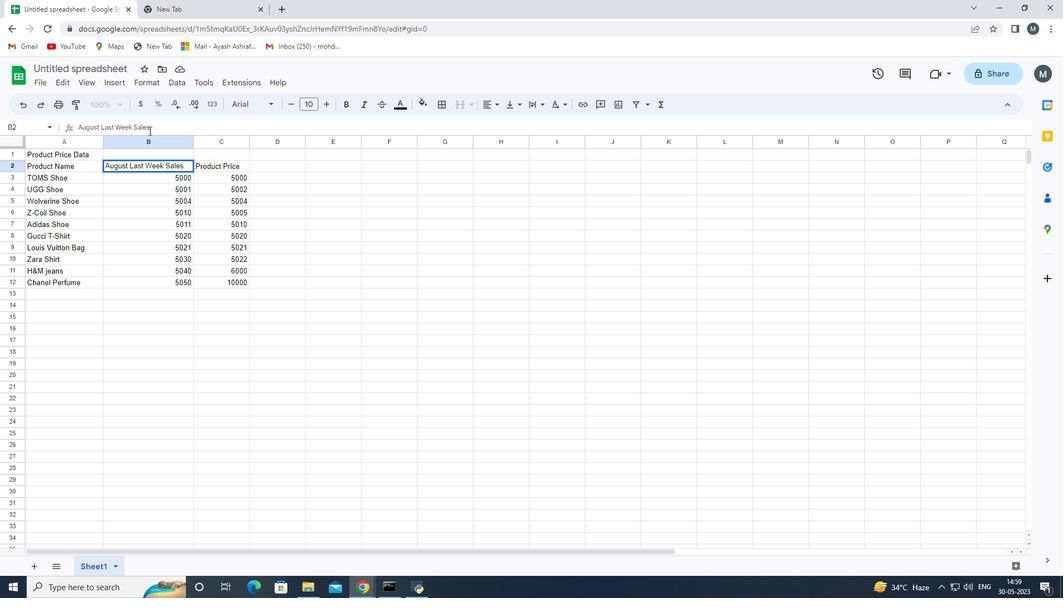 
Action: Mouse pressed left at (149, 130)
Screenshot: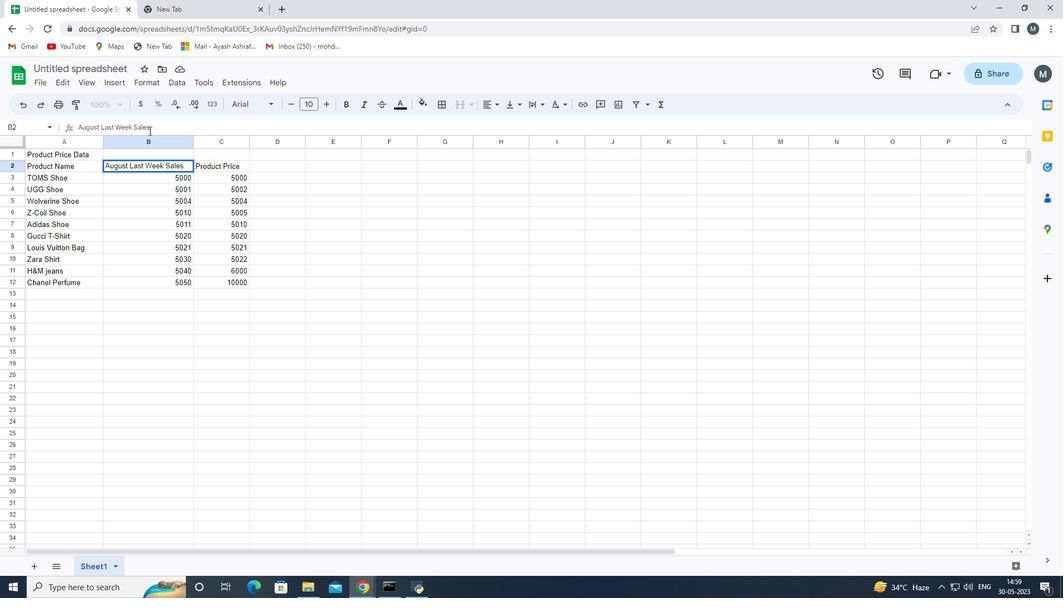 
Action: Mouse moved to (151, 130)
Screenshot: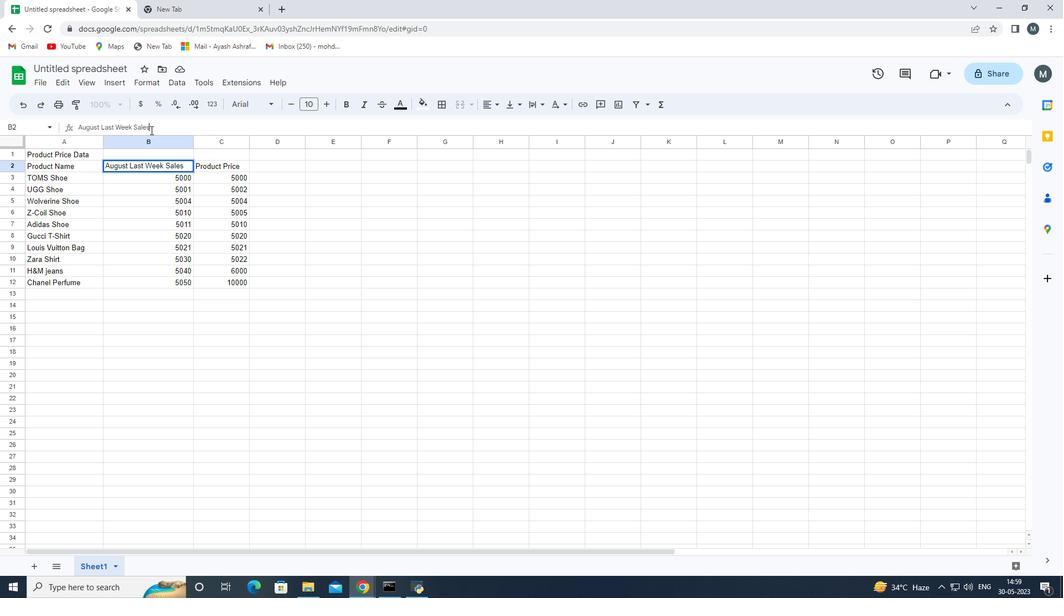 
Action: Key pressed <Key.enter>
Screenshot: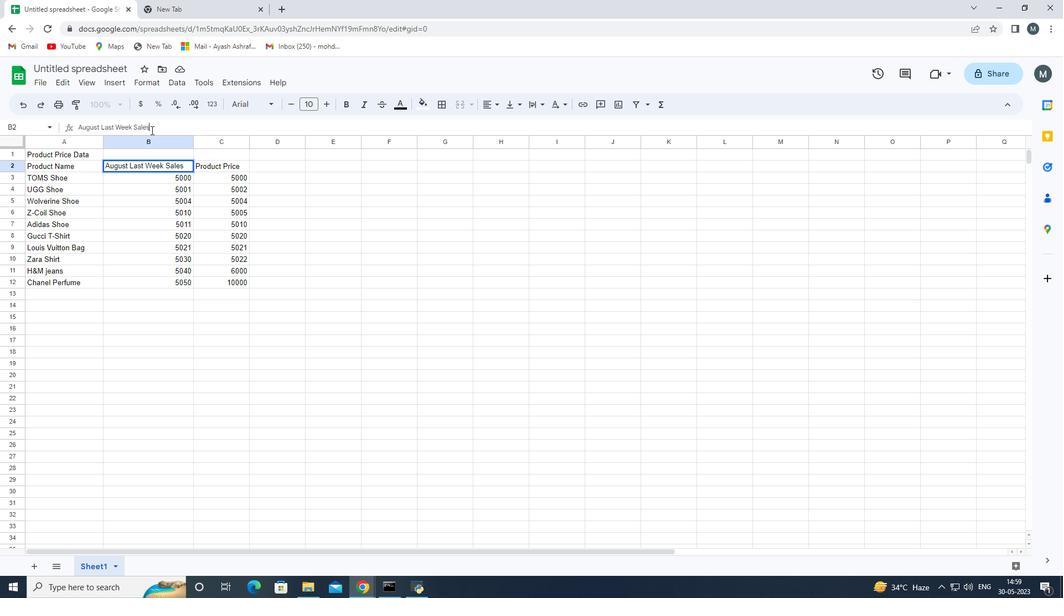 
Action: Mouse moved to (67, 66)
Screenshot: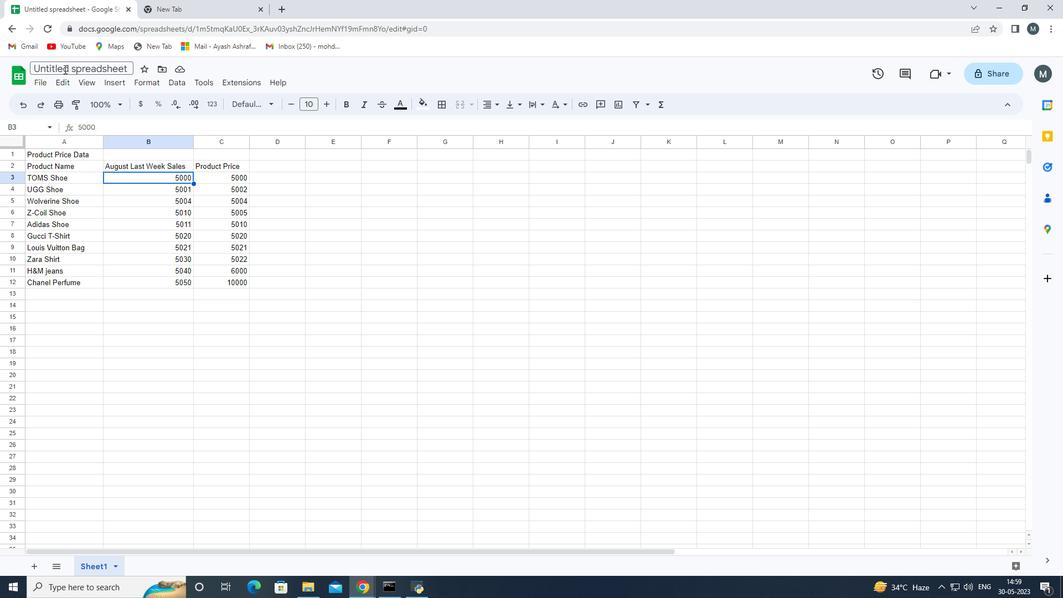 
Action: Mouse pressed left at (67, 66)
Screenshot: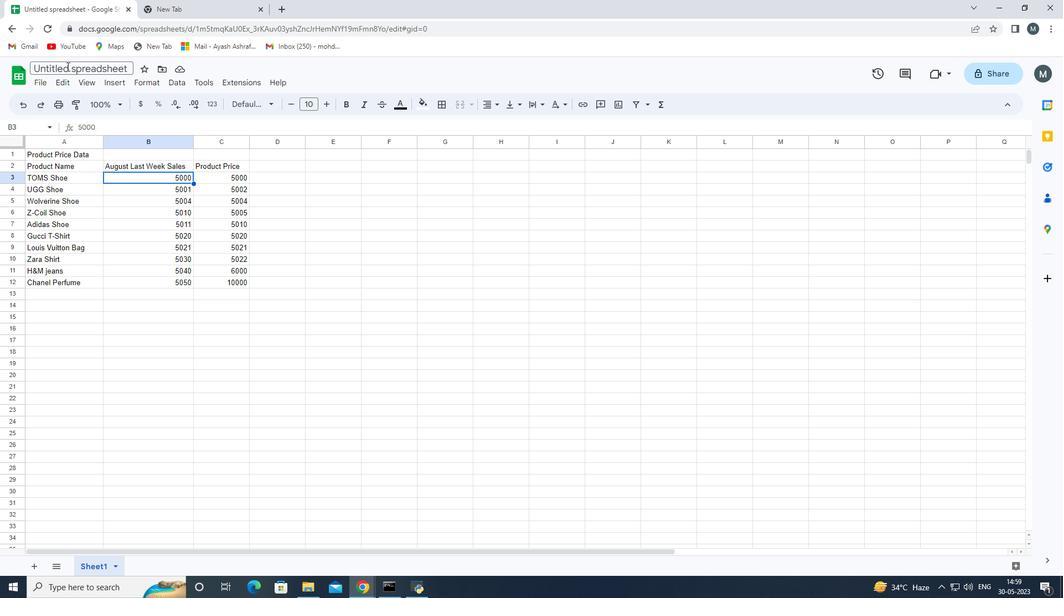 
Action: Key pressed <Key.shift>Auditing<Key.space><Key.shift>Sales<Key.space><Key.shift>Perfomance<Key.enter>
Screenshot: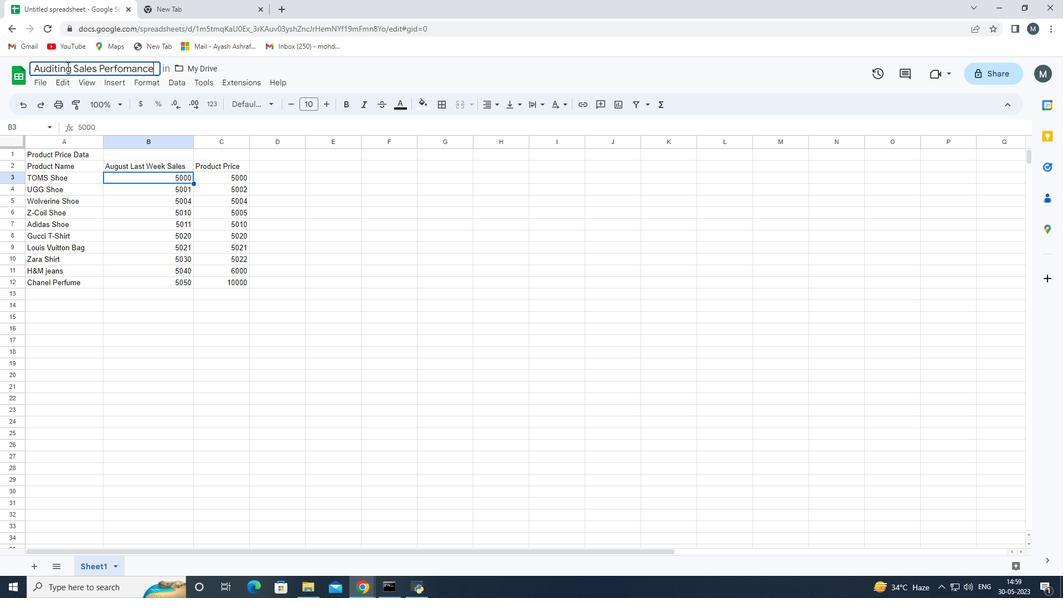 
Action: Mouse moved to (114, 263)
Screenshot: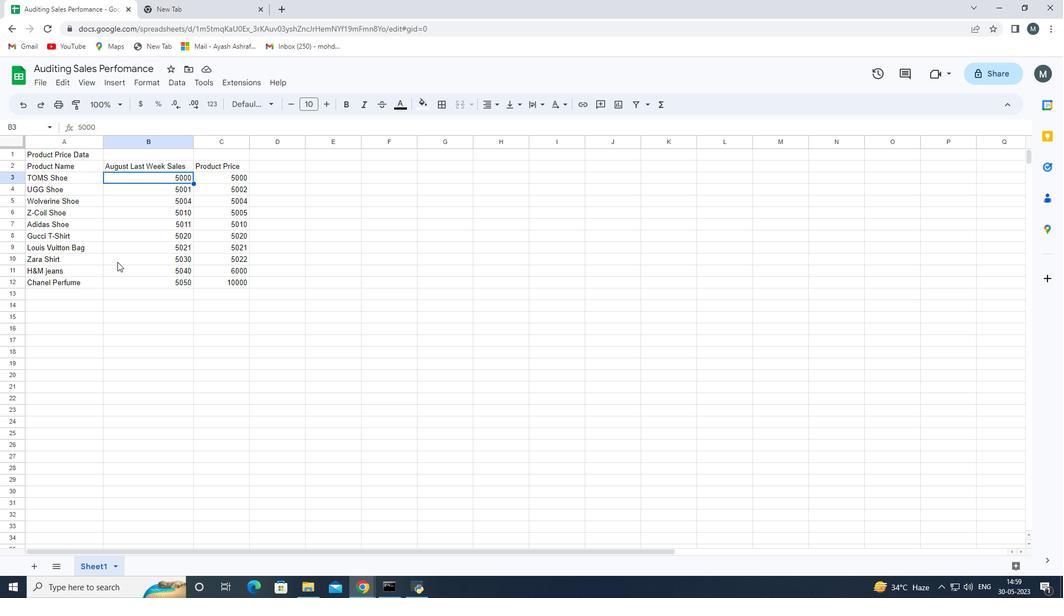
